 Task: Plan a visit to the Franklin Institute in Philadelphia.
Action: Mouse moved to (323, 167)
Screenshot: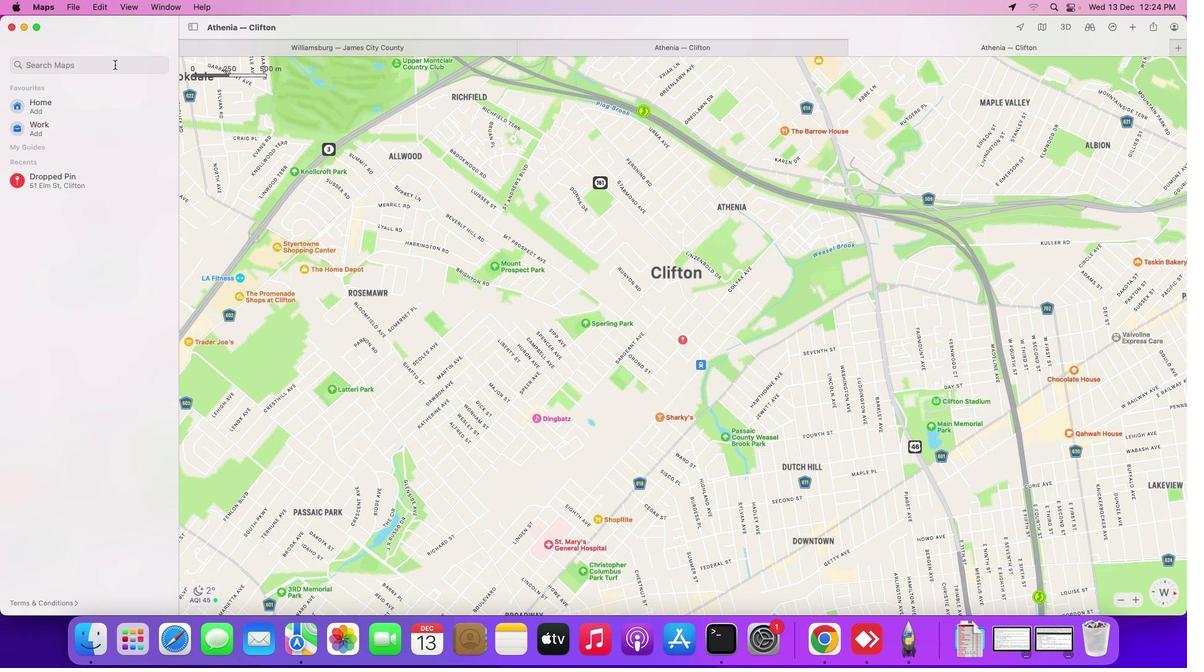 
Action: Mouse pressed left at (323, 167)
Screenshot: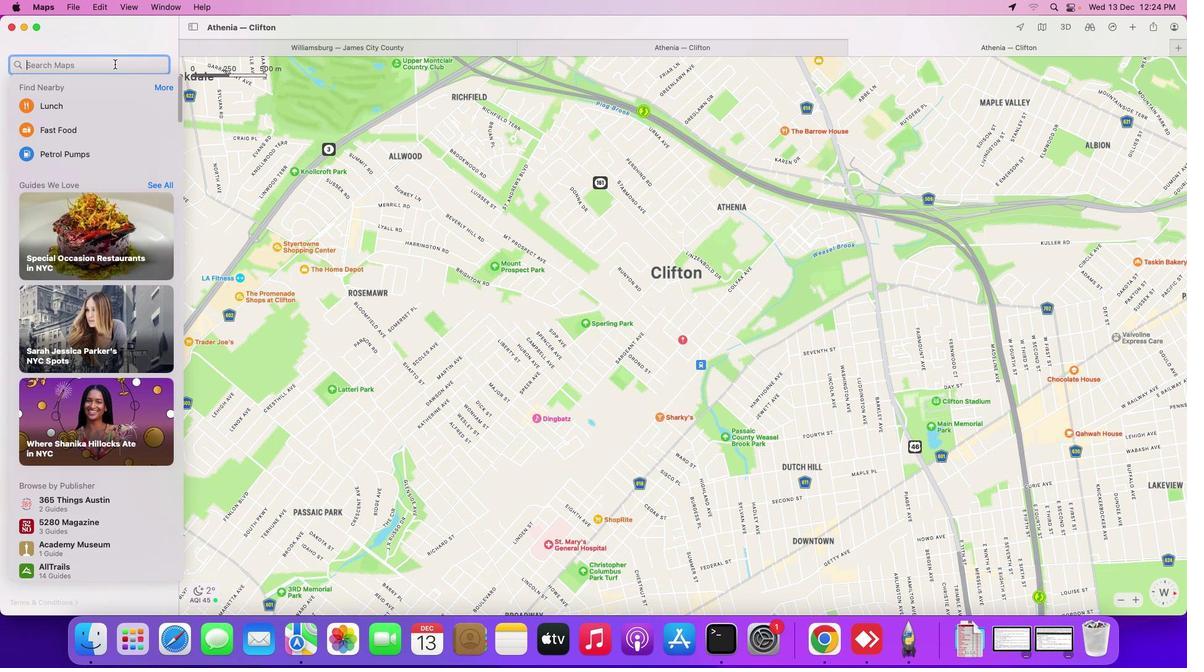 
Action: Mouse moved to (322, 167)
Screenshot: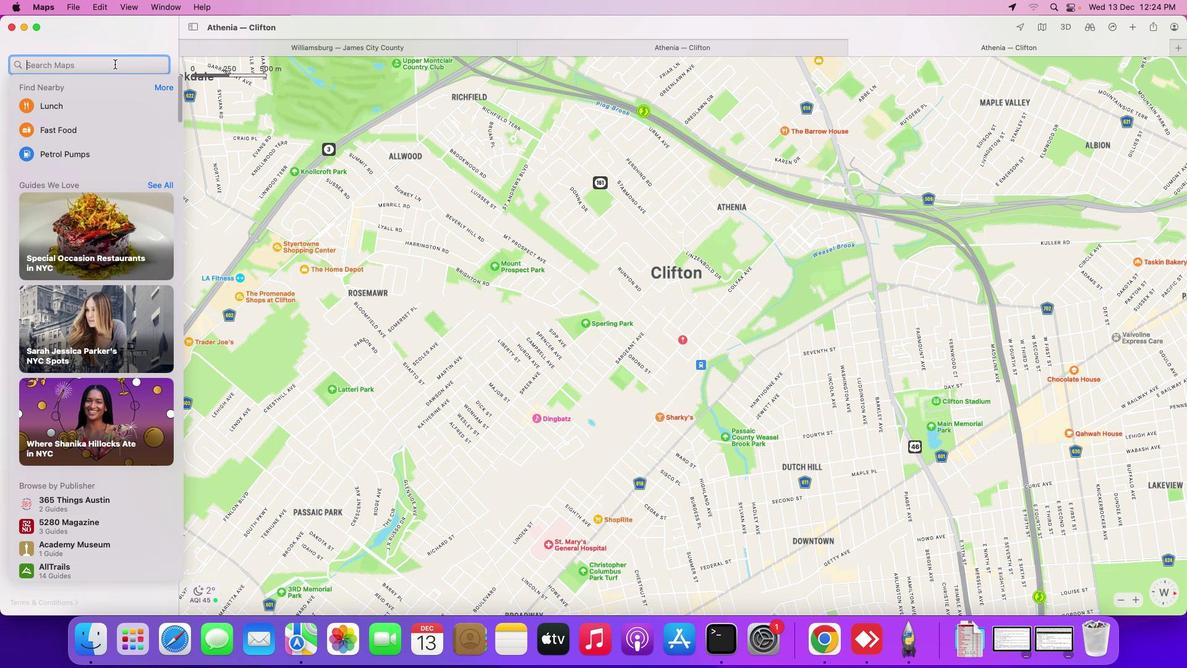 
Action: Key pressed Key.shift_r'F''r''a''n''k''l''i''n'Key.spaceKey.shift_r'I''n''s''t''i''t''u''t''e'Key.space'i''n'Key.spaceKey.shift_r'P''h''i''l''a''d''e''l''p''h''i''a'Key.enter
Screenshot: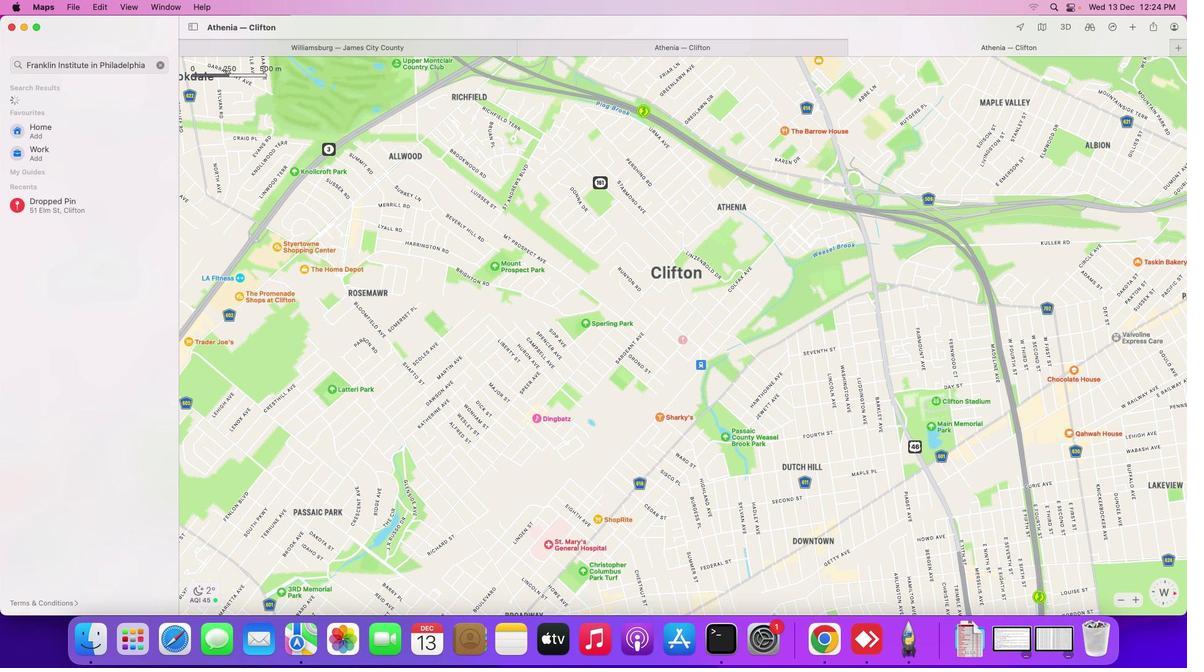 
Action: Mouse moved to (830, 388)
Screenshot: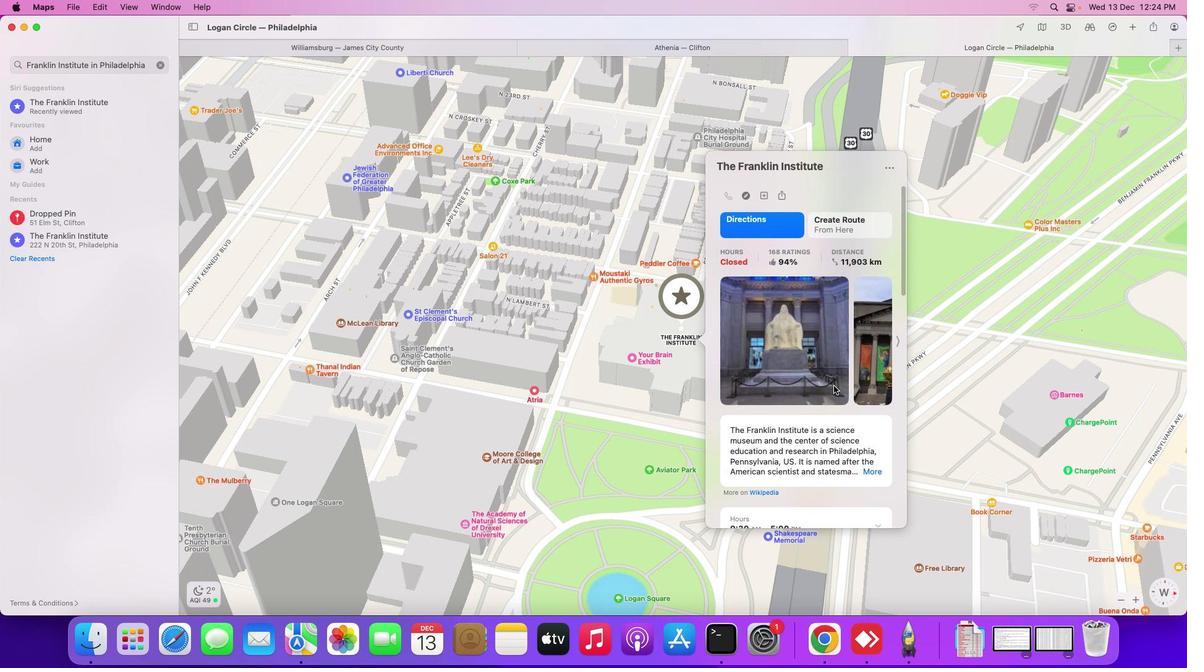 
Action: Mouse scrolled (830, 388) with delta (242, 123)
Screenshot: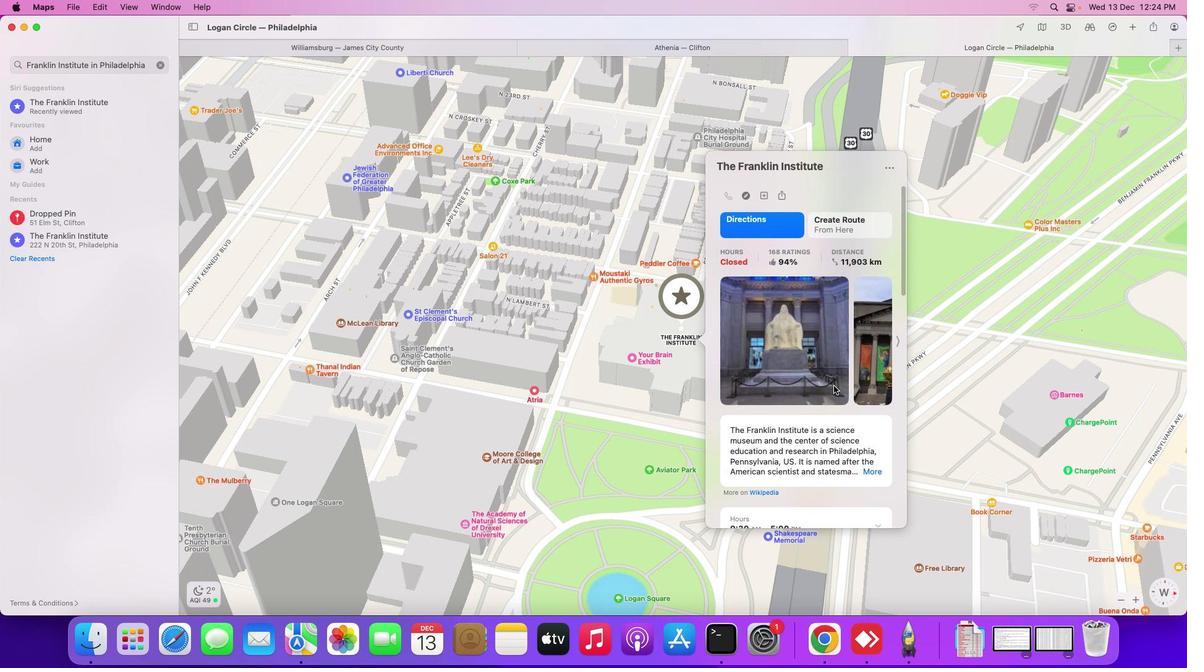 
Action: Mouse moved to (830, 387)
Screenshot: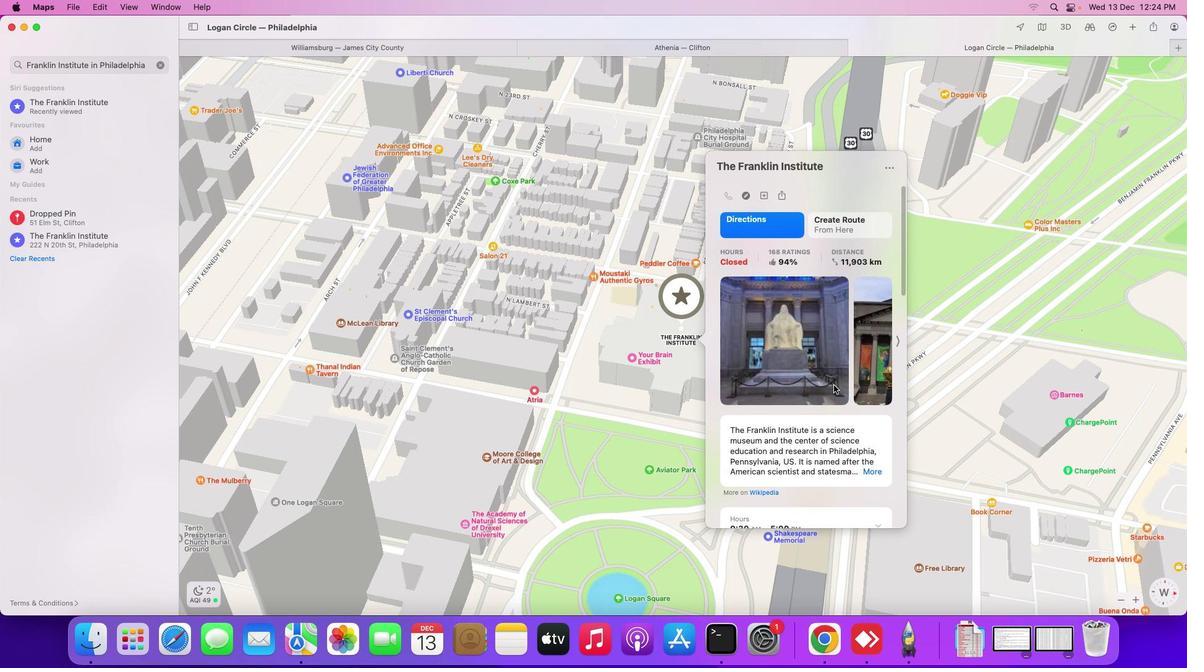 
Action: Mouse scrolled (830, 387) with delta (242, 123)
Screenshot: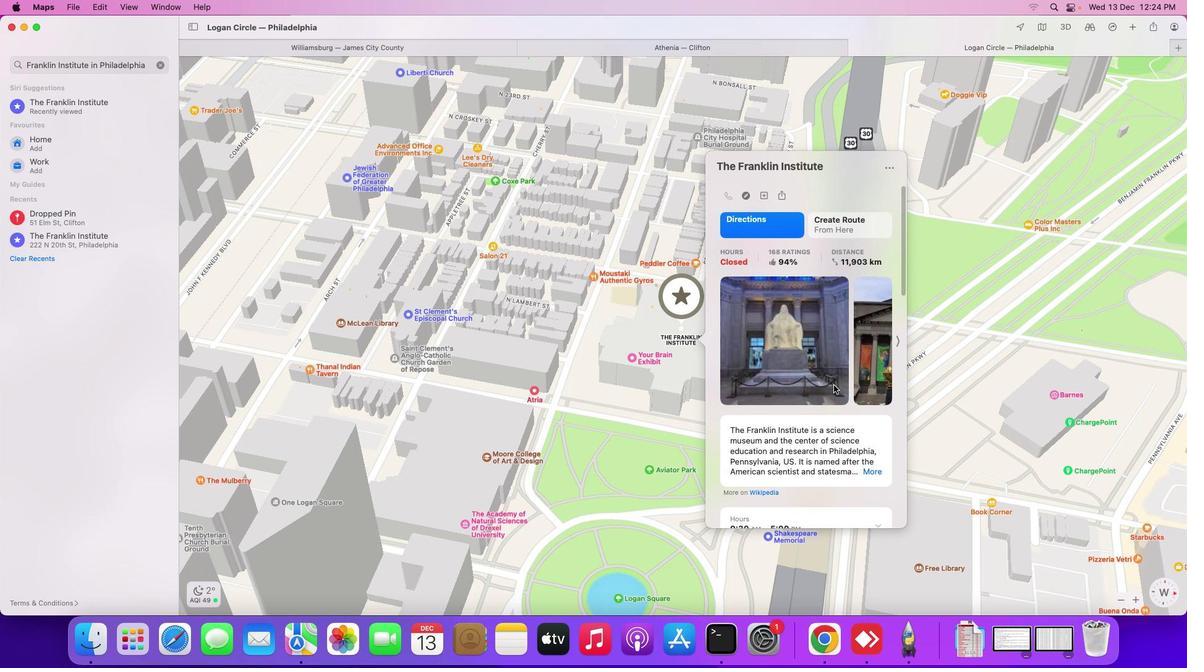 
Action: Mouse moved to (831, 387)
Screenshot: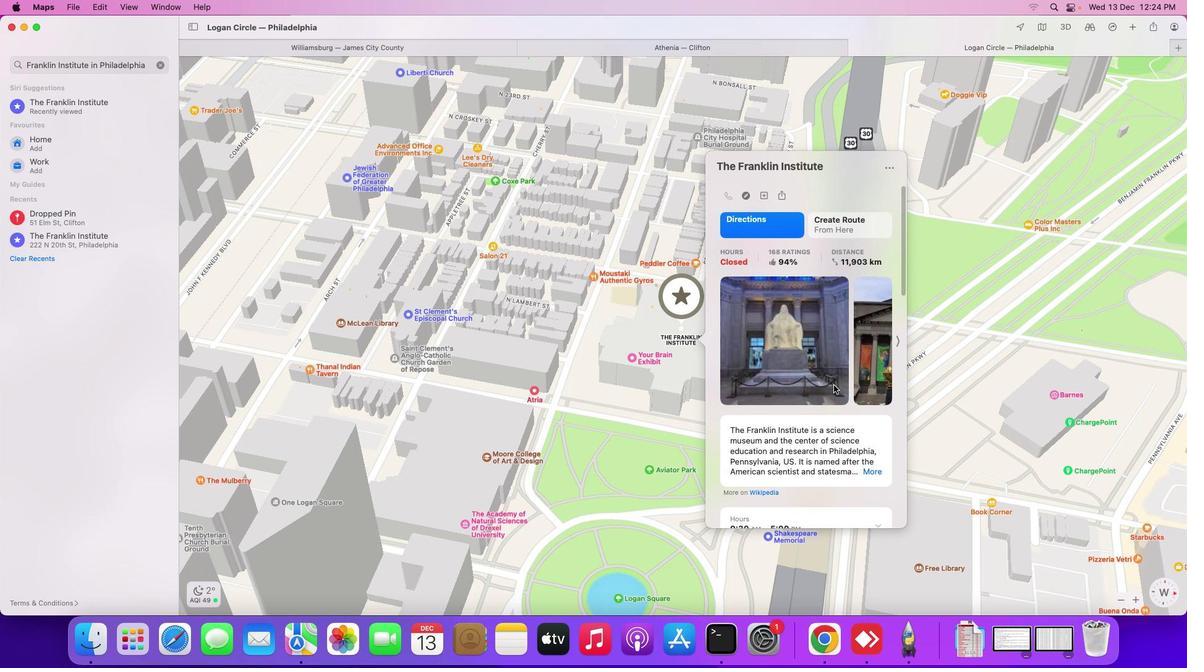 
Action: Mouse scrolled (831, 387) with delta (242, 123)
Screenshot: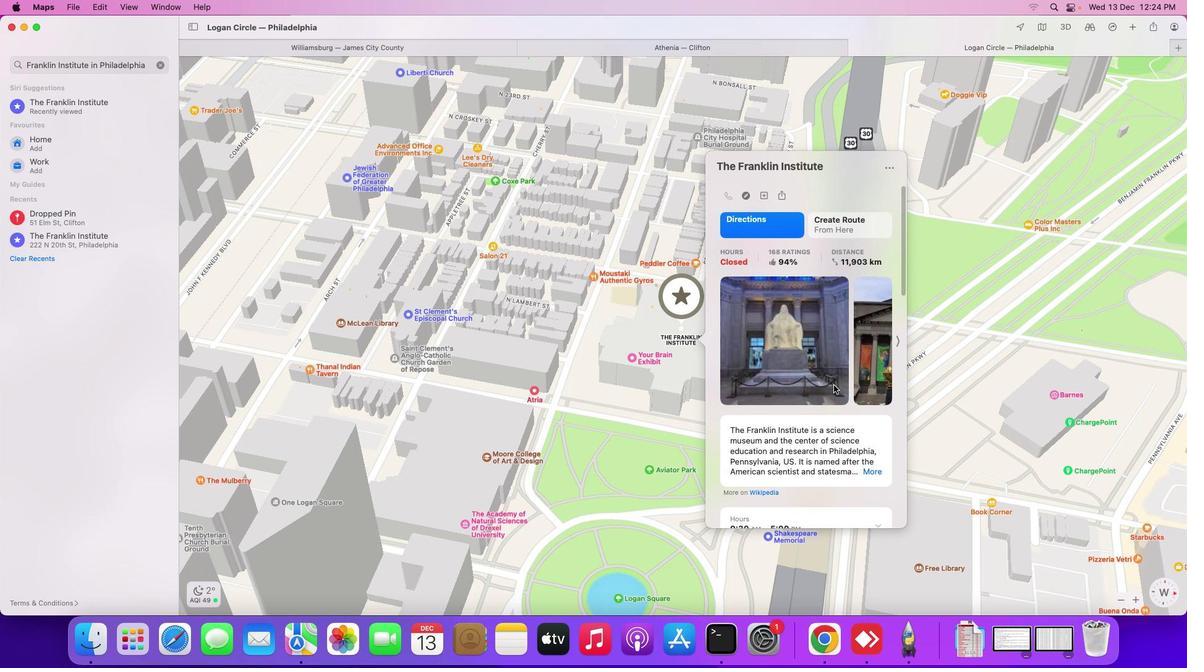 
Action: Mouse moved to (832, 386)
Screenshot: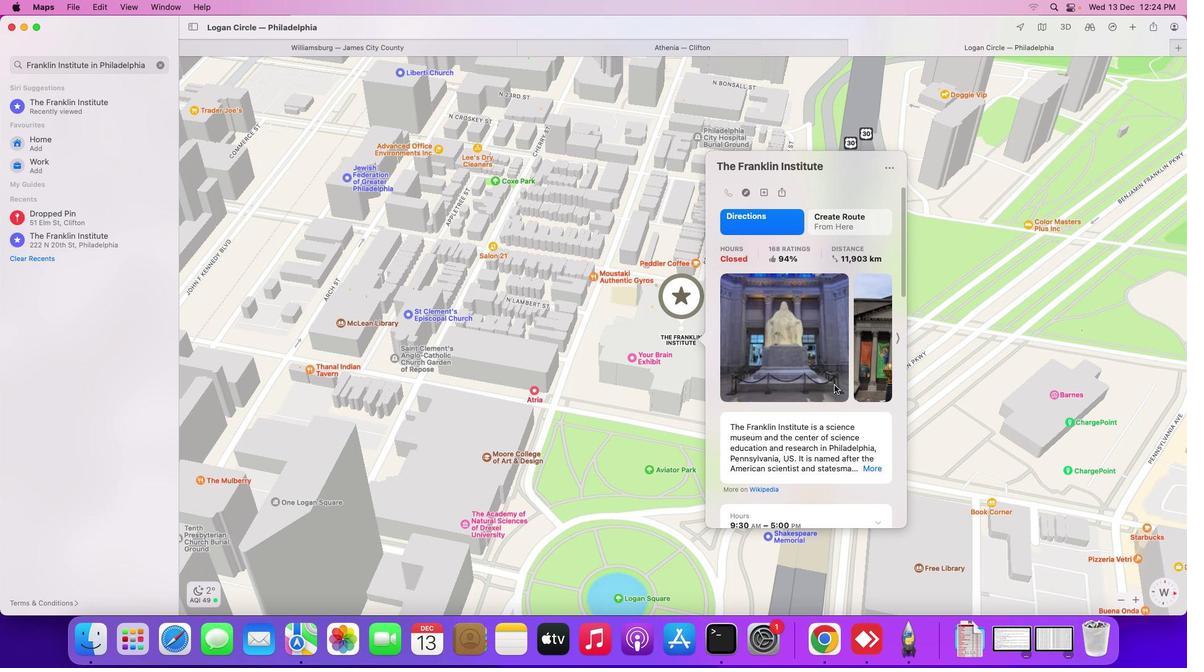
Action: Mouse scrolled (832, 386) with delta (242, 123)
Screenshot: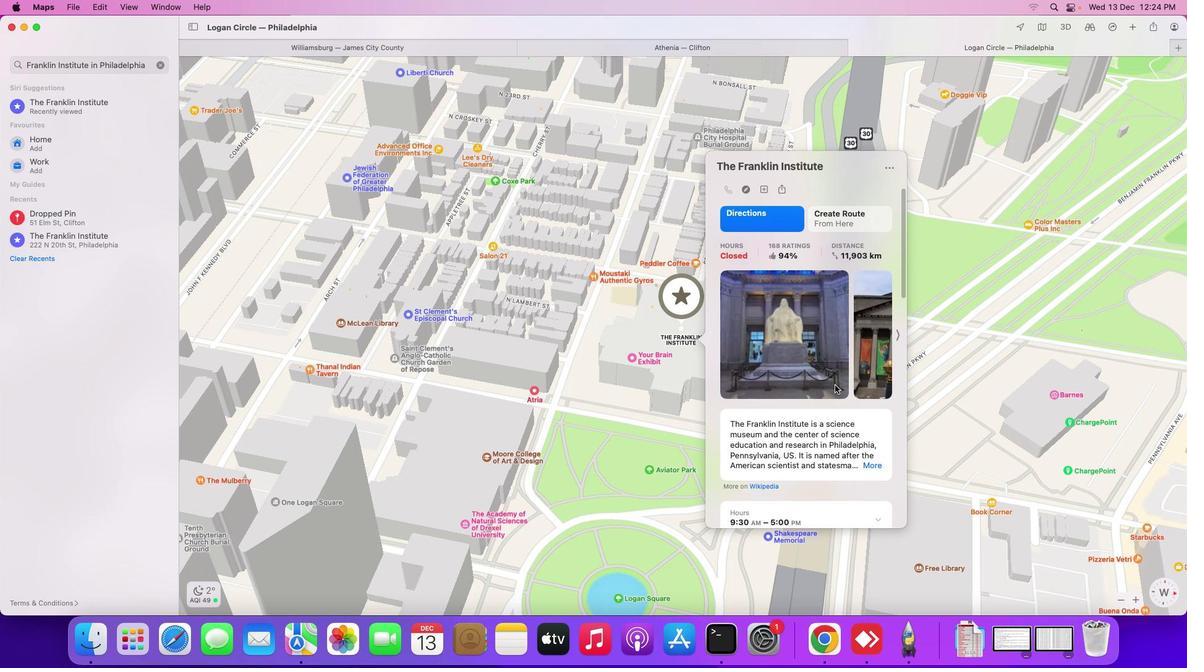
Action: Mouse scrolled (832, 386) with delta (242, 123)
Screenshot: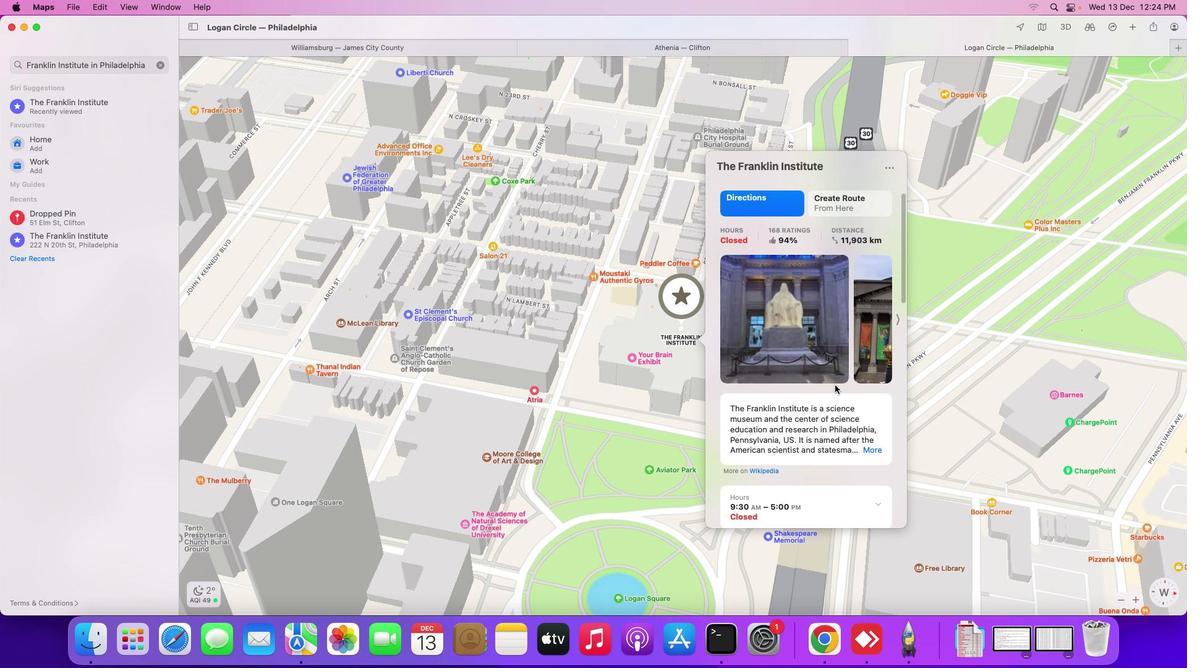 
Action: Mouse moved to (833, 386)
Screenshot: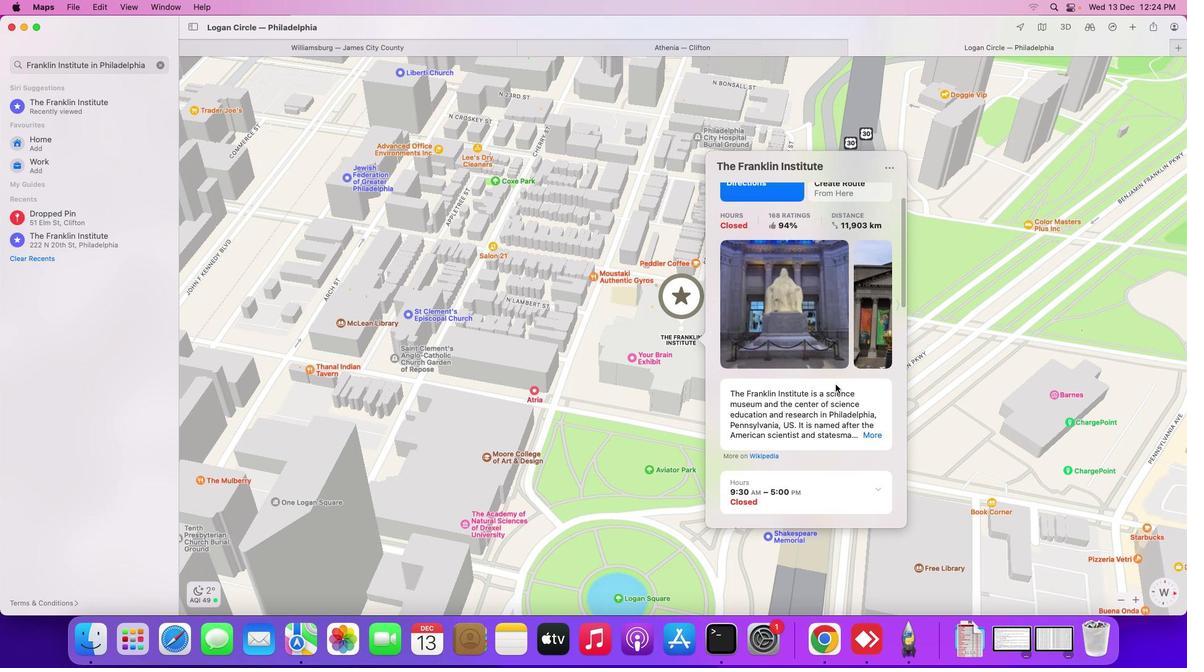 
Action: Mouse scrolled (833, 386) with delta (242, 123)
Screenshot: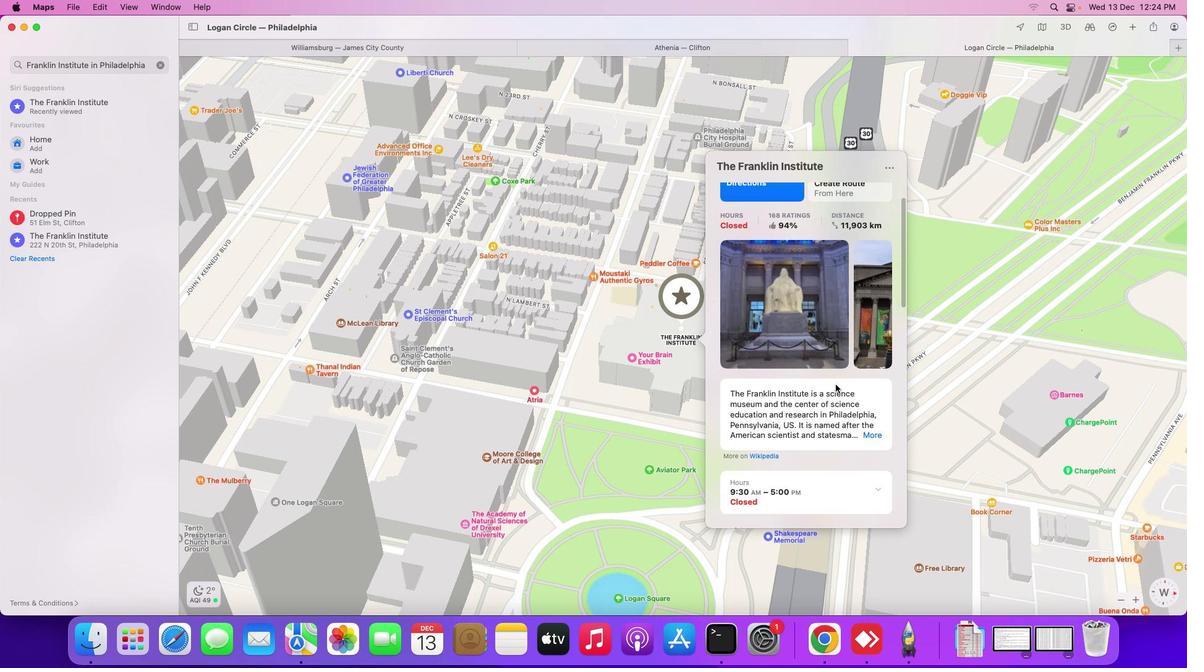 
Action: Mouse moved to (833, 386)
Screenshot: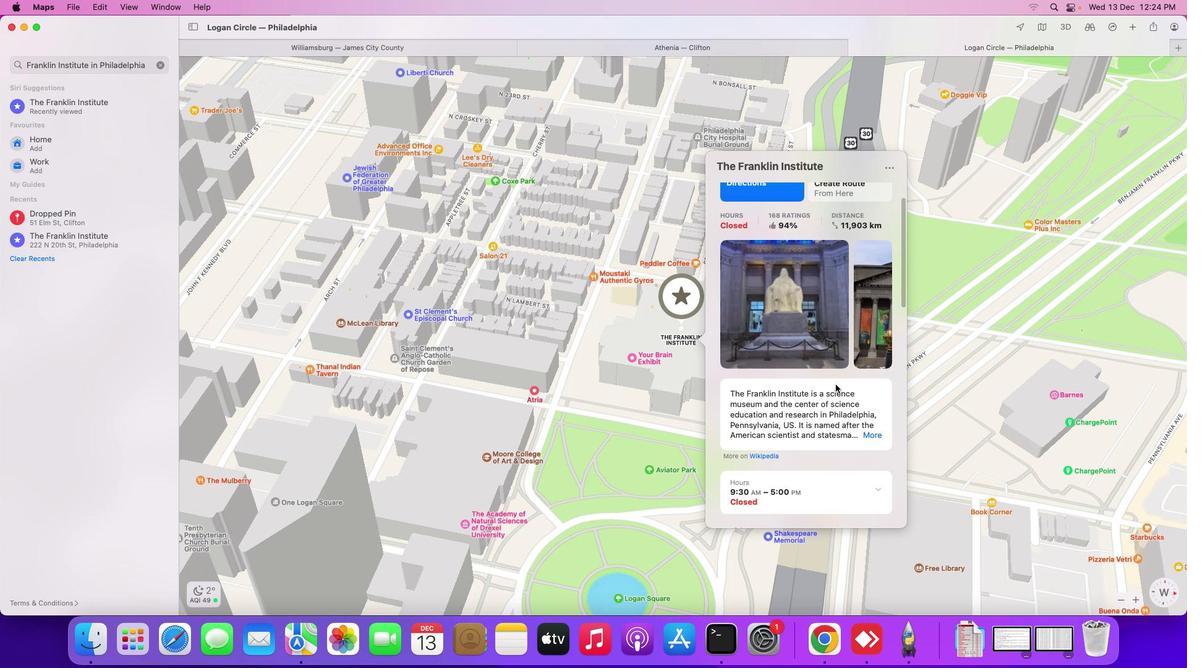 
Action: Mouse scrolled (833, 386) with delta (242, 123)
Screenshot: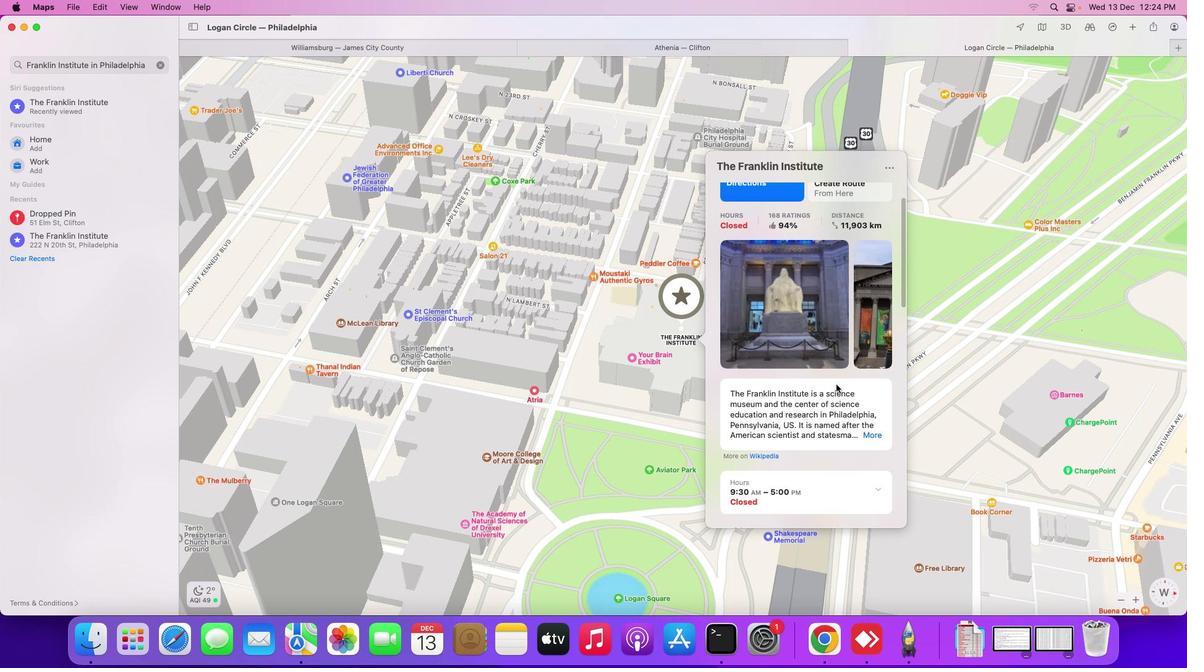 
Action: Mouse scrolled (833, 386) with delta (242, 123)
Screenshot: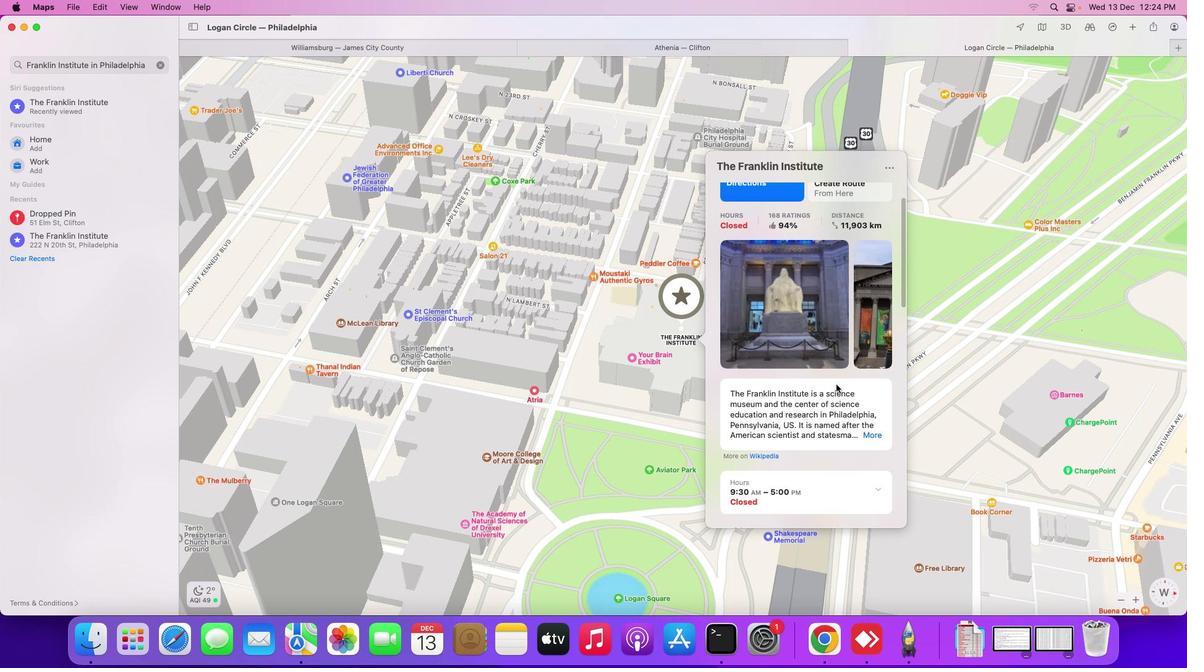 
Action: Mouse scrolled (833, 386) with delta (242, 122)
Screenshot: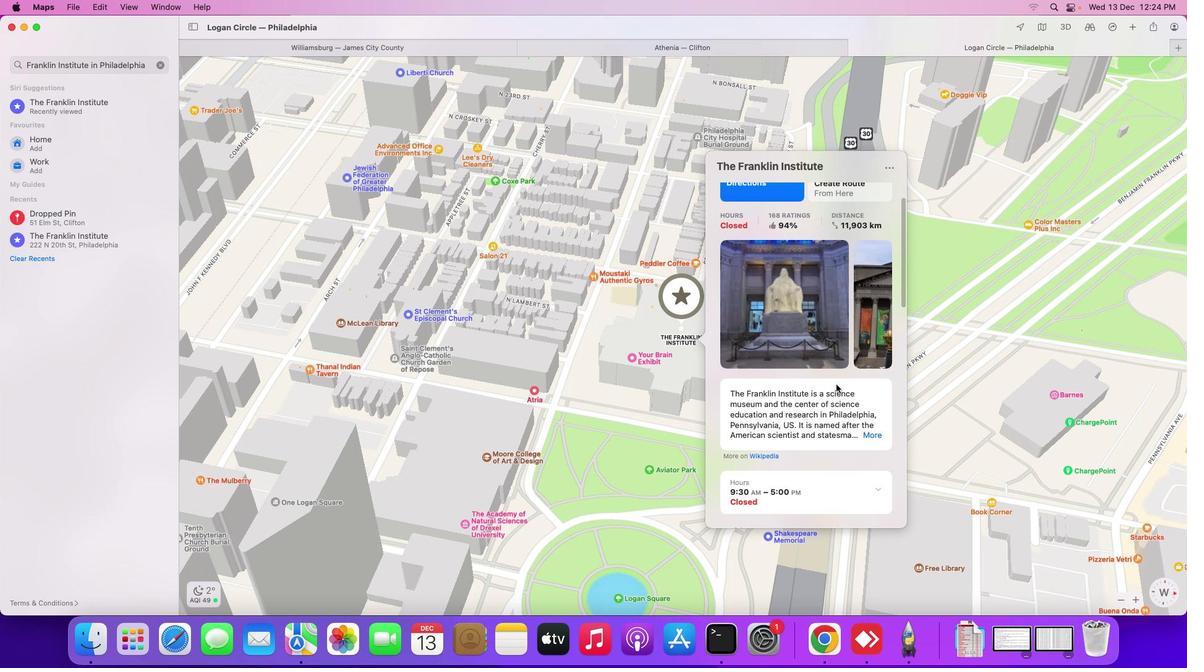 
Action: Mouse moved to (835, 385)
Screenshot: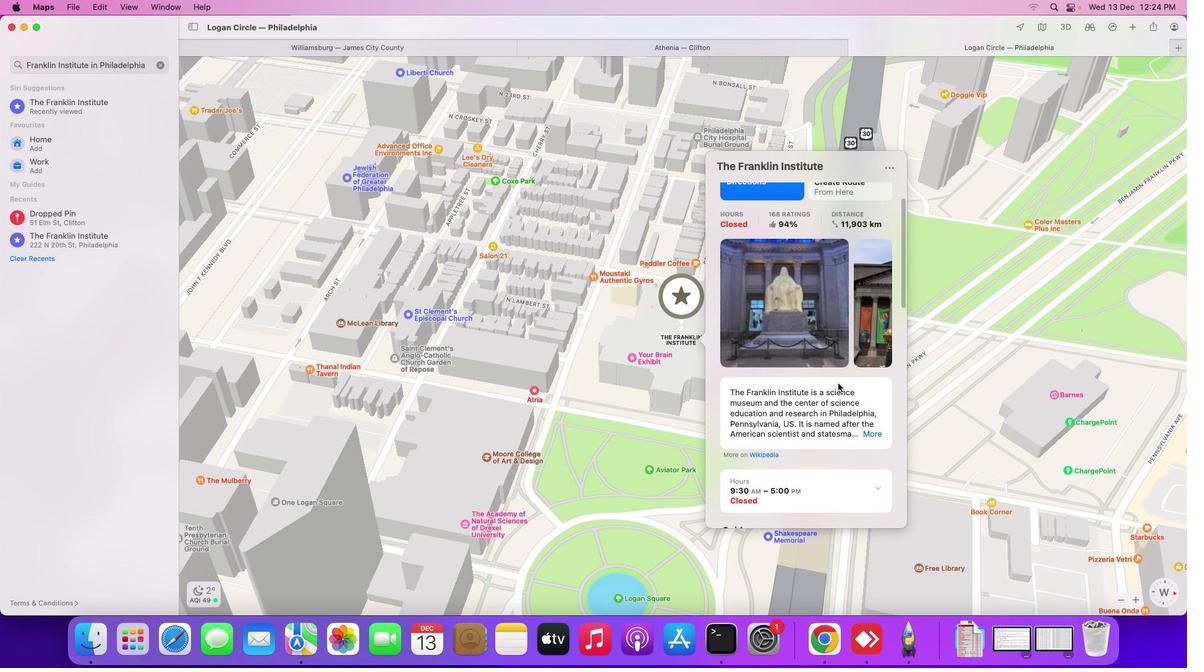 
Action: Mouse scrolled (835, 385) with delta (242, 123)
Screenshot: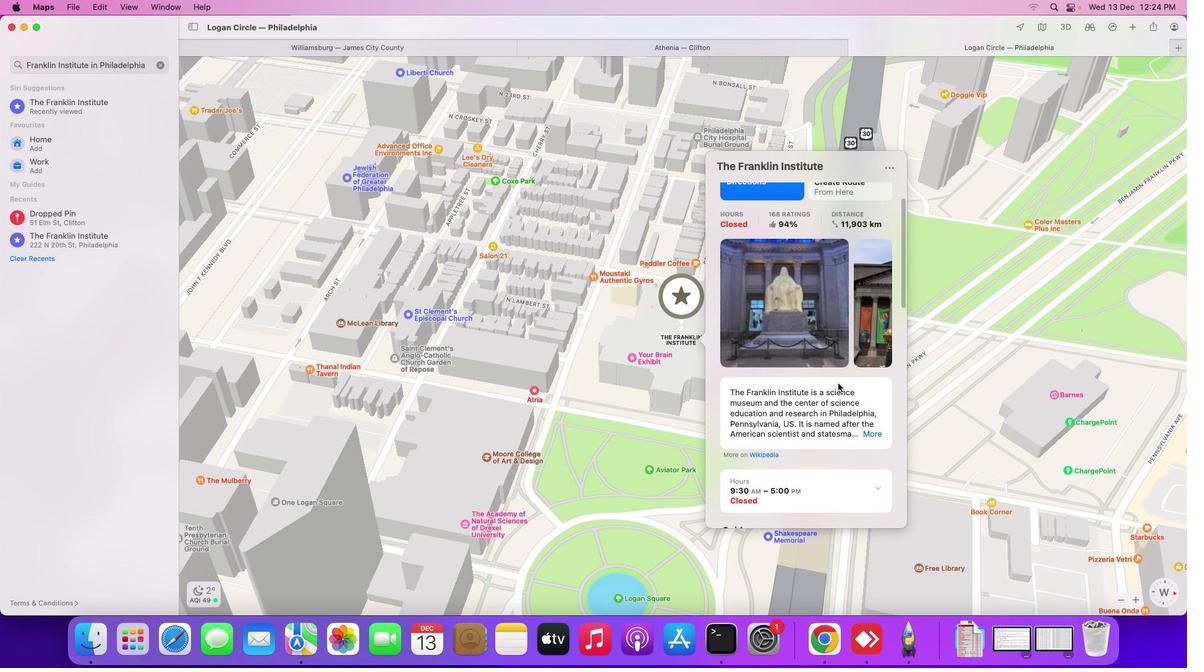 
Action: Mouse moved to (835, 384)
Screenshot: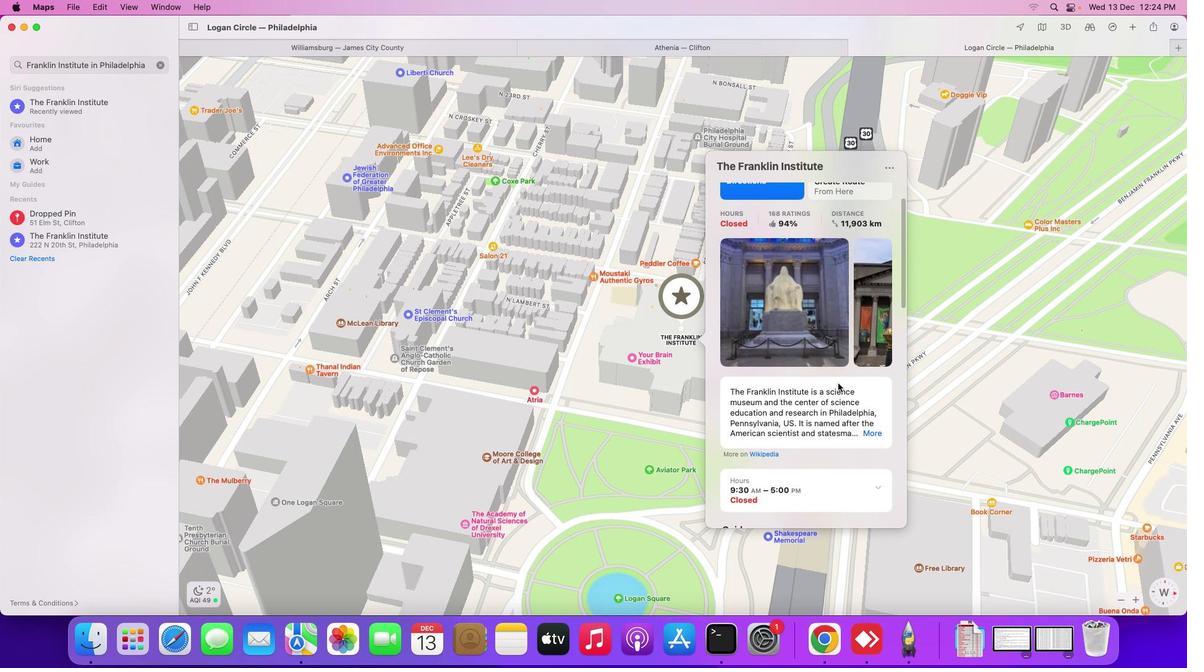 
Action: Mouse scrolled (835, 384) with delta (242, 123)
Screenshot: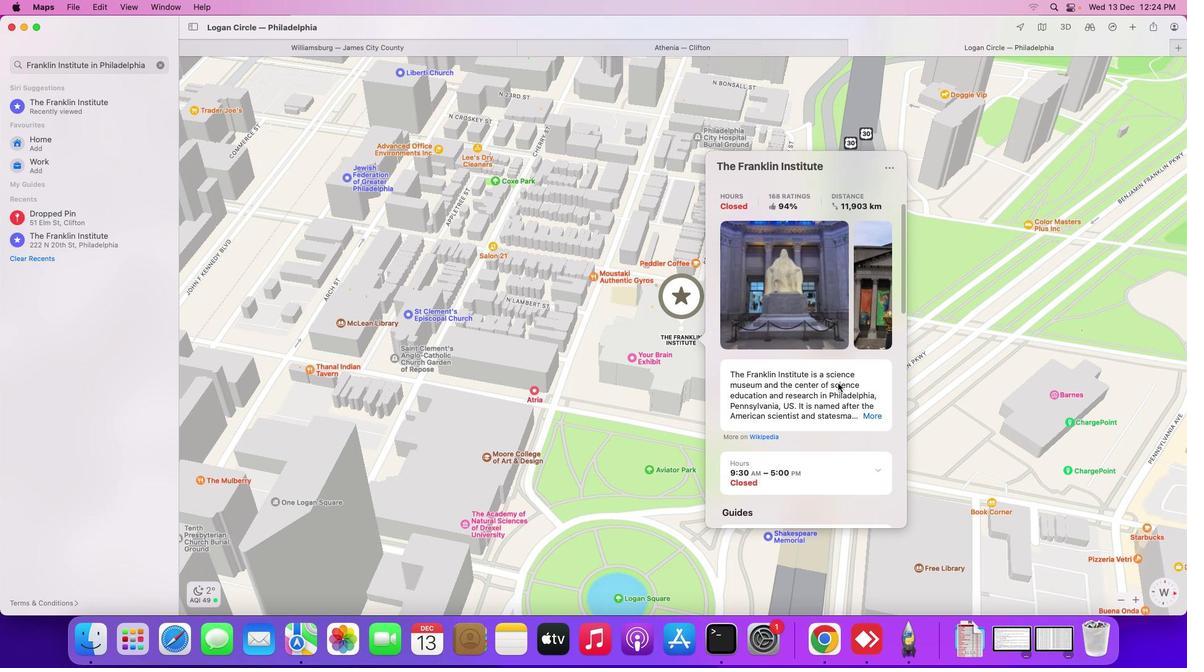 
Action: Mouse moved to (835, 385)
Screenshot: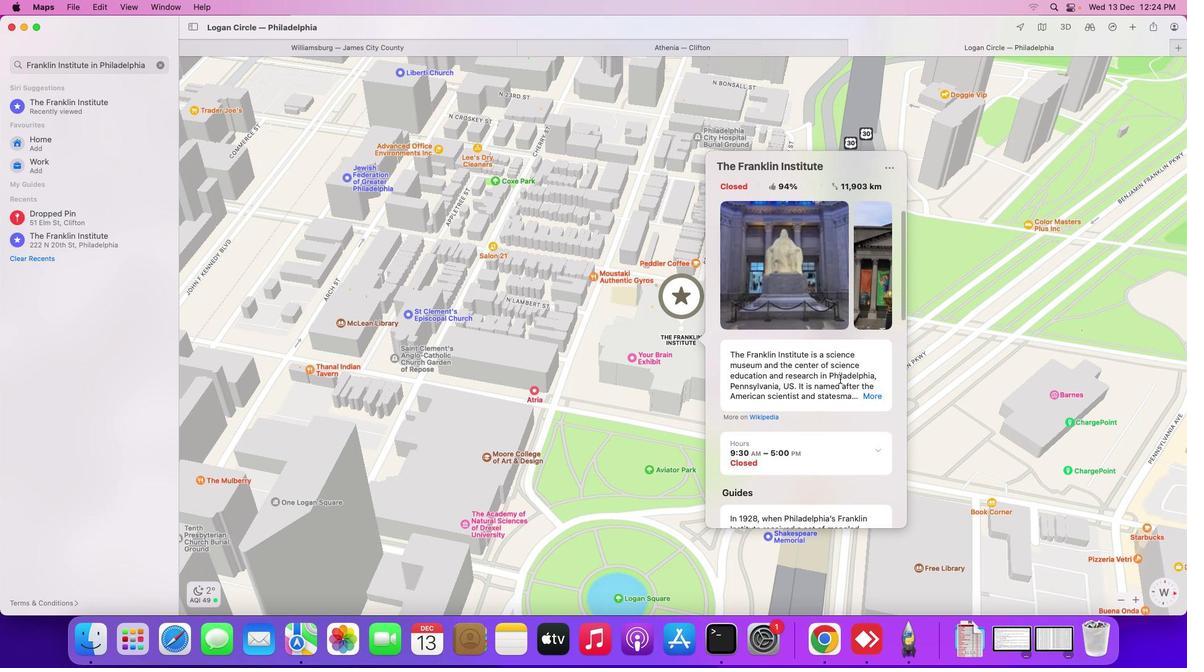 
Action: Mouse scrolled (835, 385) with delta (242, 123)
Screenshot: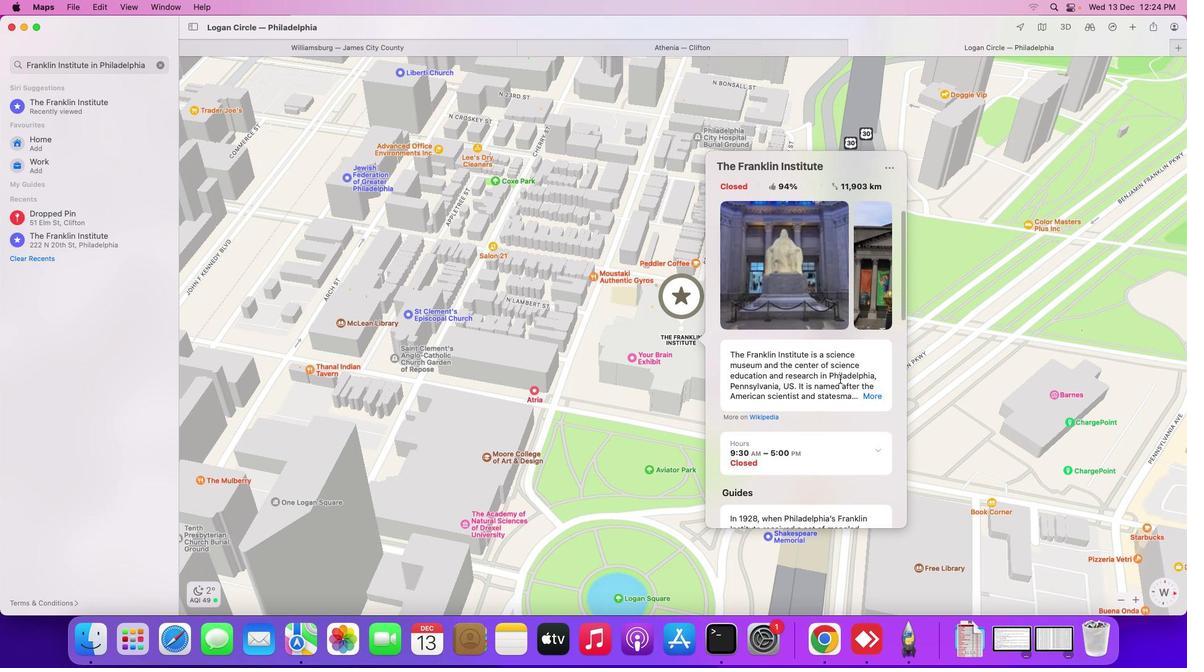 
Action: Mouse scrolled (835, 385) with delta (242, 123)
Screenshot: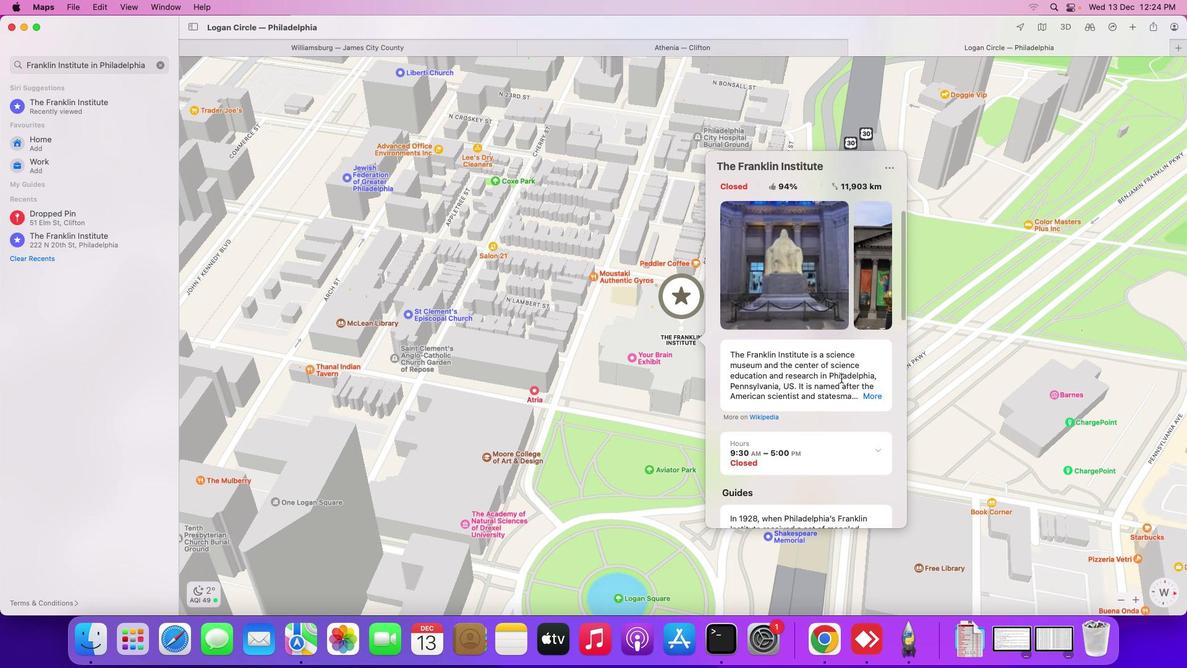 
Action: Mouse scrolled (835, 385) with delta (242, 122)
Screenshot: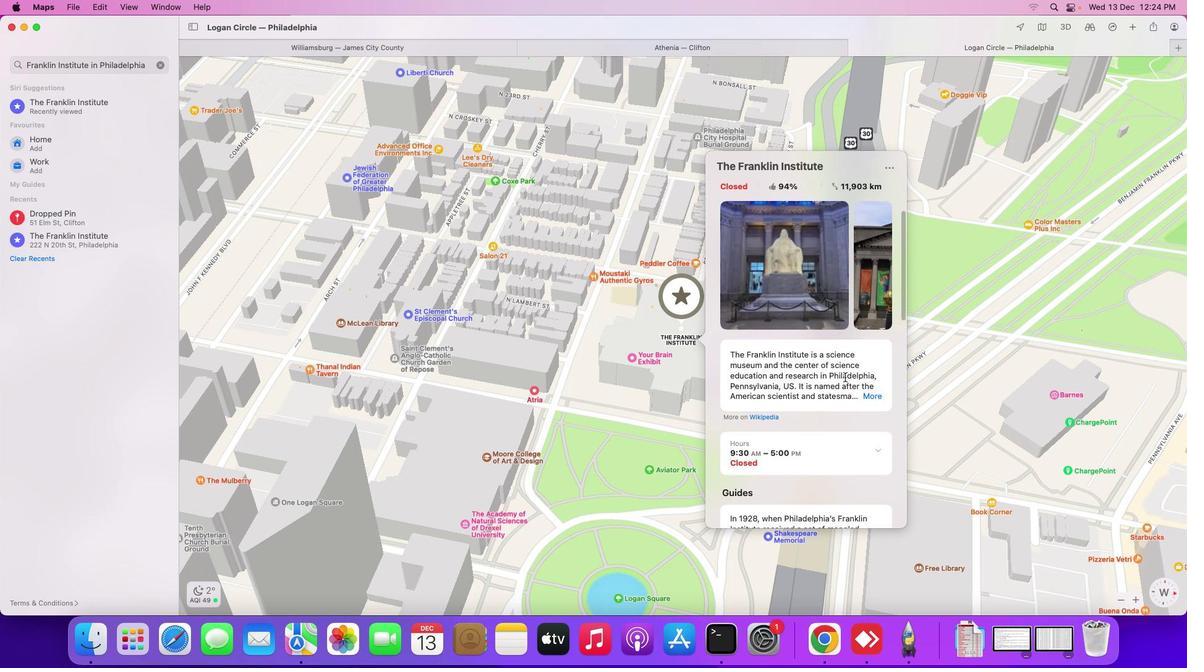 
Action: Mouse scrolled (835, 385) with delta (242, 122)
Screenshot: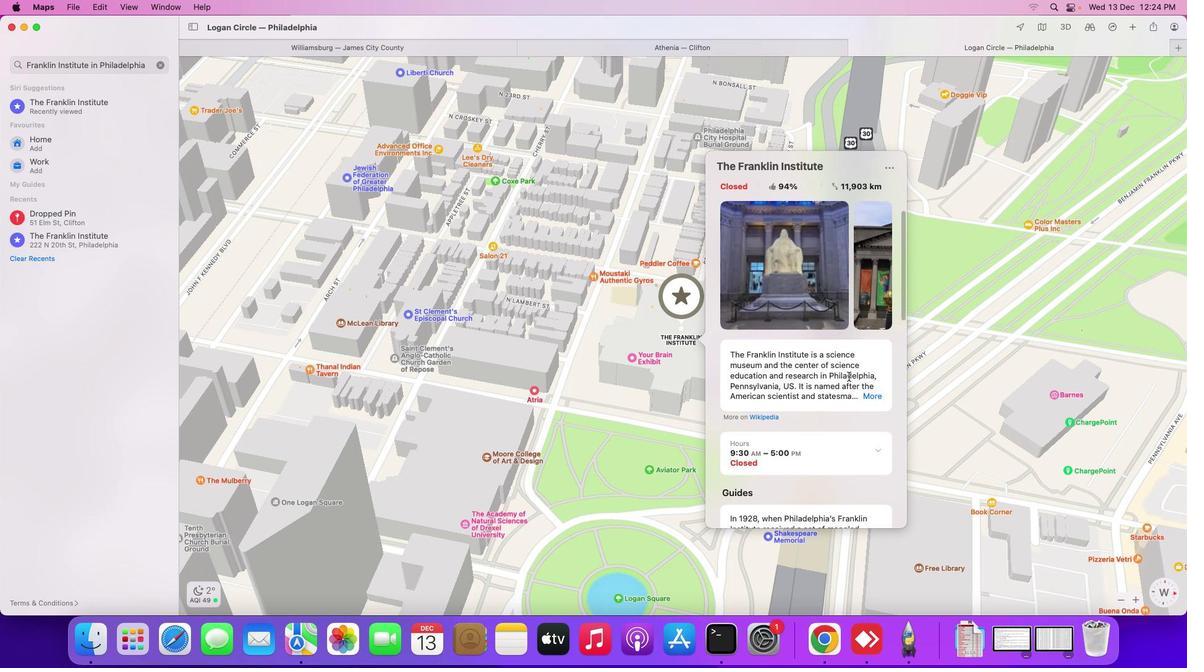 
Action: Mouse moved to (856, 394)
Screenshot: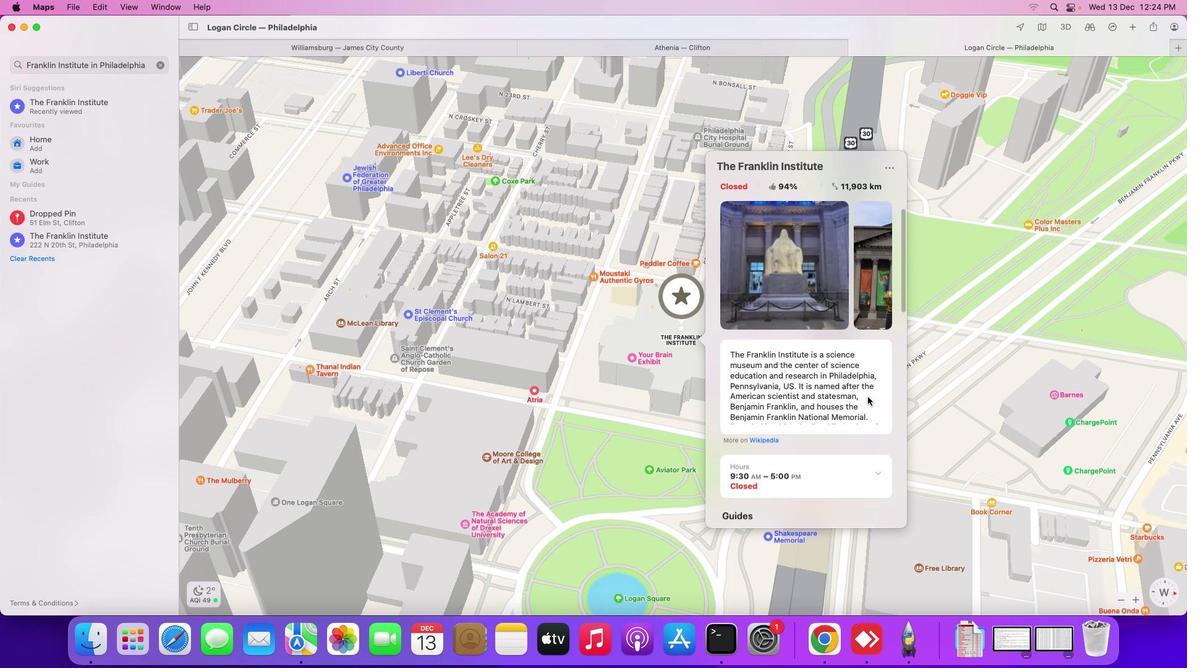 
Action: Mouse pressed left at (856, 394)
Screenshot: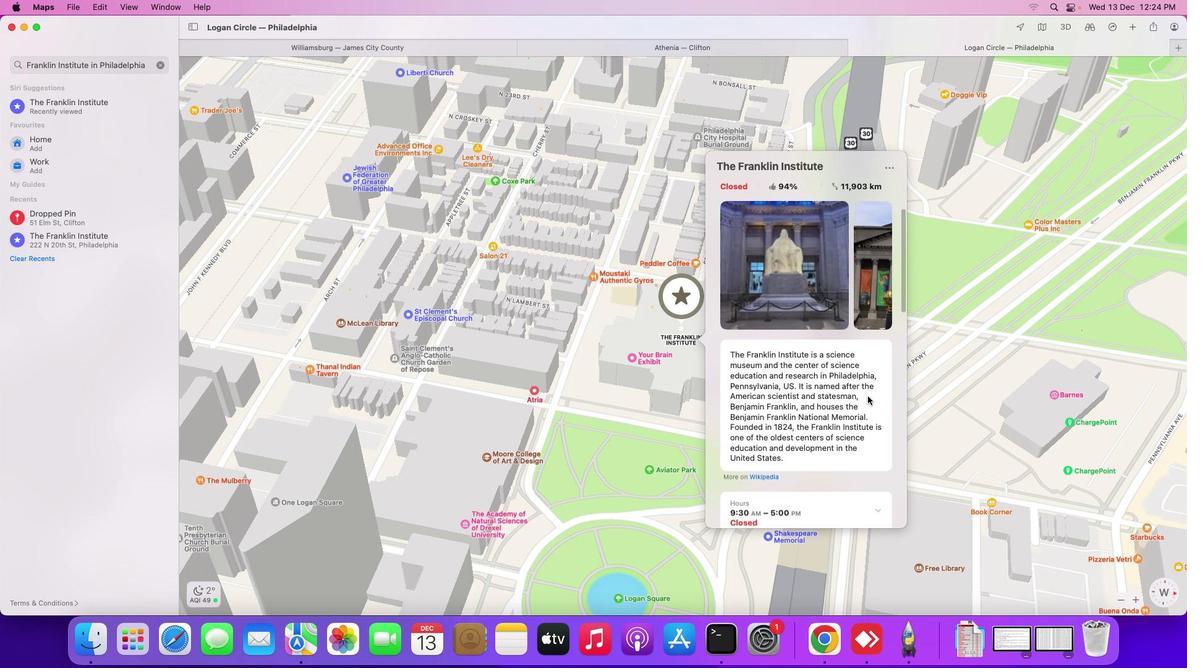 
Action: Mouse moved to (794, 374)
Screenshot: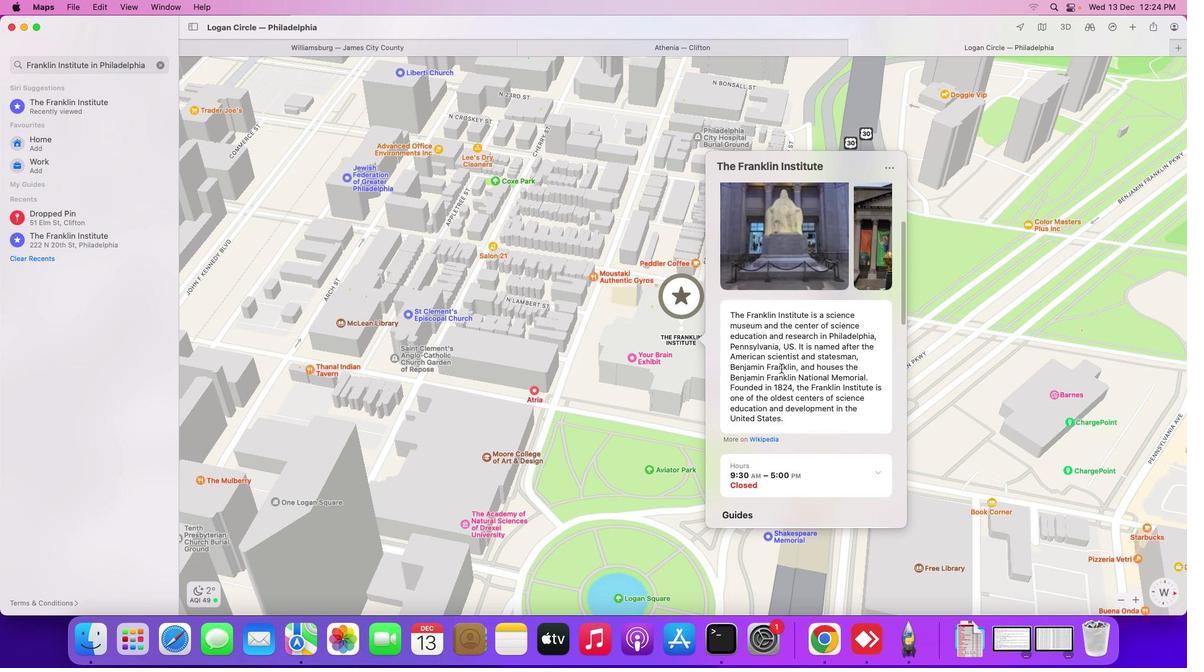 
Action: Mouse scrolled (794, 374) with delta (242, 123)
Screenshot: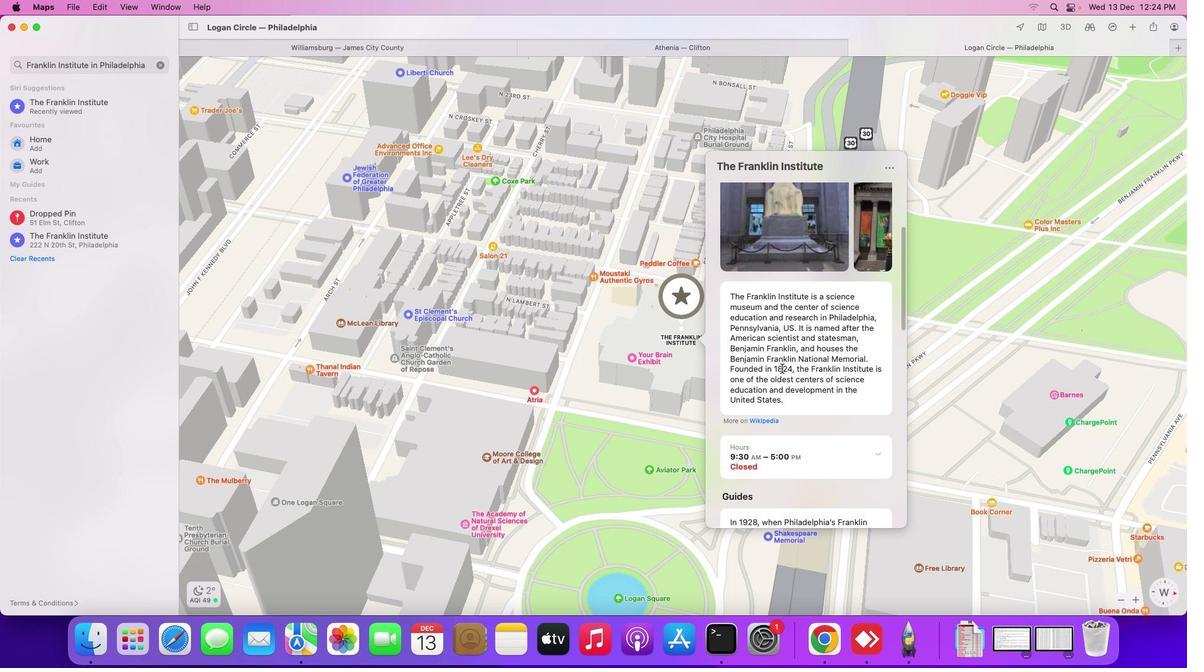 
Action: Mouse scrolled (794, 374) with delta (242, 123)
Screenshot: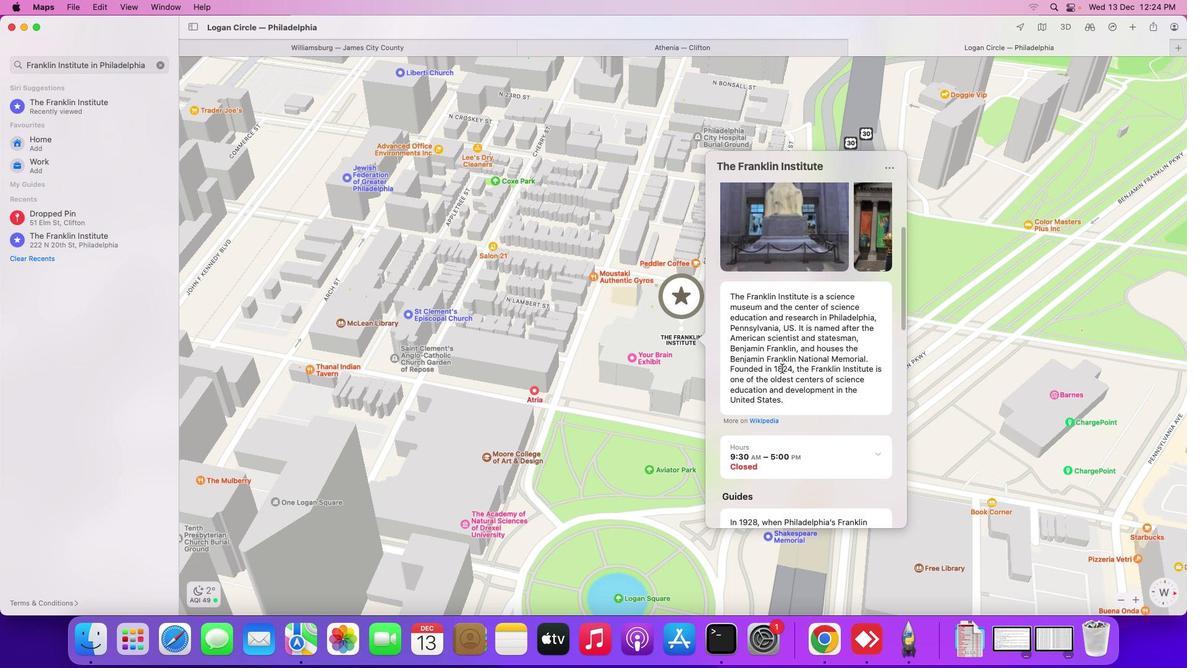 
Action: Mouse moved to (795, 375)
Screenshot: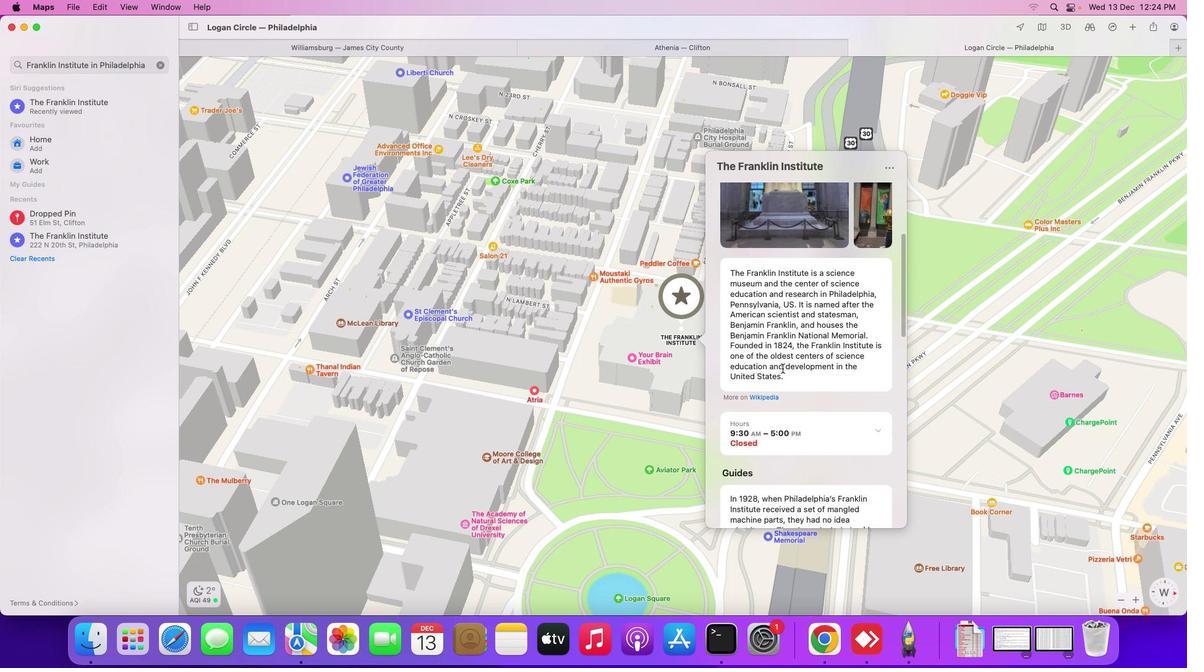 
Action: Mouse scrolled (795, 375) with delta (242, 122)
Screenshot: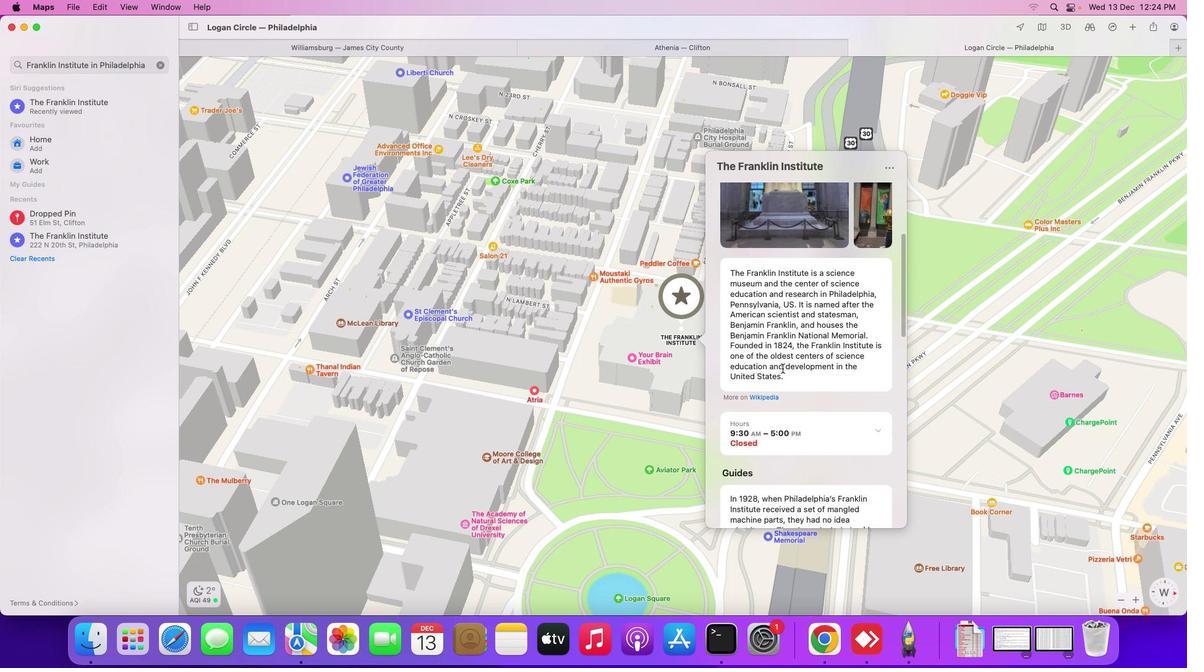 
Action: Mouse moved to (795, 374)
Screenshot: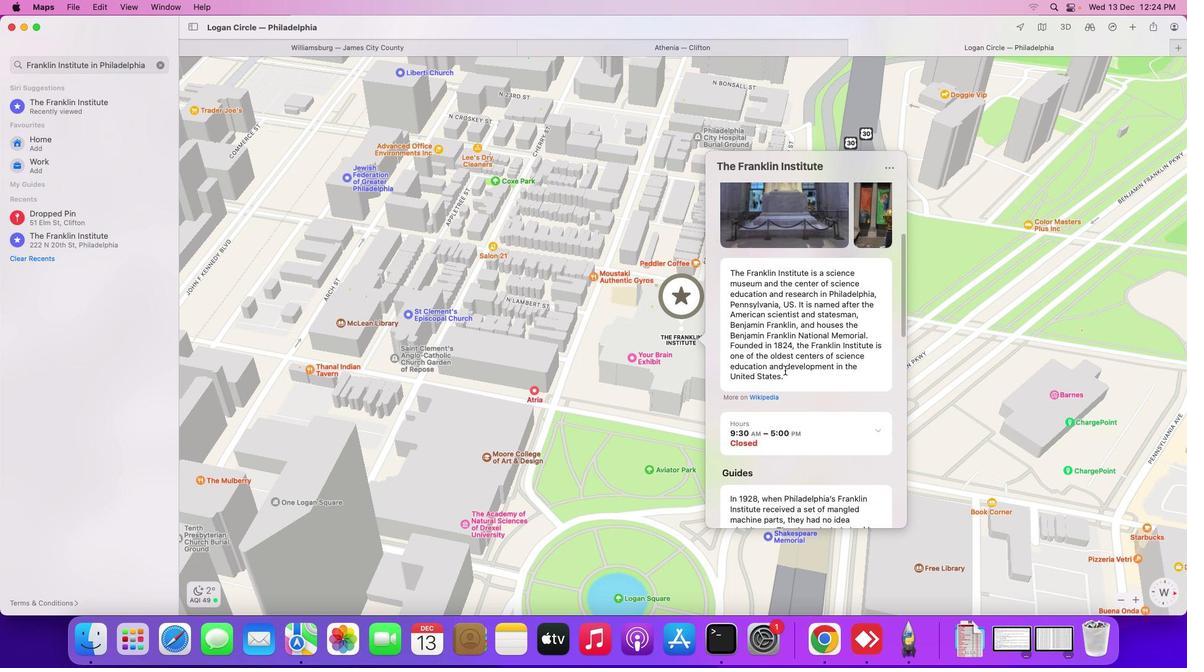 
Action: Mouse scrolled (795, 374) with delta (242, 122)
Screenshot: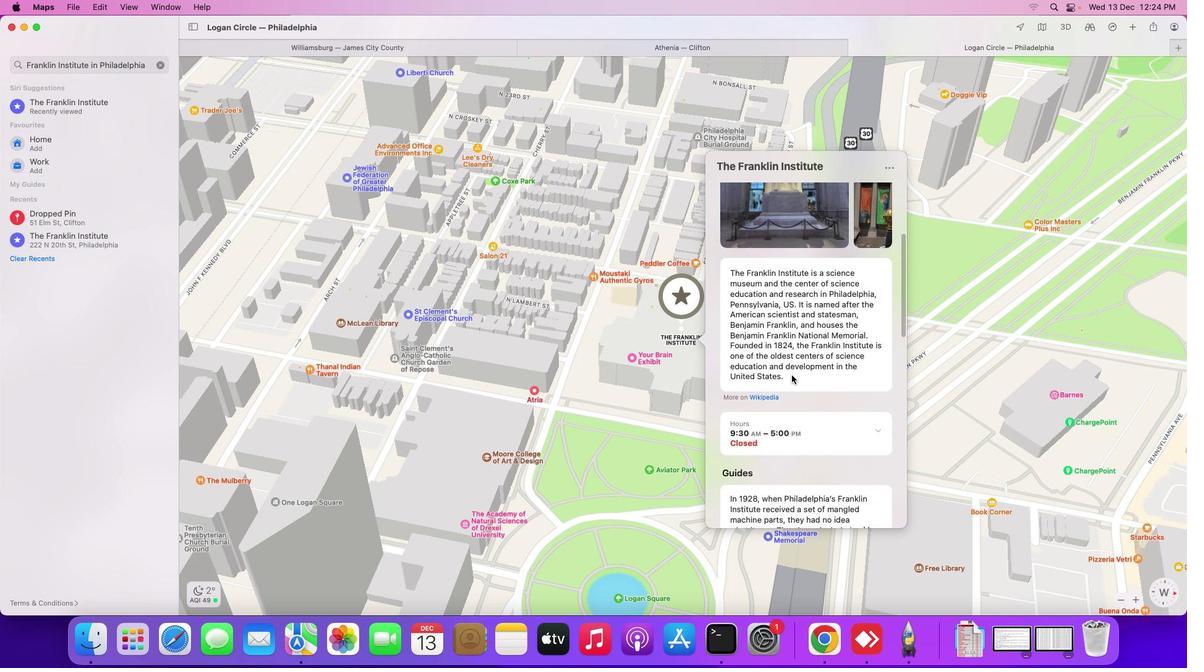 
Action: Mouse scrolled (795, 374) with delta (242, 122)
Screenshot: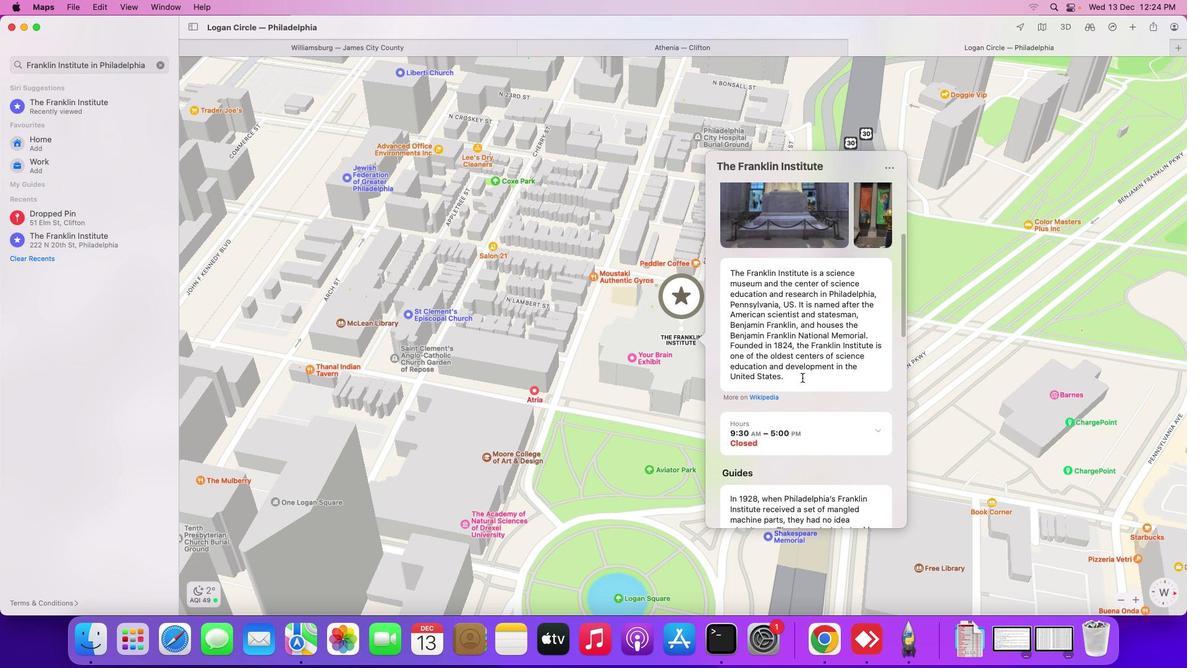 
Action: Mouse moved to (795, 374)
Screenshot: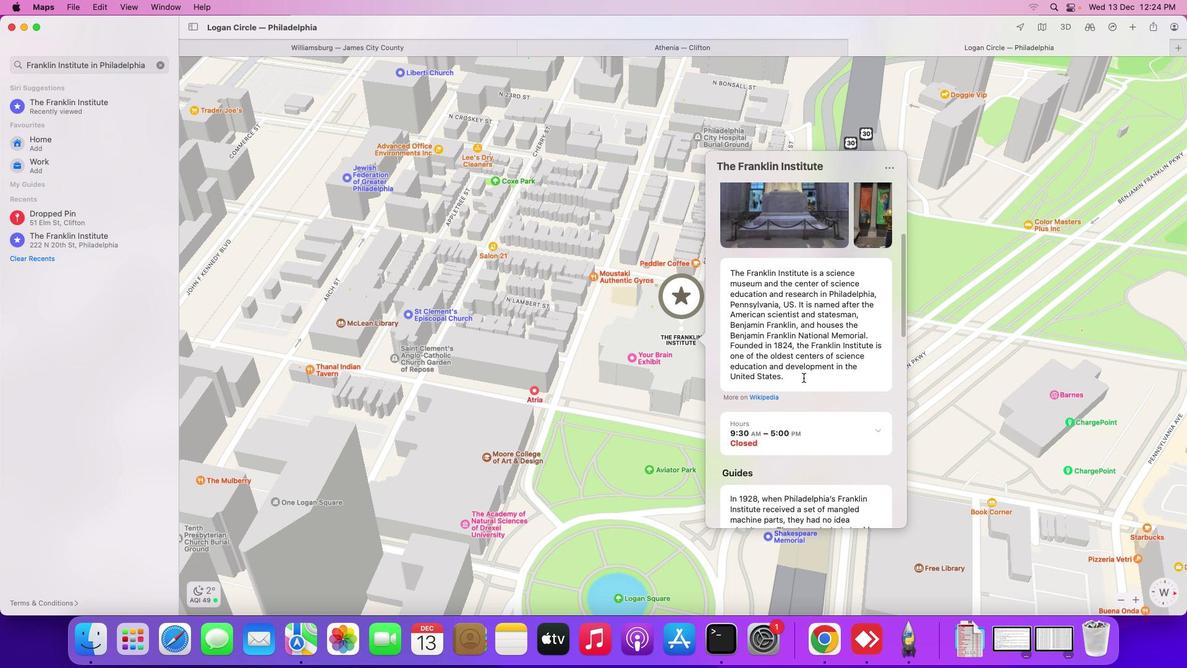 
Action: Mouse scrolled (795, 374) with delta (242, 122)
Screenshot: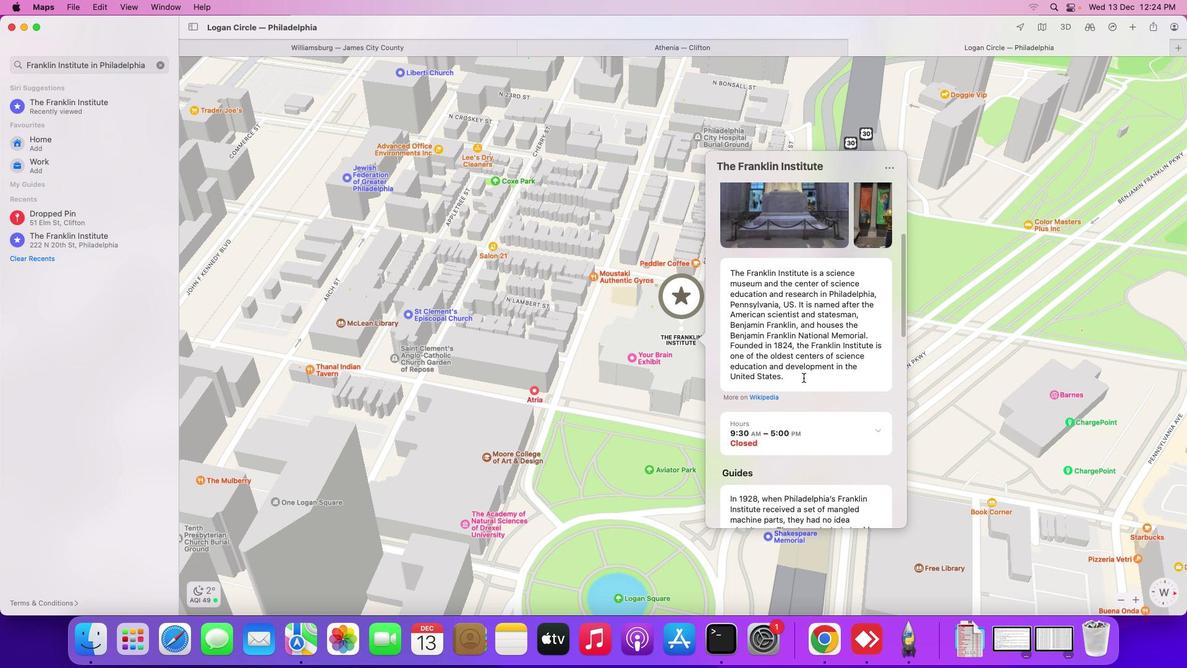 
Action: Mouse moved to (813, 381)
Screenshot: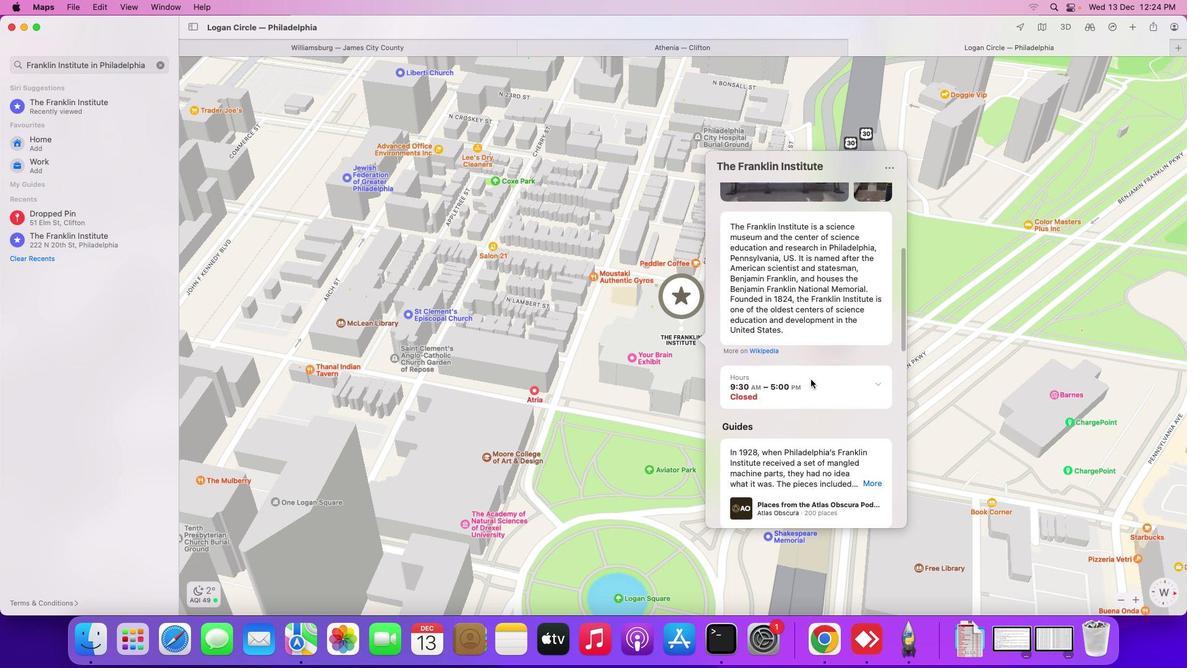 
Action: Mouse scrolled (813, 381) with delta (242, 123)
Screenshot: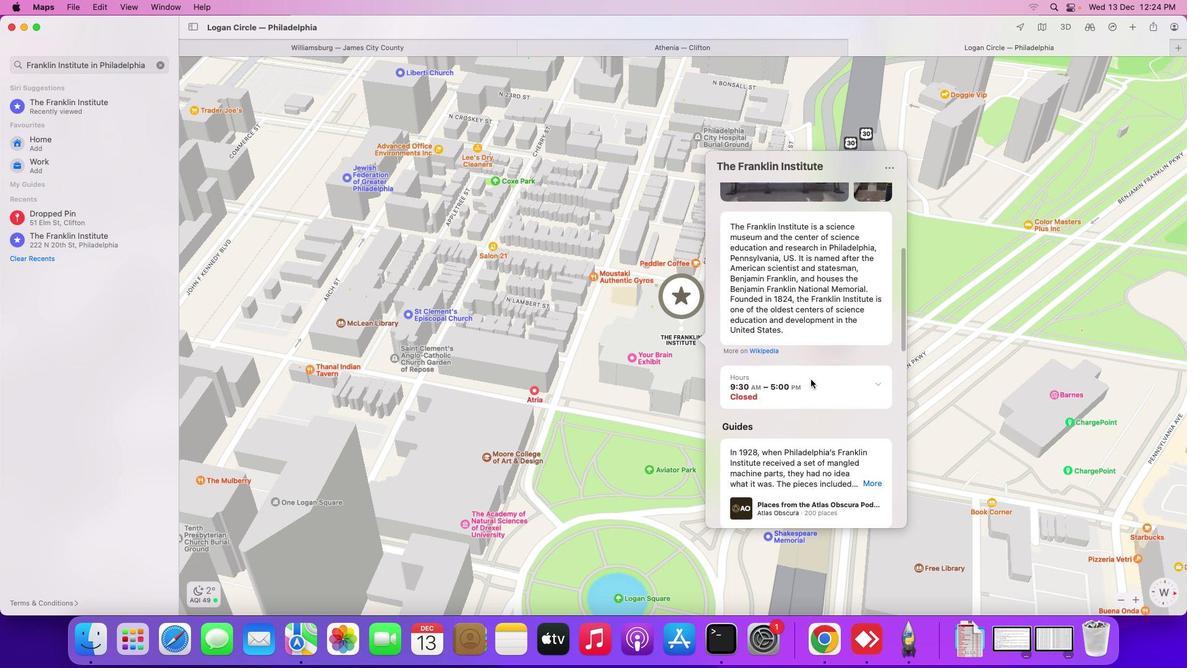 
Action: Mouse moved to (815, 381)
Screenshot: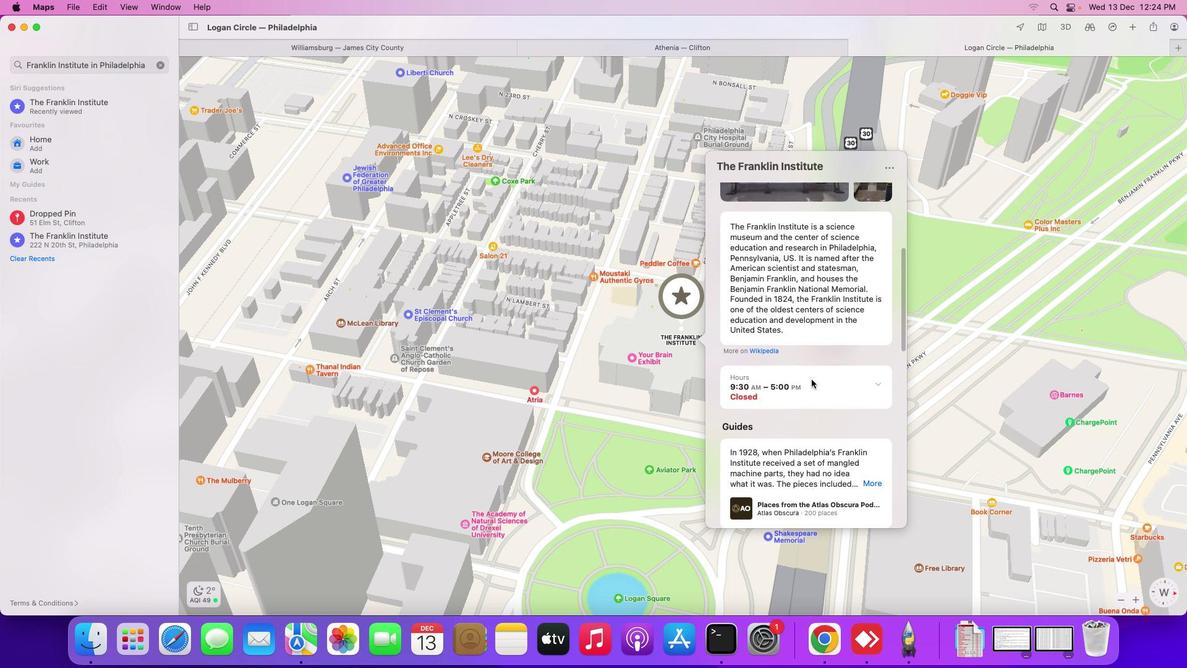 
Action: Mouse scrolled (815, 381) with delta (242, 123)
Screenshot: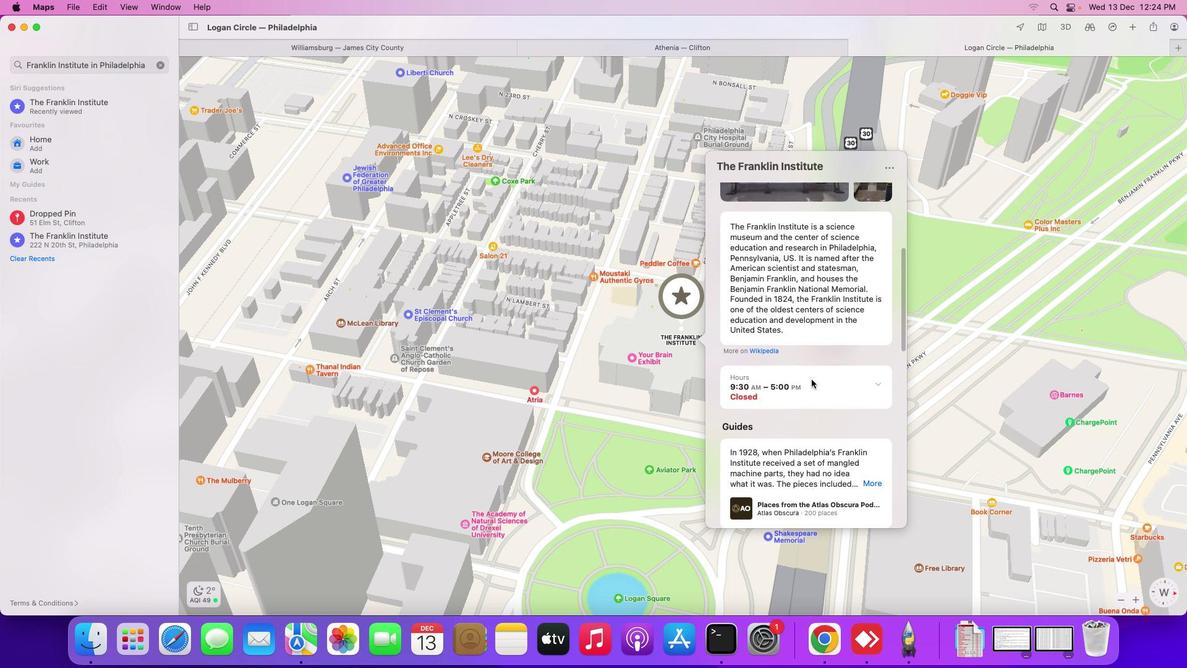 
Action: Mouse moved to (816, 382)
Screenshot: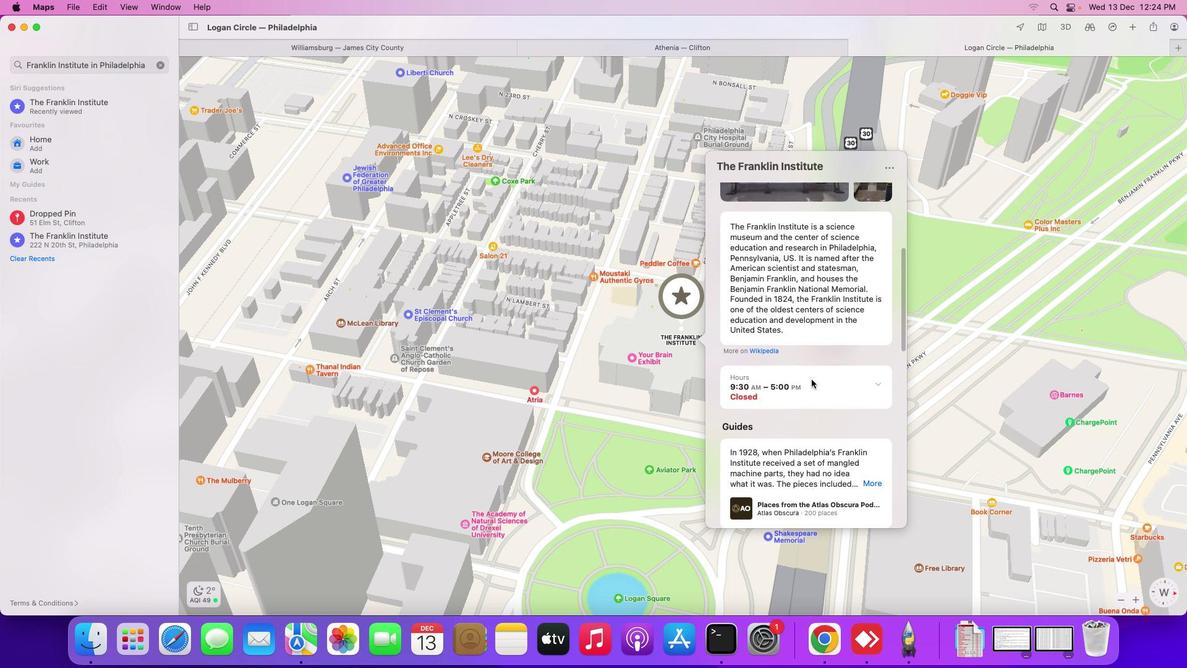 
Action: Mouse scrolled (816, 382) with delta (242, 122)
Screenshot: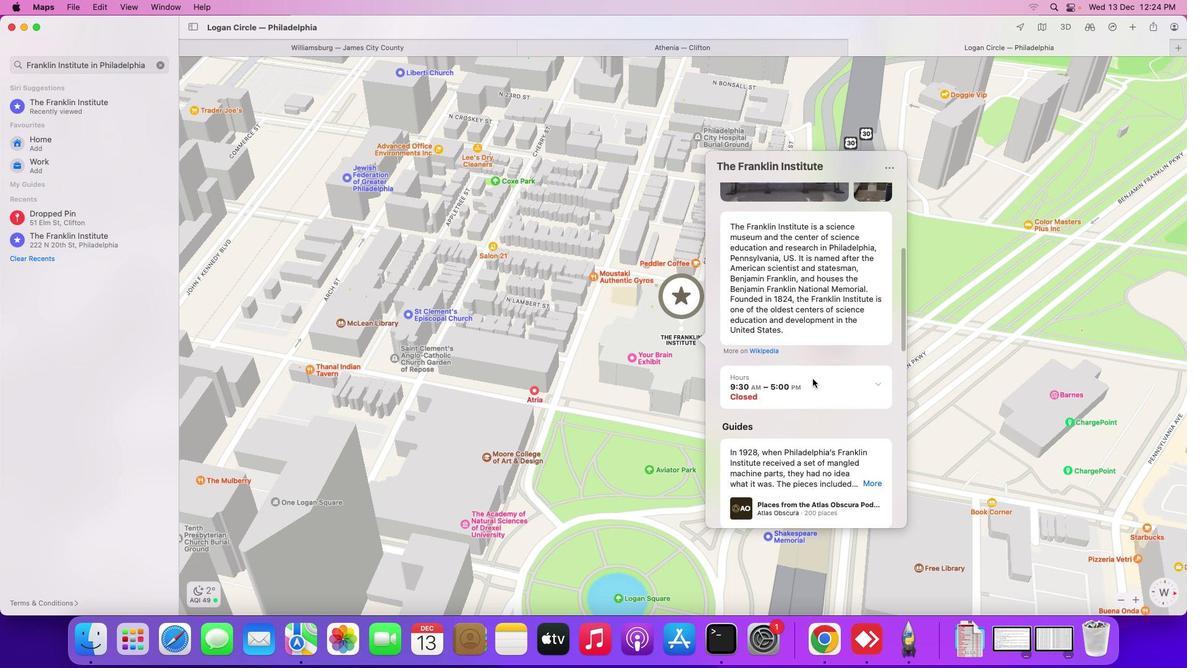 
Action: Mouse scrolled (816, 382) with delta (242, 122)
Screenshot: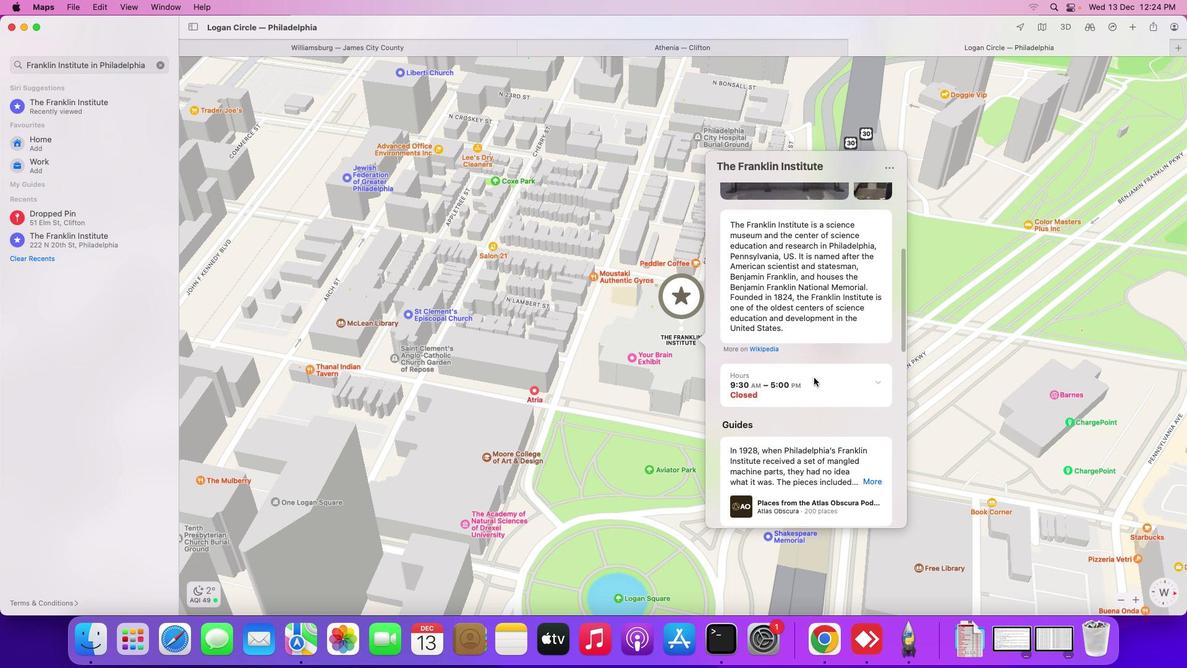 
Action: Mouse moved to (816, 382)
Screenshot: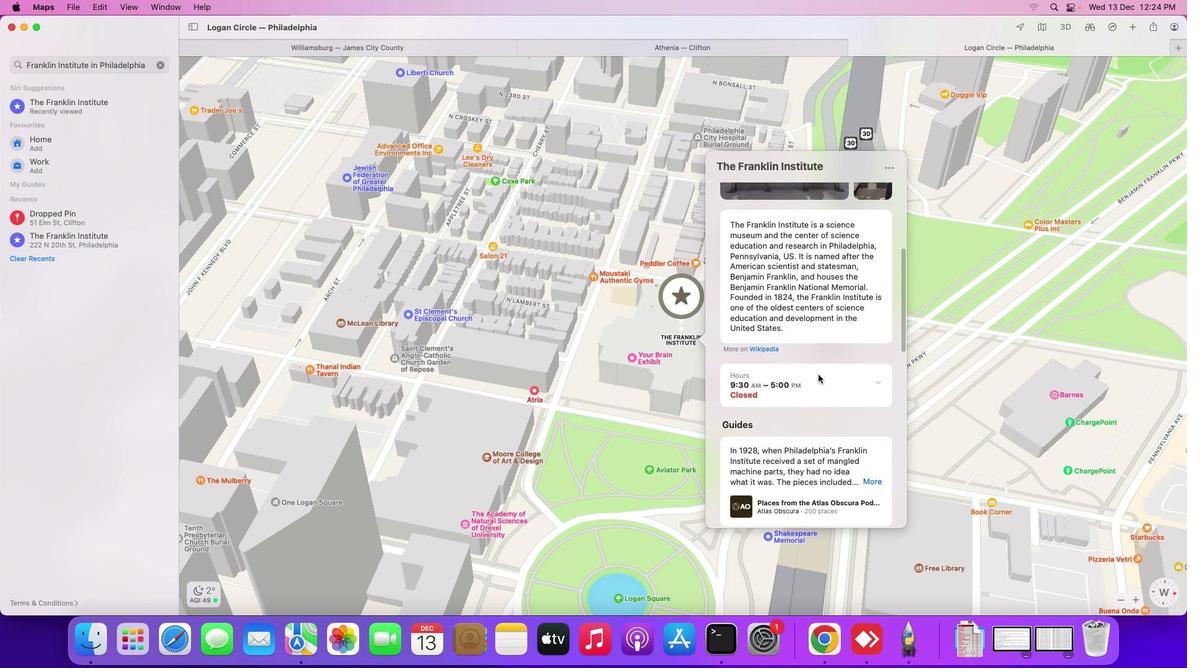
Action: Mouse scrolled (816, 382) with delta (242, 123)
Screenshot: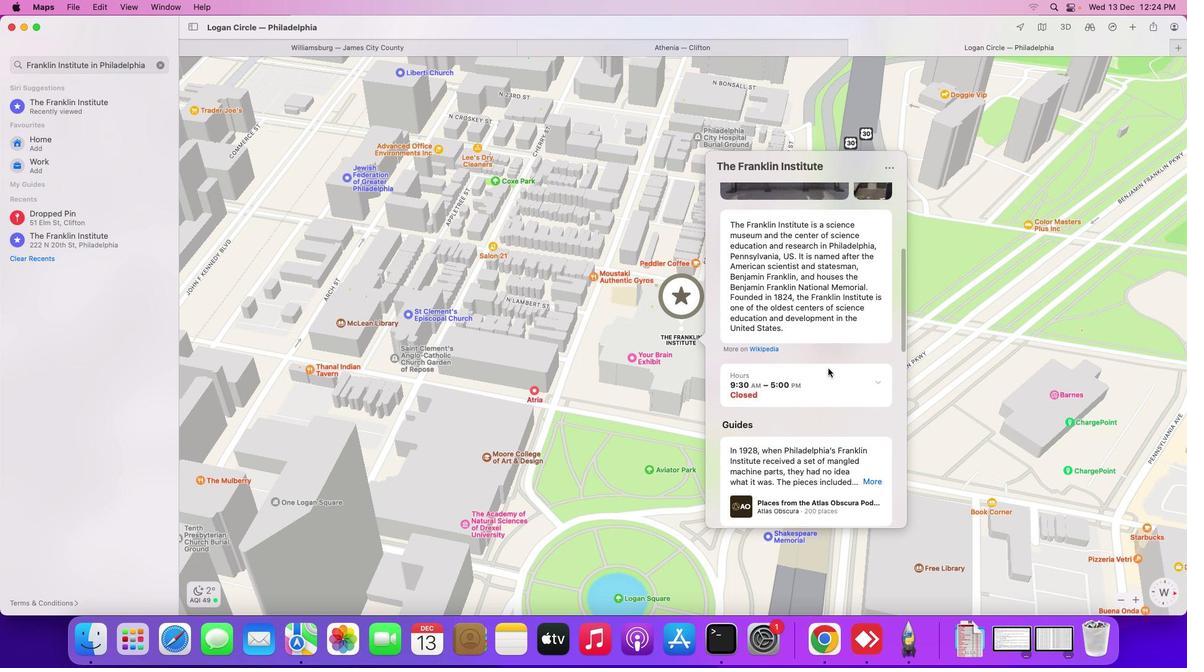 
Action: Mouse moved to (817, 382)
Screenshot: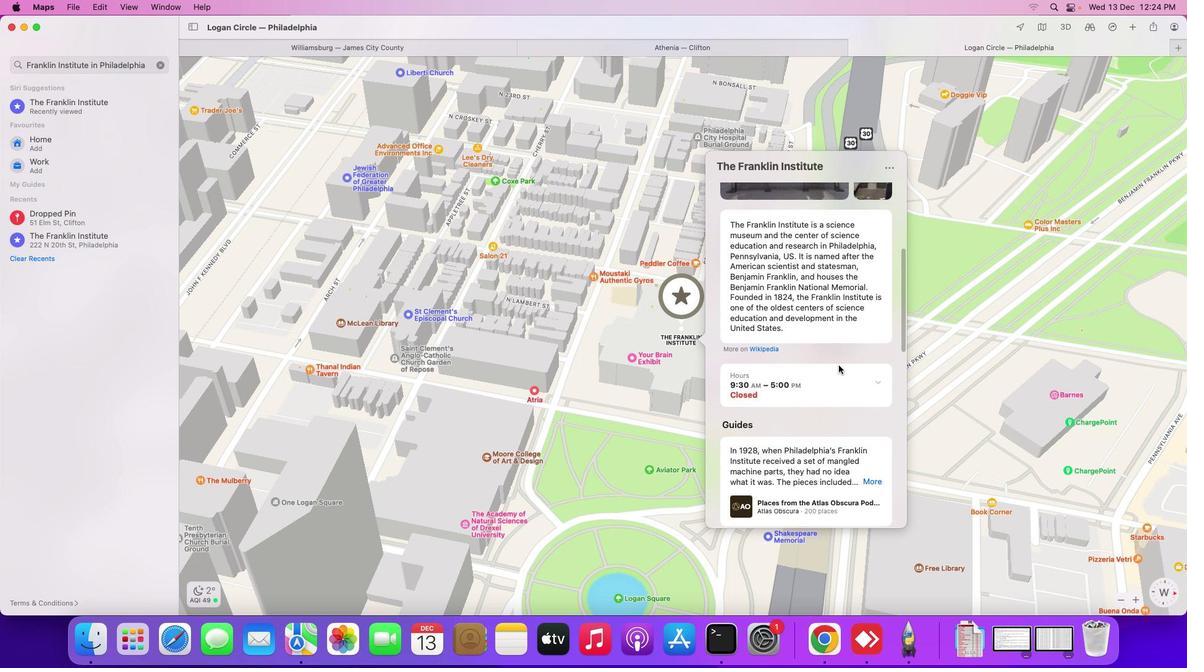 
Action: Mouse scrolled (817, 382) with delta (242, 123)
Screenshot: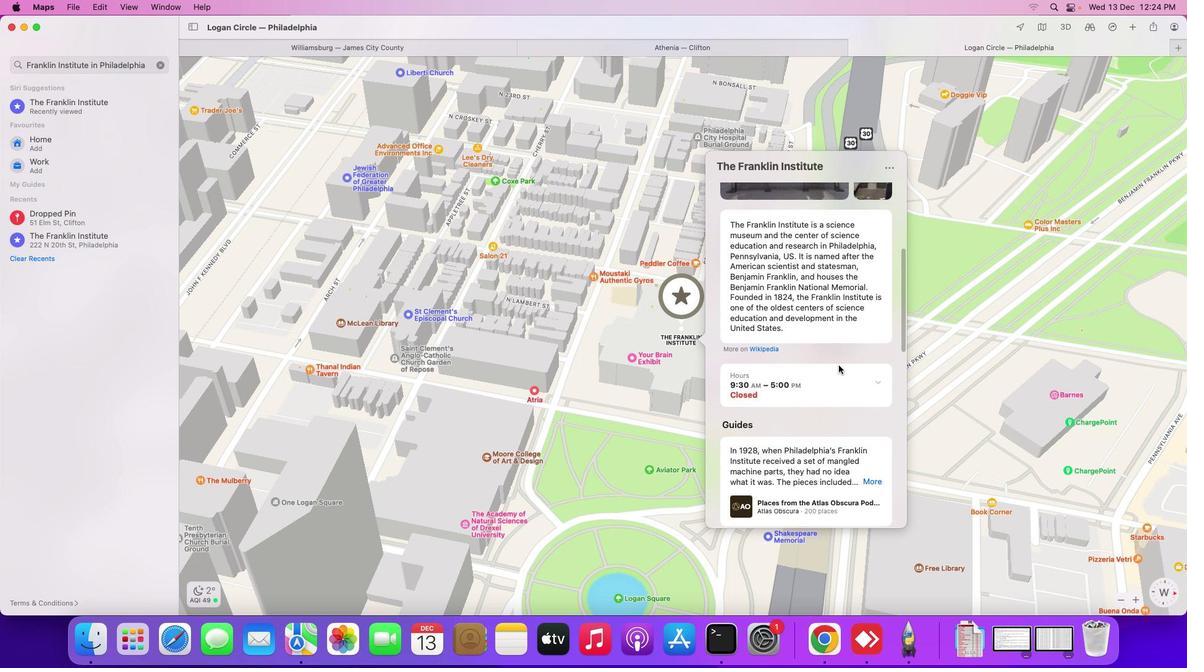
Action: Mouse moved to (864, 384)
Screenshot: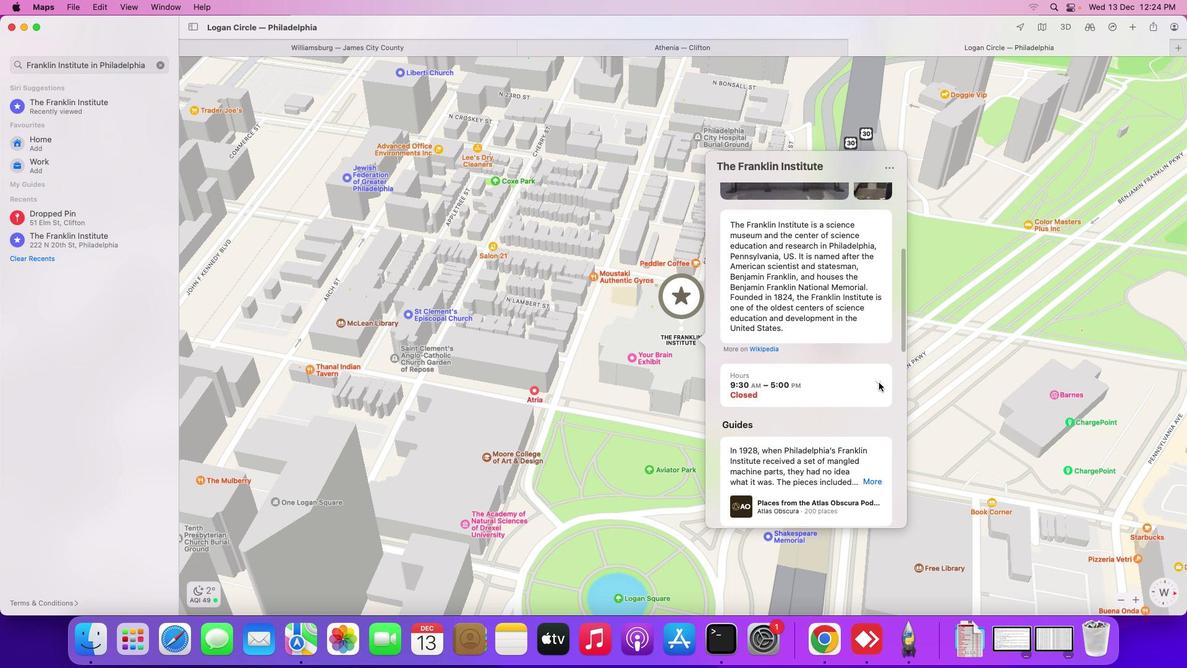 
Action: Mouse pressed left at (864, 384)
Screenshot: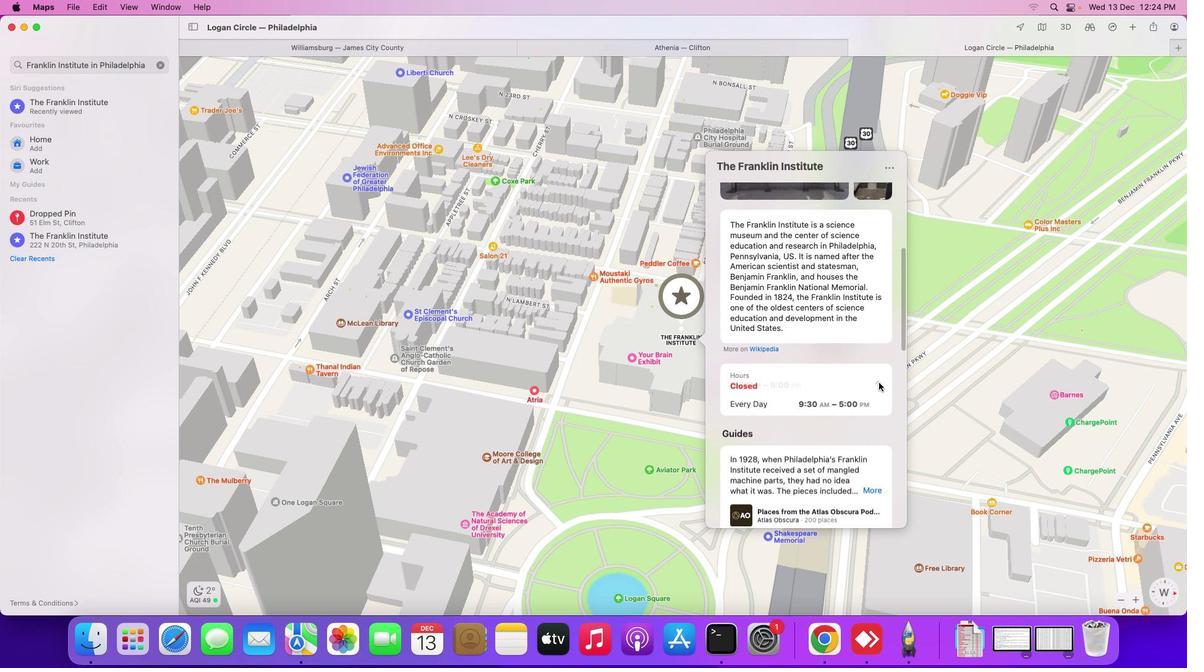 
Action: Mouse moved to (845, 386)
Screenshot: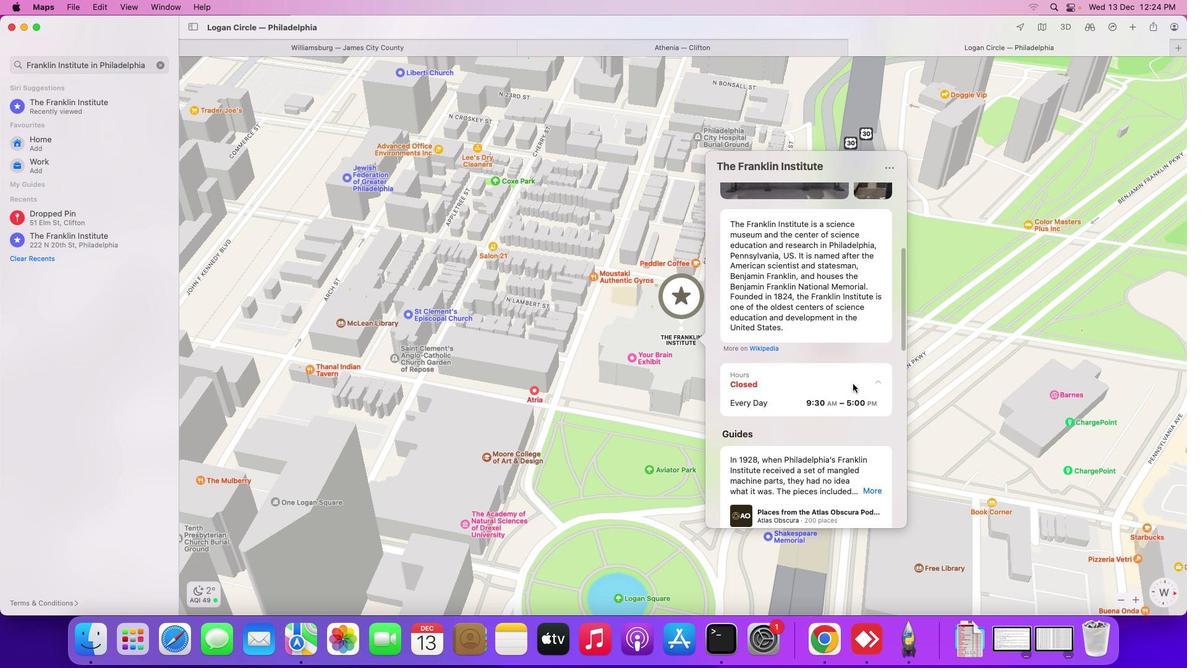 
Action: Mouse scrolled (845, 386) with delta (242, 123)
Screenshot: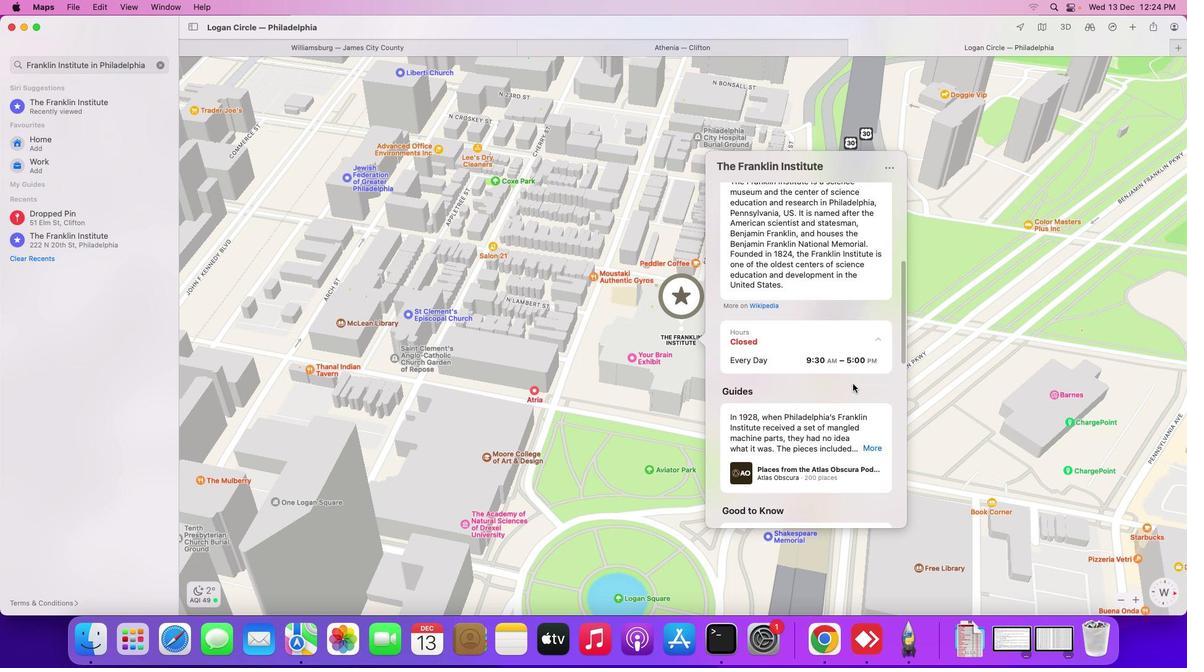 
Action: Mouse scrolled (845, 386) with delta (242, 123)
Screenshot: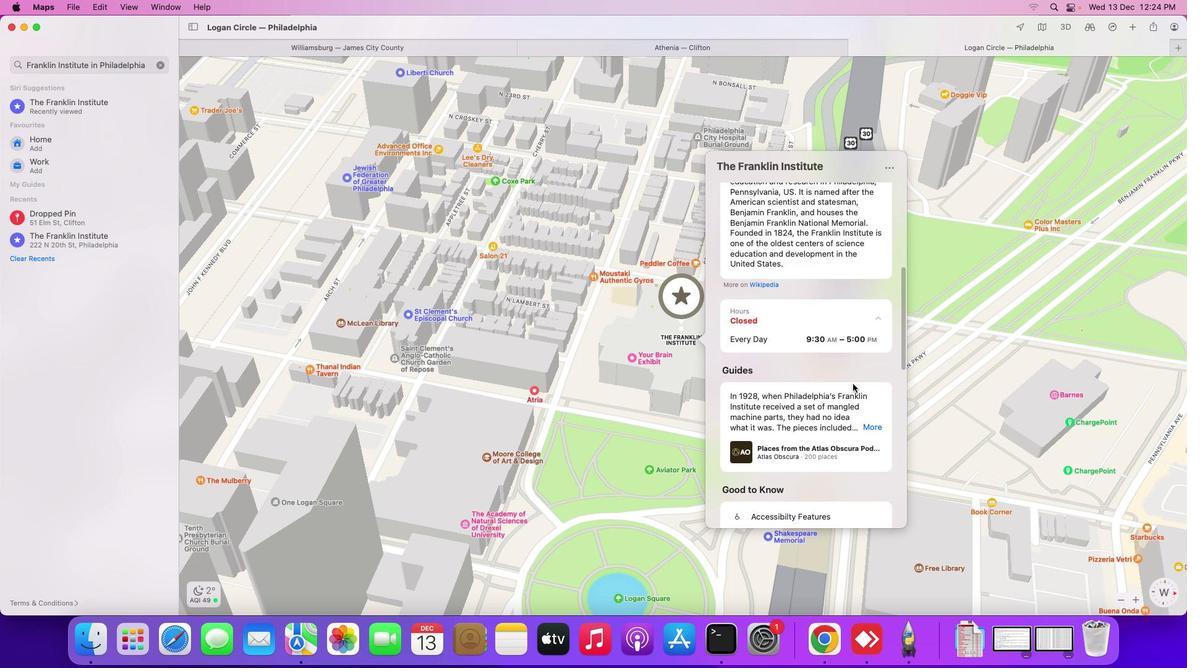 
Action: Mouse scrolled (845, 386) with delta (242, 123)
Screenshot: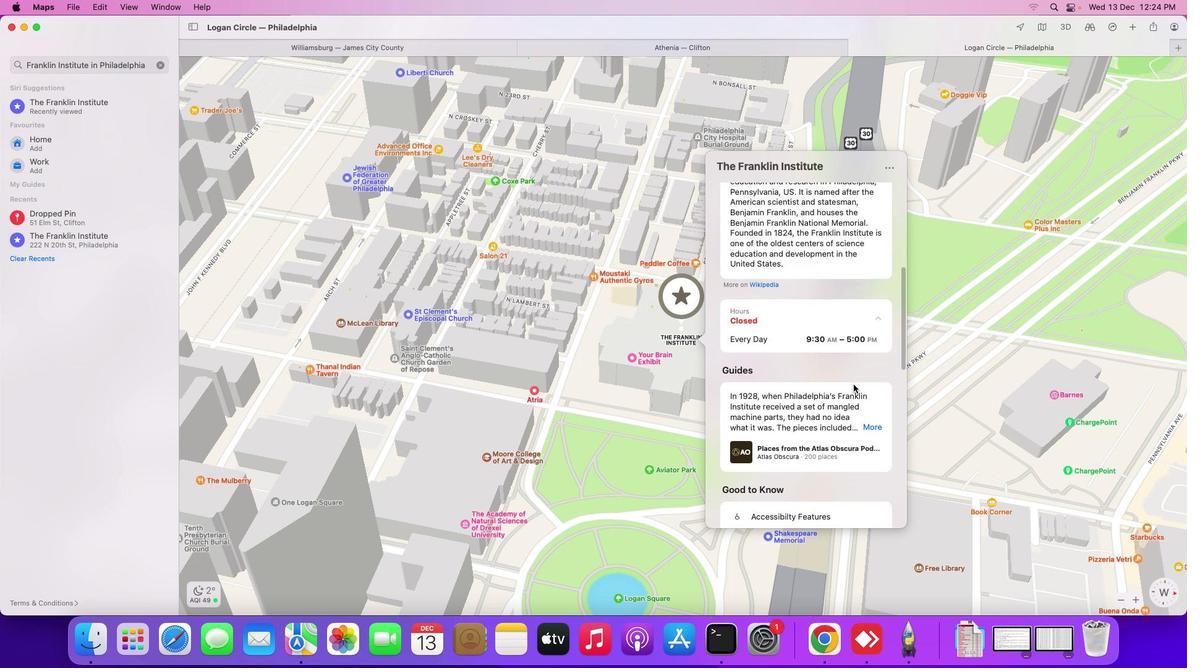 
Action: Mouse scrolled (845, 386) with delta (242, 122)
Screenshot: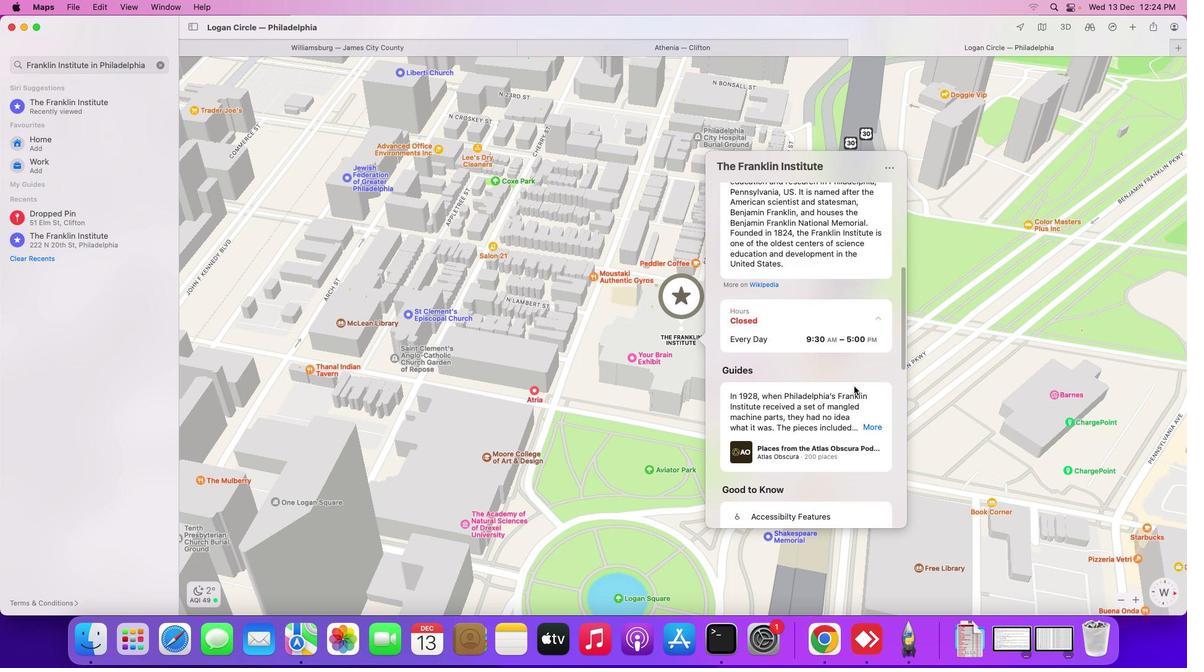 
Action: Mouse scrolled (845, 386) with delta (242, 122)
Screenshot: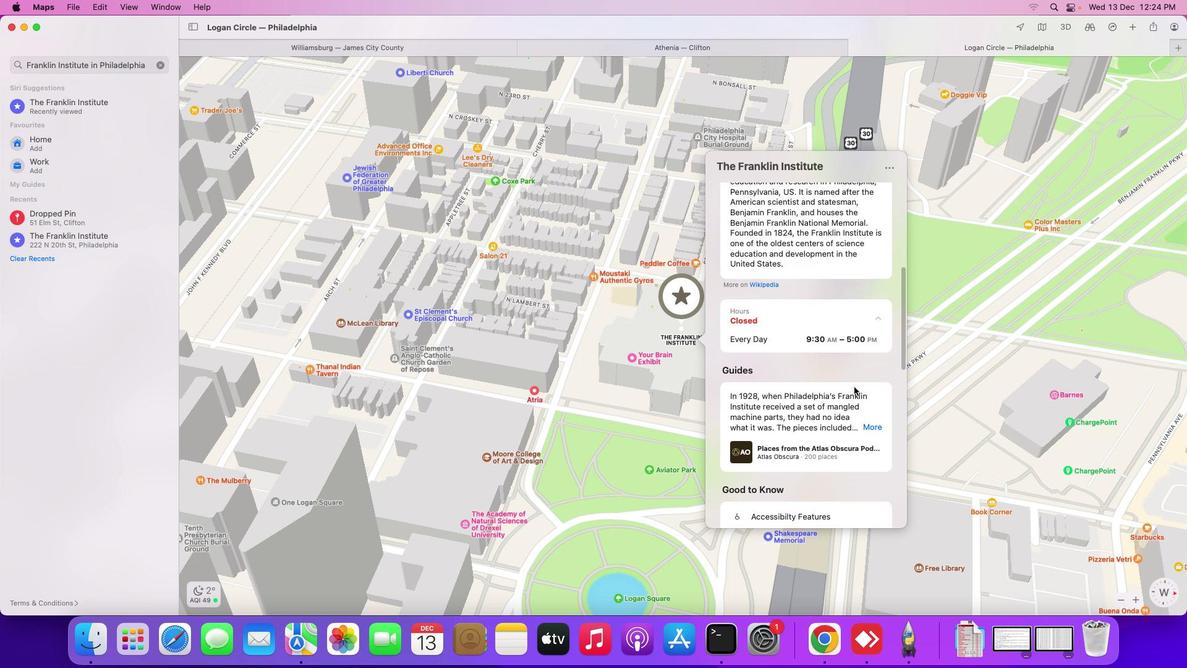 
Action: Mouse moved to (845, 385)
Screenshot: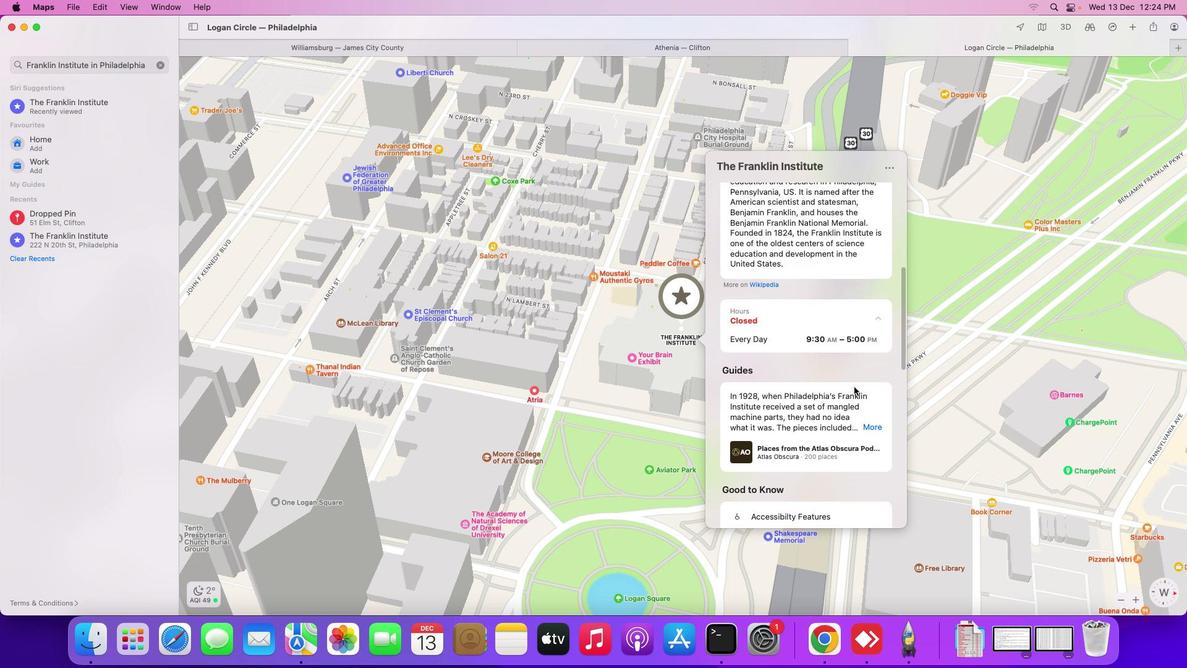
Action: Mouse scrolled (845, 385) with delta (242, 122)
Screenshot: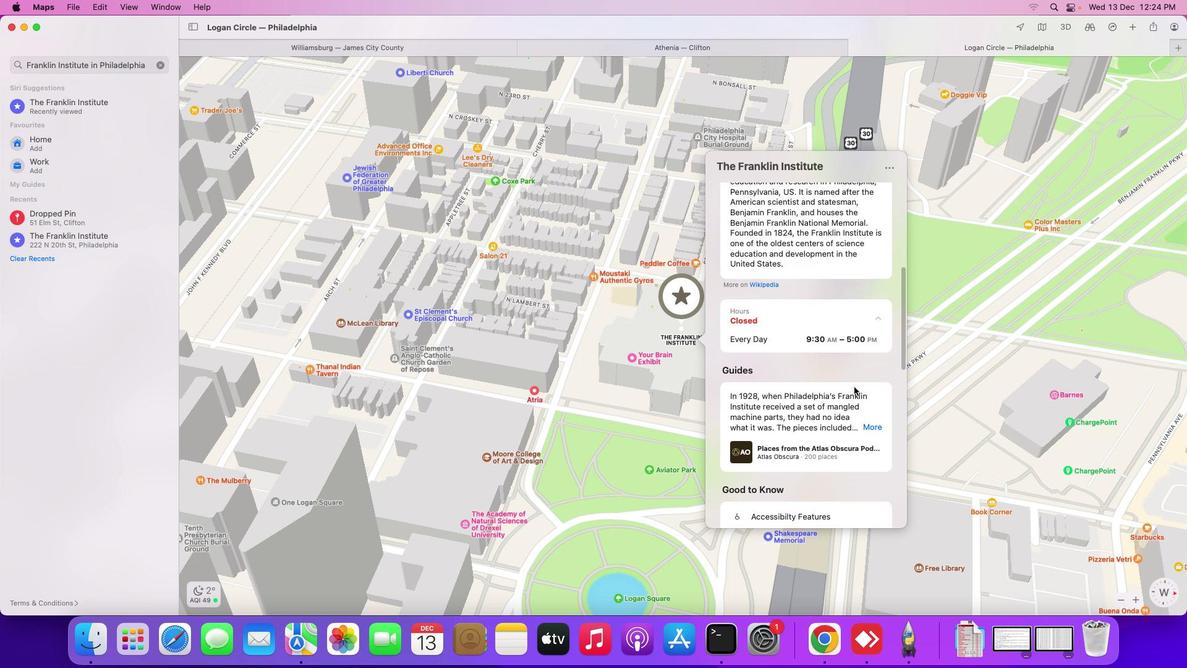 
Action: Mouse moved to (847, 387)
Screenshot: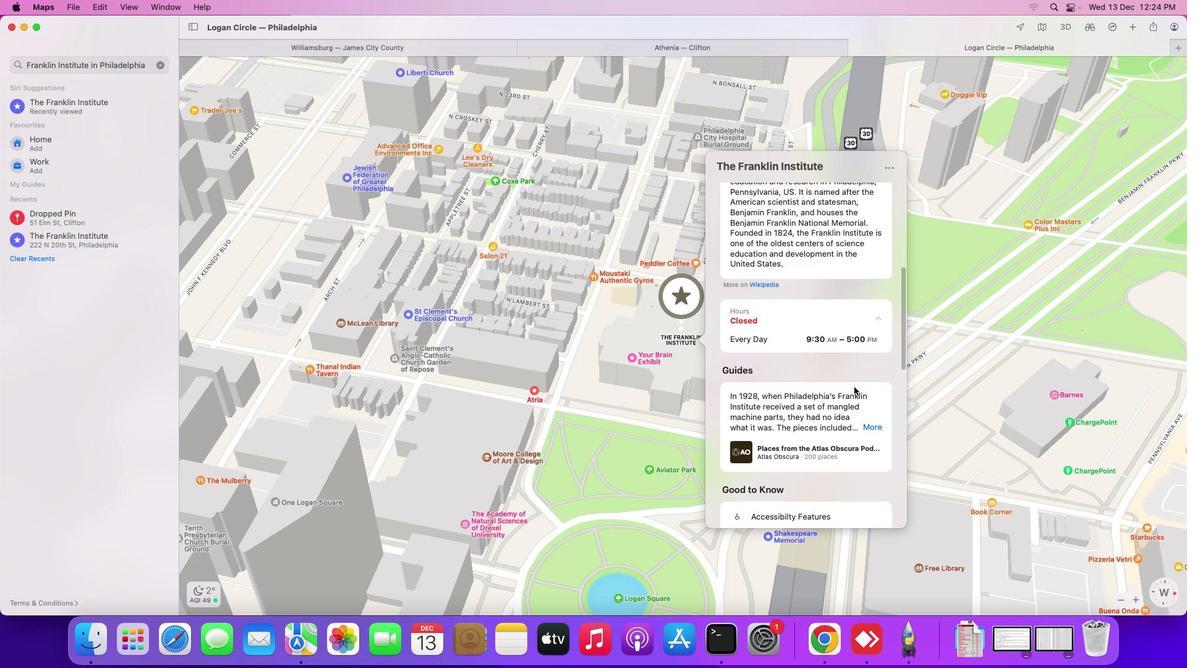 
Action: Mouse scrolled (847, 387) with delta (242, 123)
Screenshot: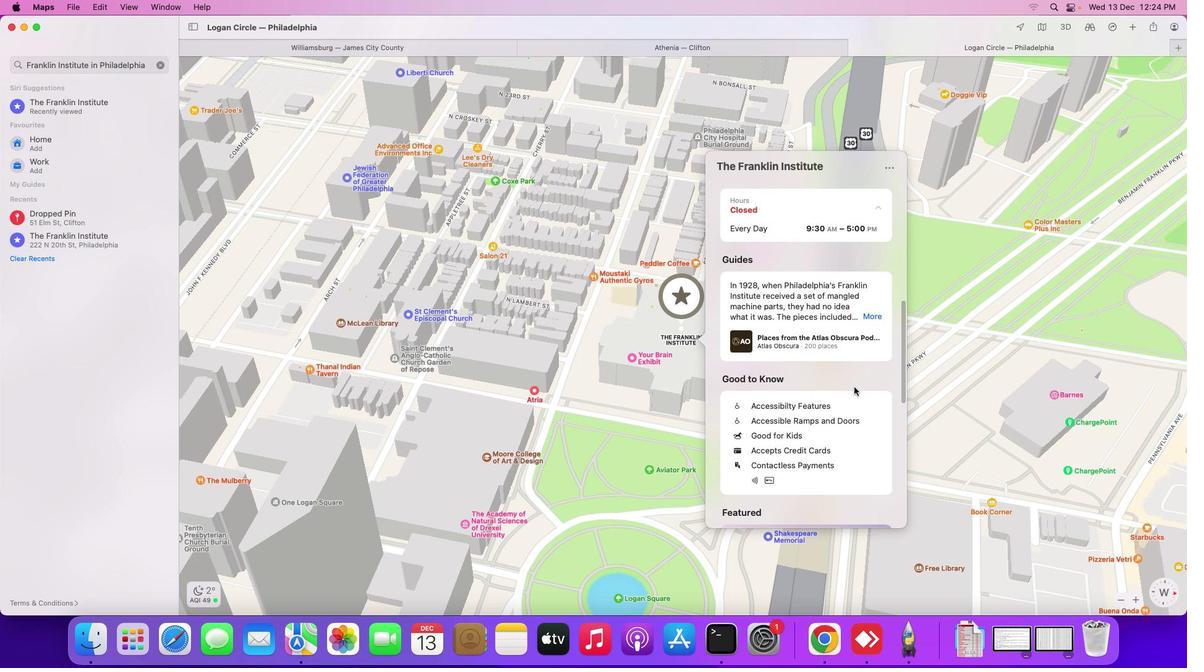 
Action: Mouse scrolled (847, 387) with delta (242, 123)
Screenshot: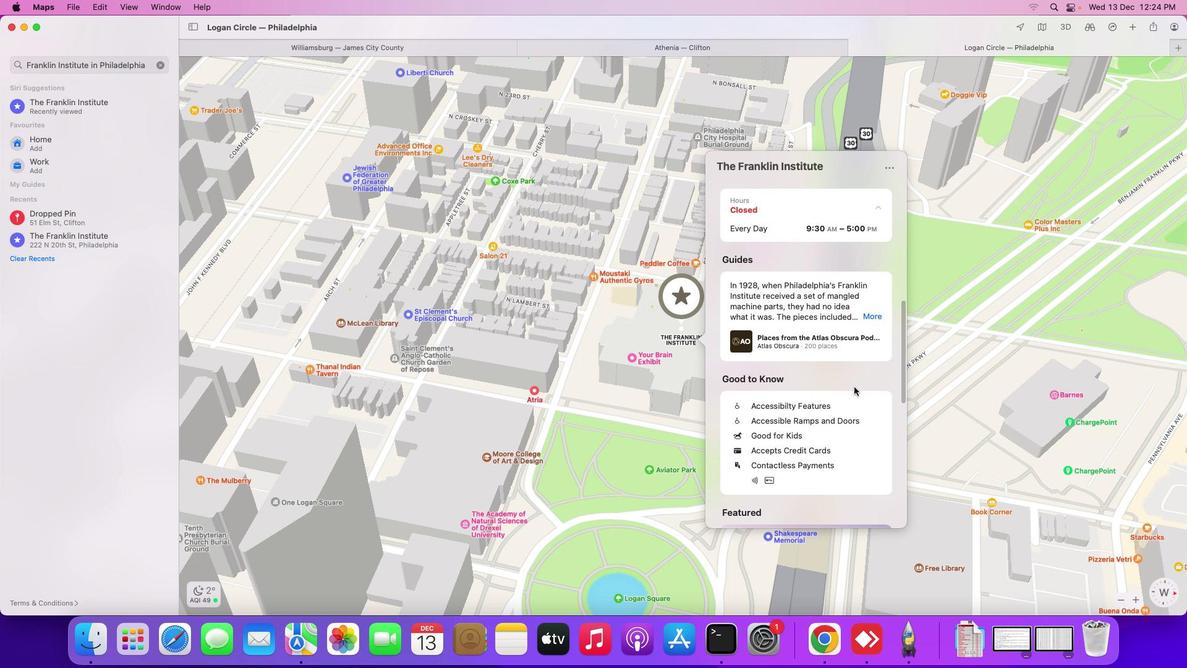 
Action: Mouse scrolled (847, 387) with delta (242, 122)
Screenshot: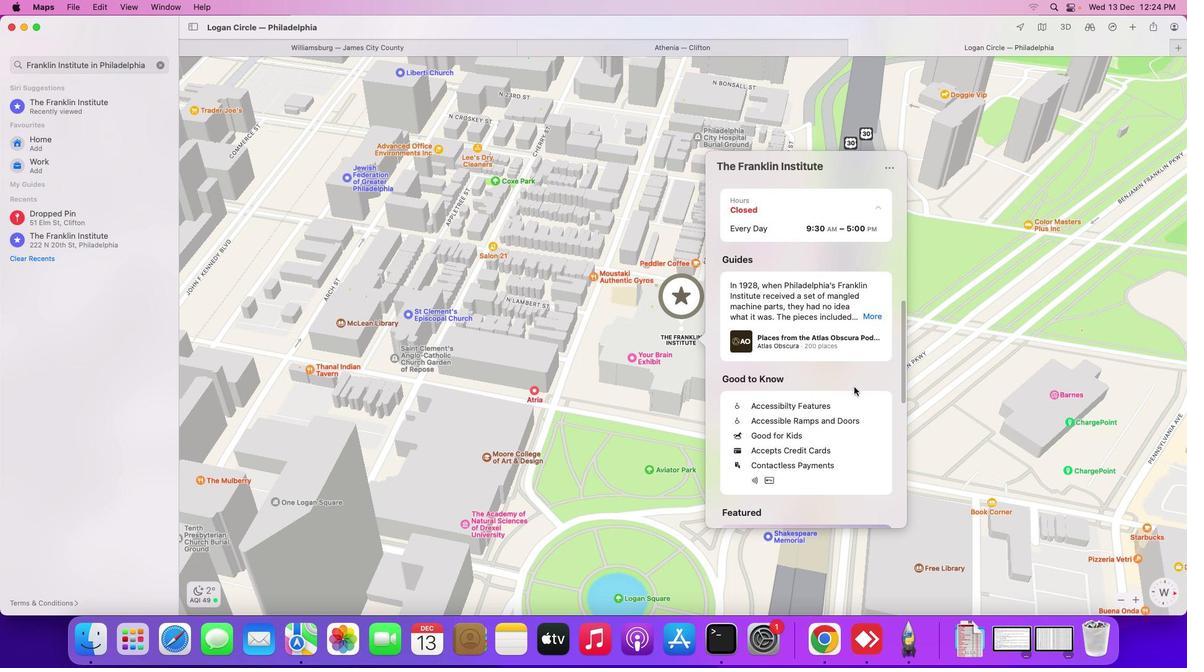 
Action: Mouse scrolled (847, 387) with delta (242, 121)
Screenshot: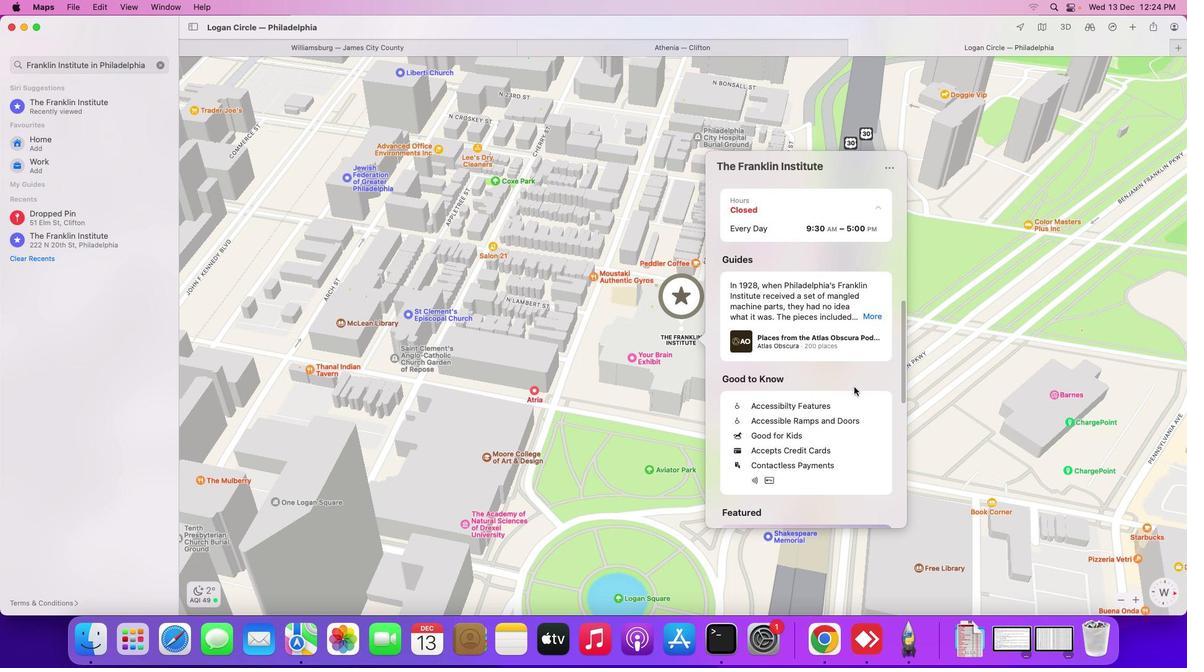 
Action: Mouse scrolled (847, 387) with delta (242, 121)
Screenshot: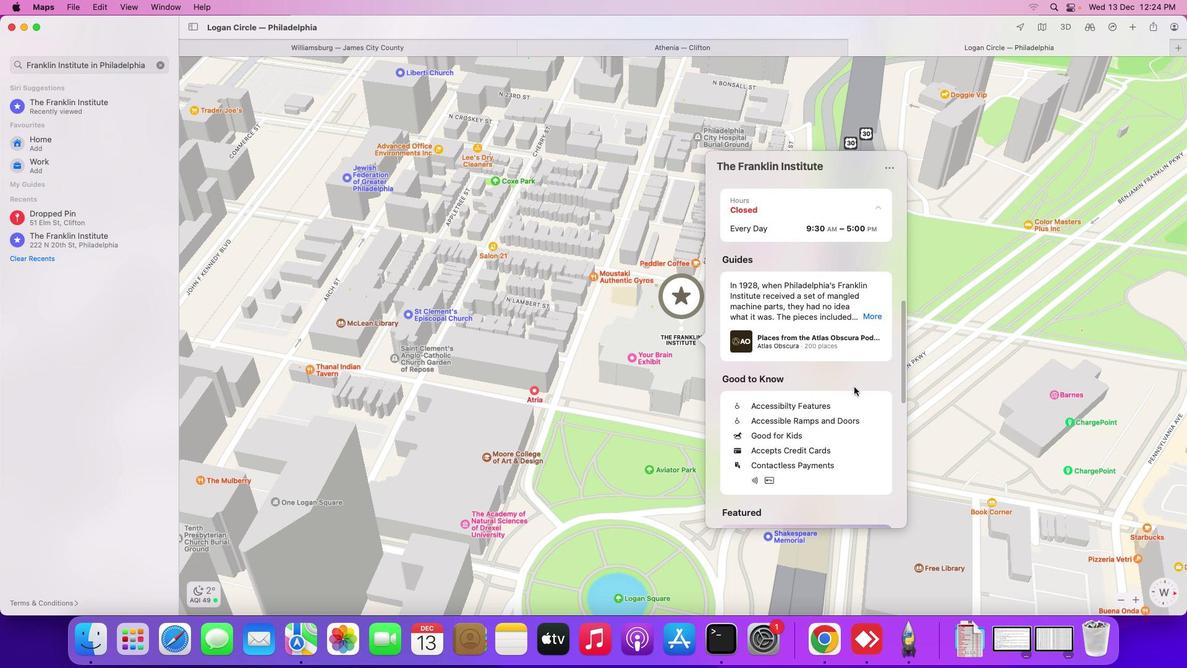 
Action: Mouse scrolled (847, 387) with delta (242, 121)
Screenshot: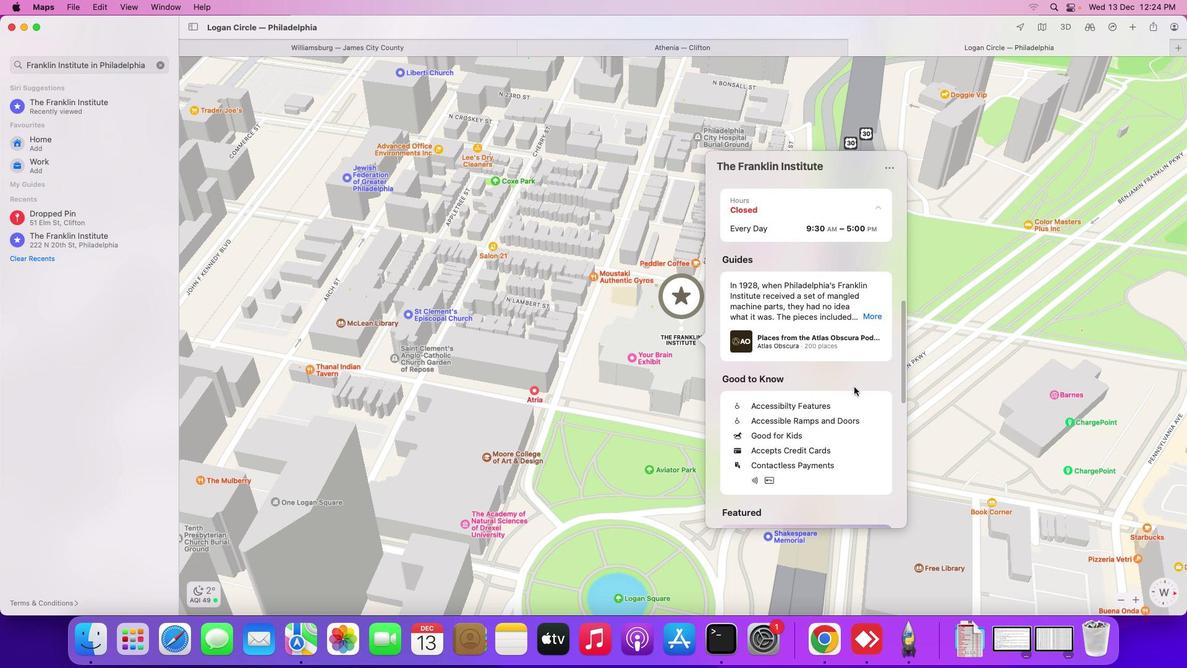 
Action: Mouse moved to (848, 389)
Screenshot: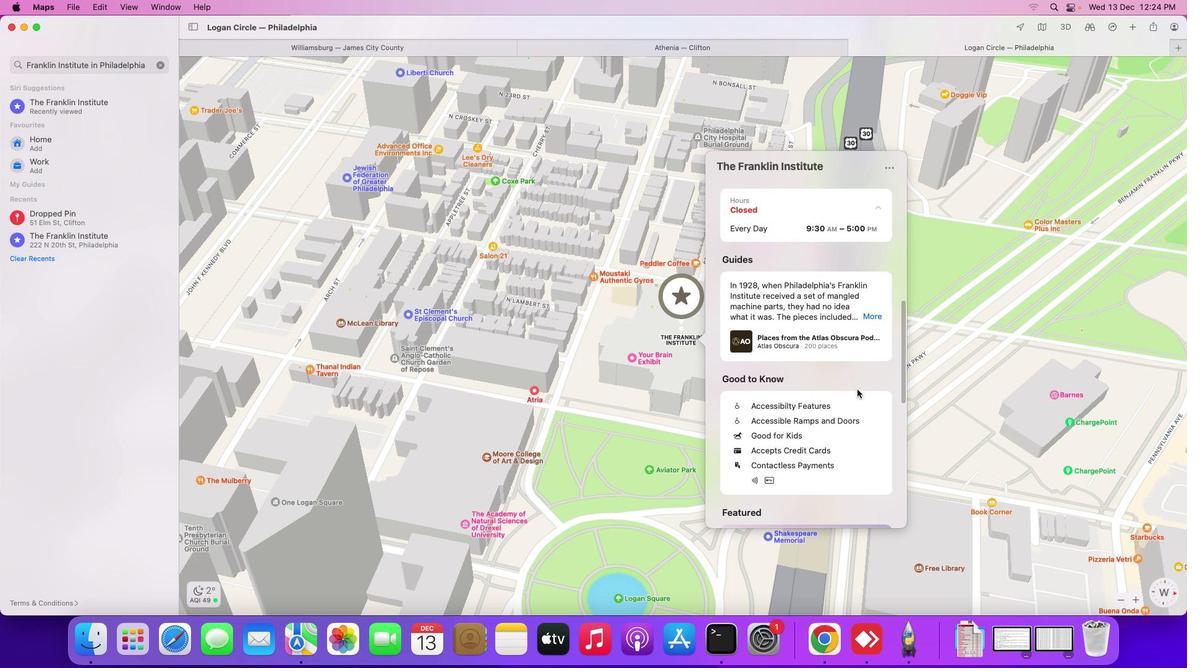 
Action: Mouse scrolled (848, 389) with delta (242, 123)
Screenshot: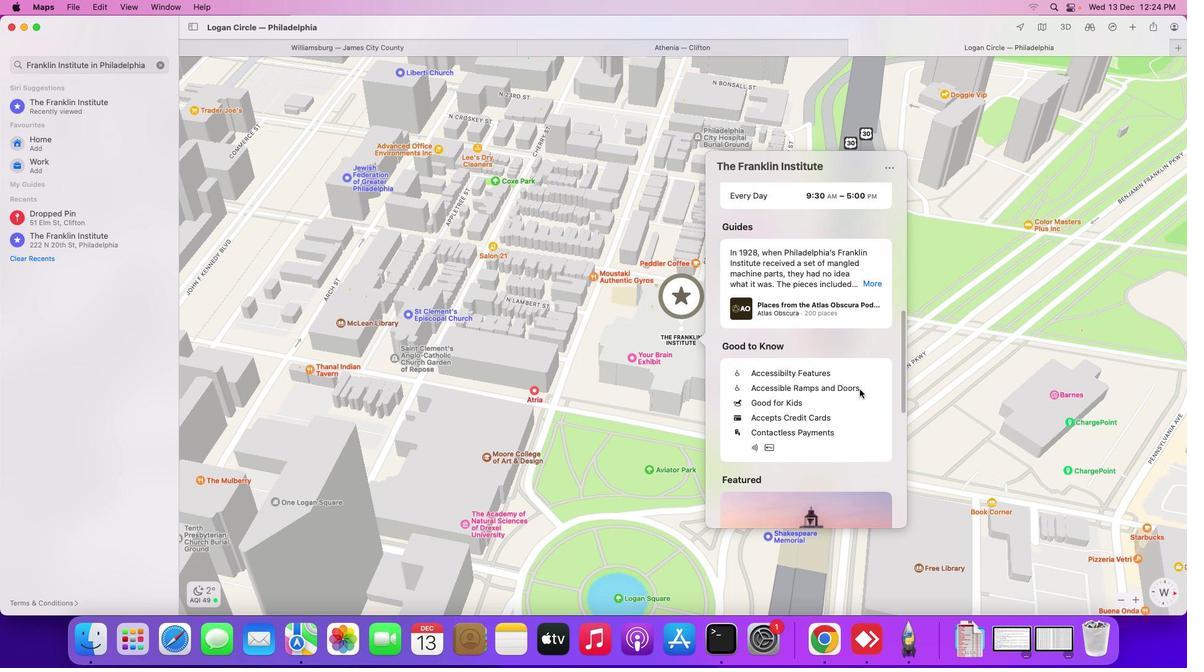 
Action: Mouse scrolled (848, 389) with delta (242, 123)
Screenshot: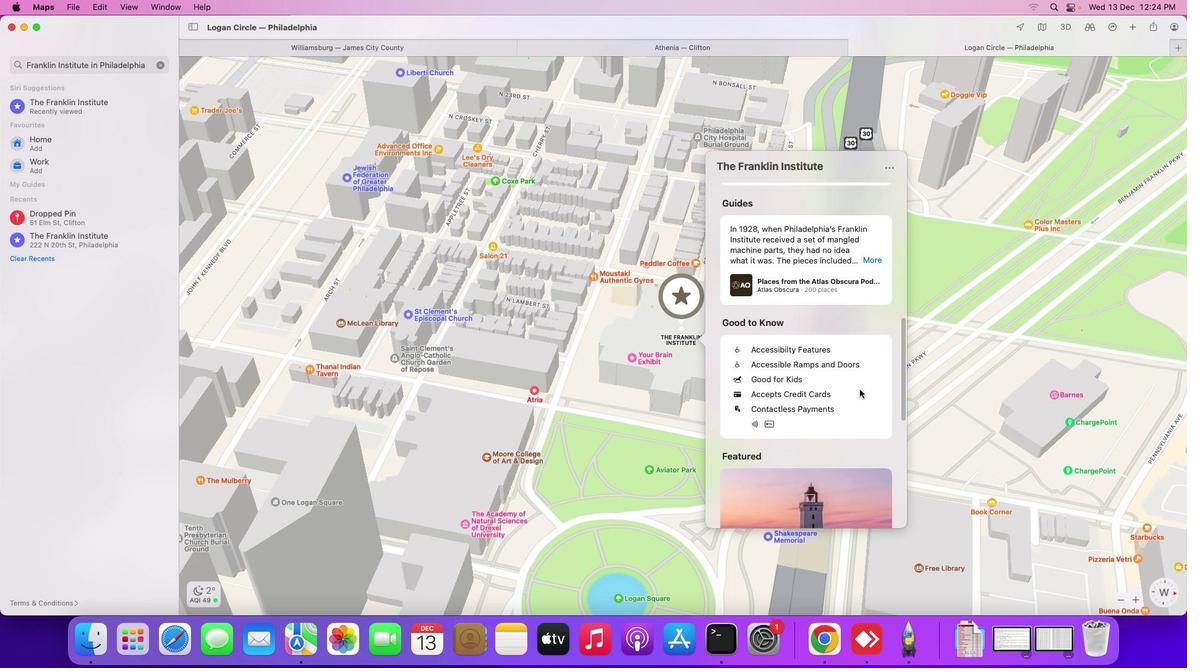
Action: Mouse scrolled (848, 389) with delta (242, 123)
Screenshot: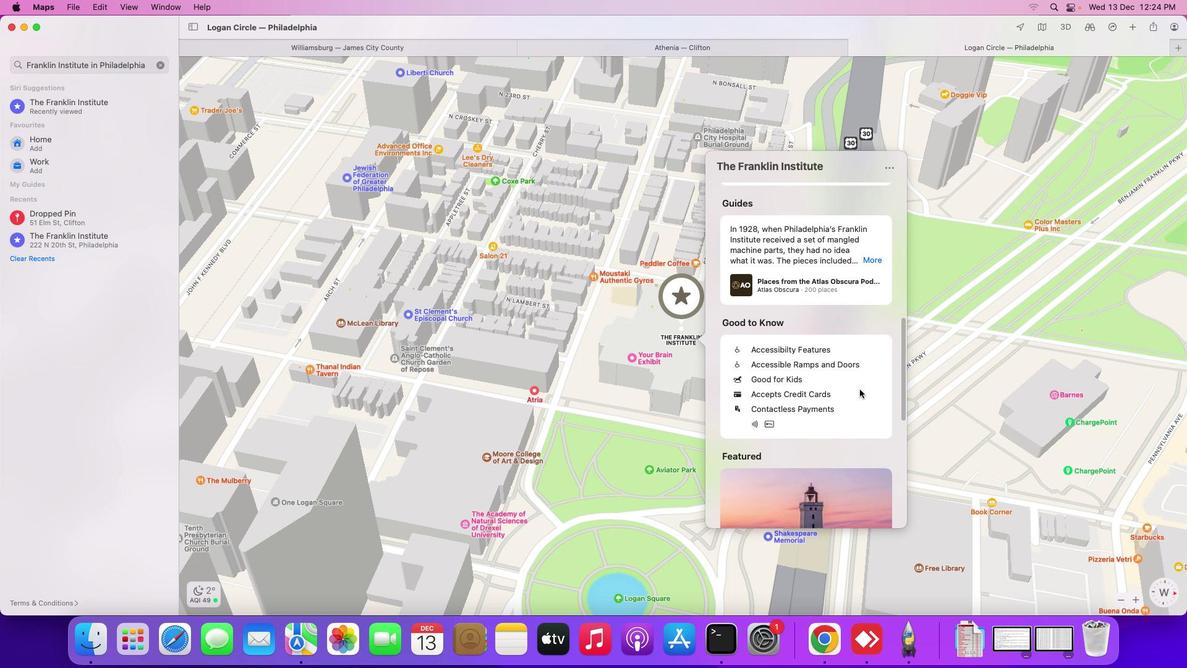 
Action: Mouse moved to (849, 389)
Screenshot: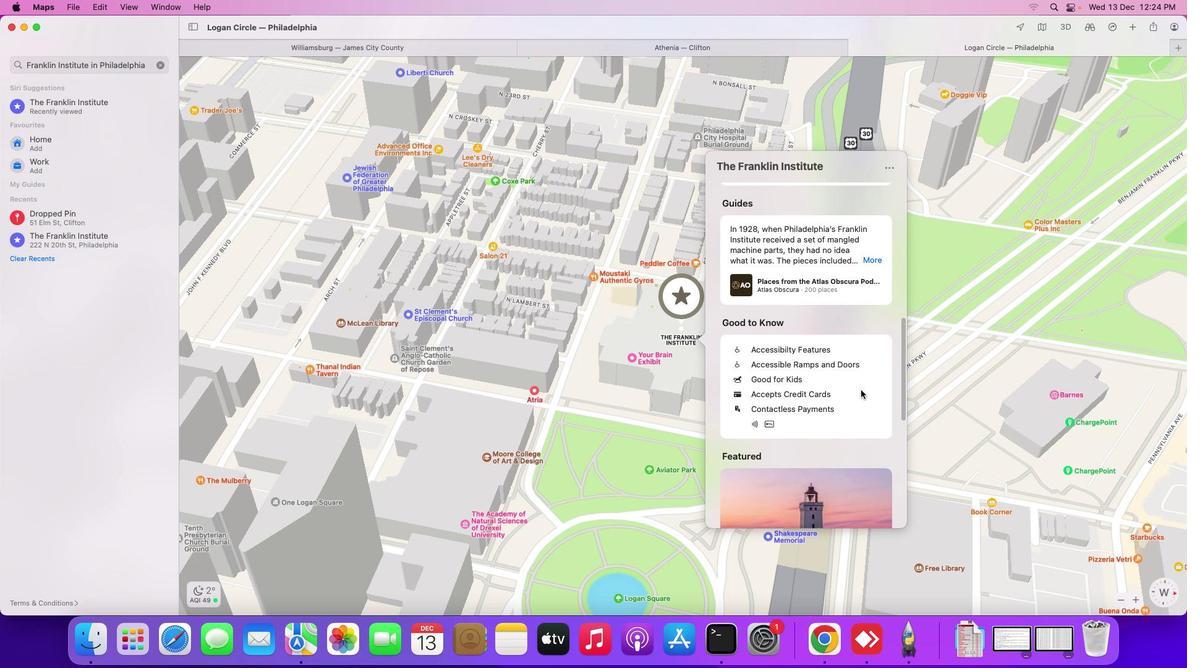
Action: Mouse scrolled (849, 389) with delta (242, 123)
Screenshot: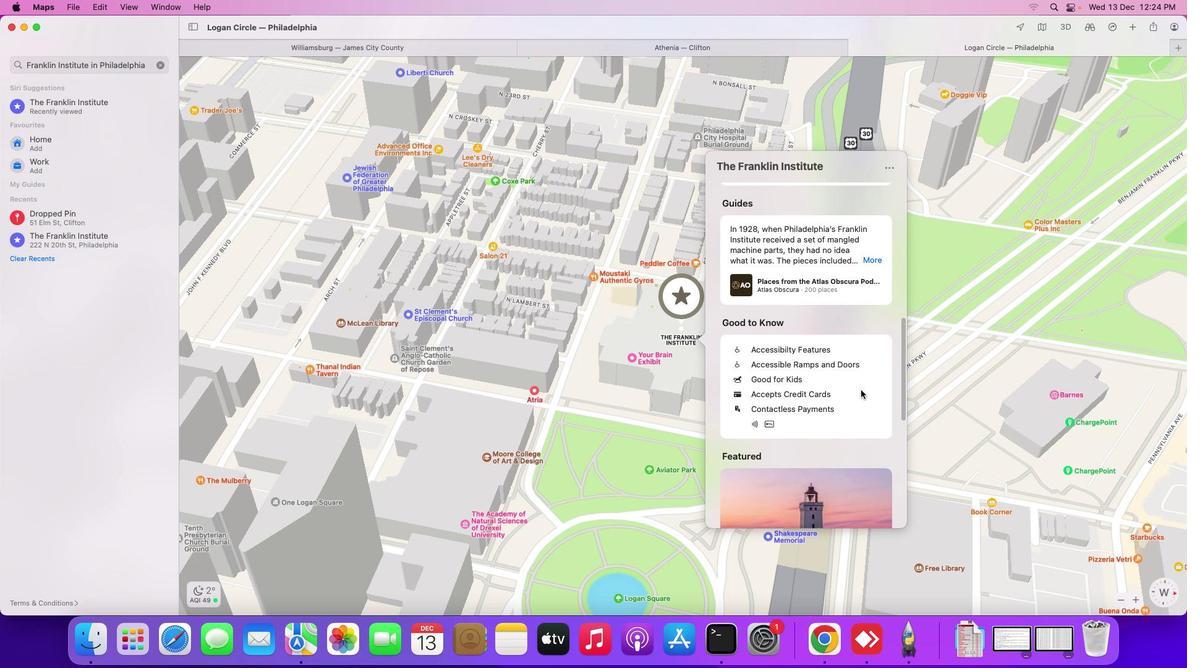 
Action: Mouse moved to (850, 389)
Screenshot: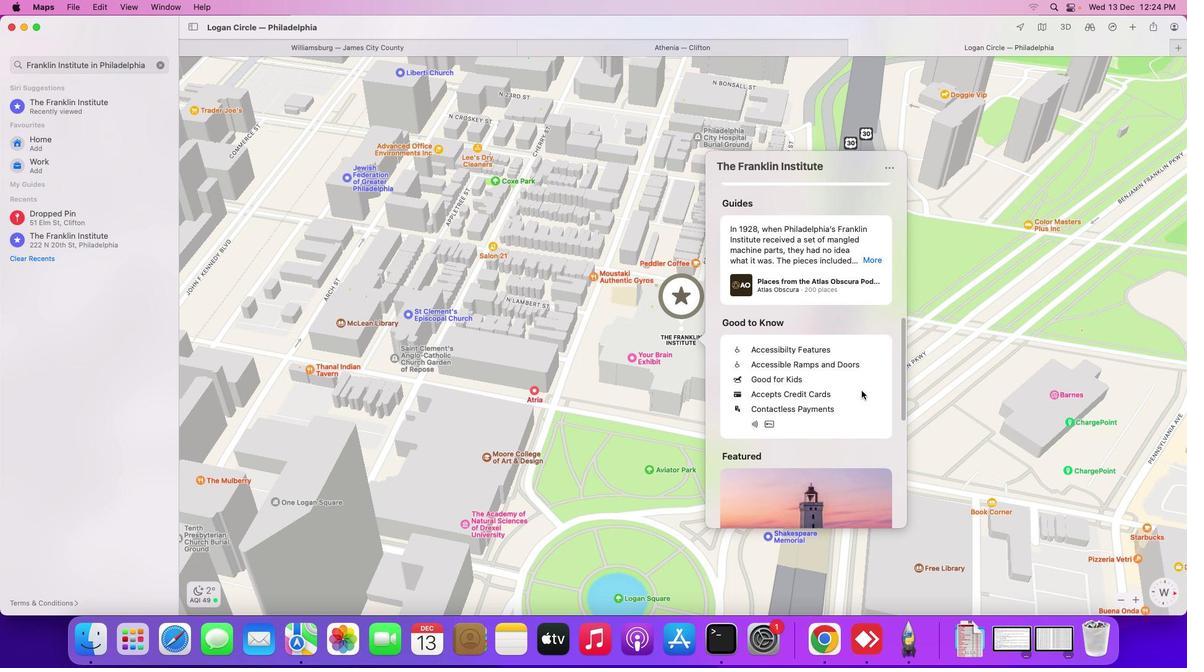 
Action: Mouse scrolled (850, 389) with delta (242, 122)
Screenshot: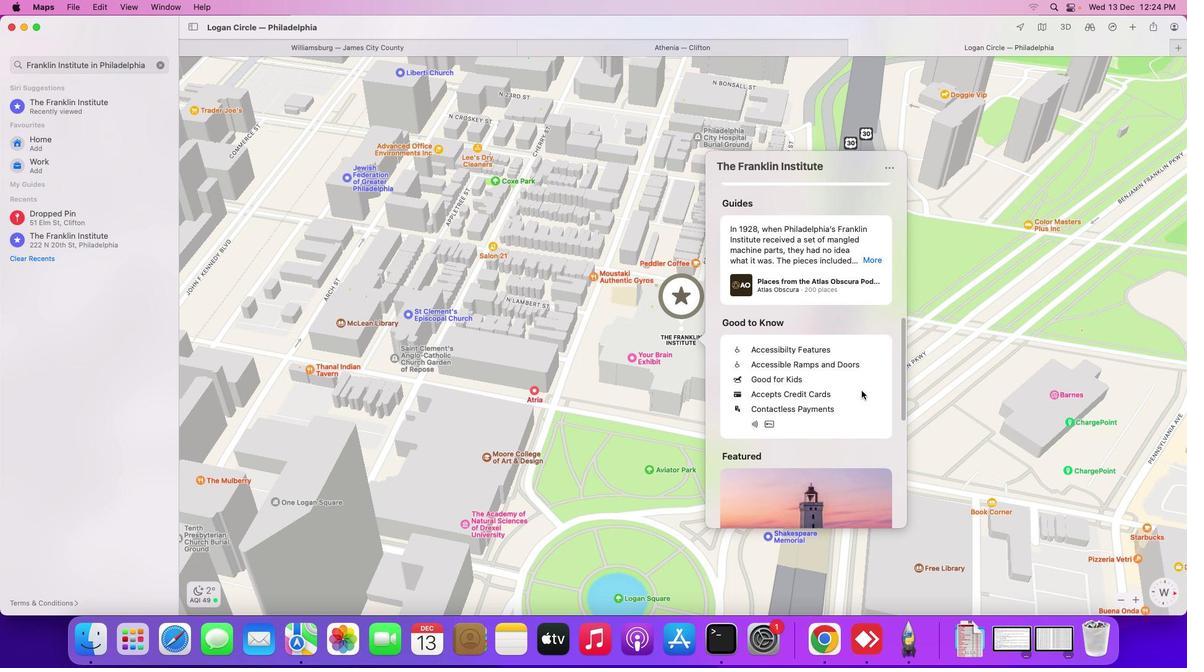 
Action: Mouse moved to (851, 389)
Screenshot: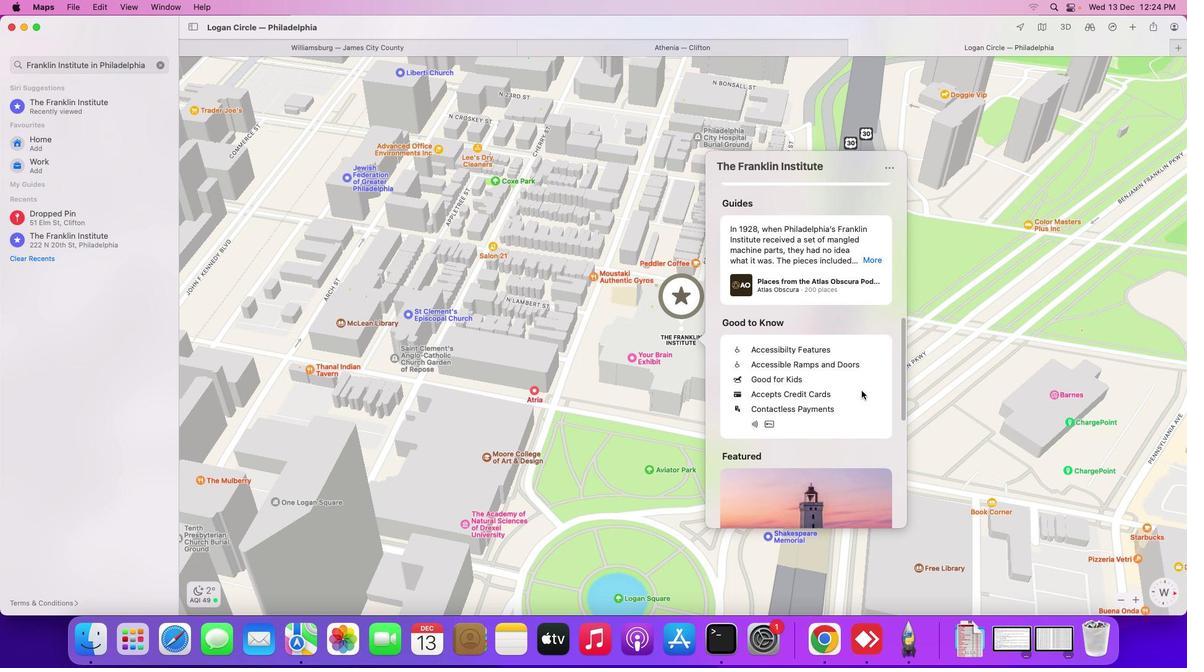 
Action: Mouse scrolled (851, 389) with delta (242, 122)
Screenshot: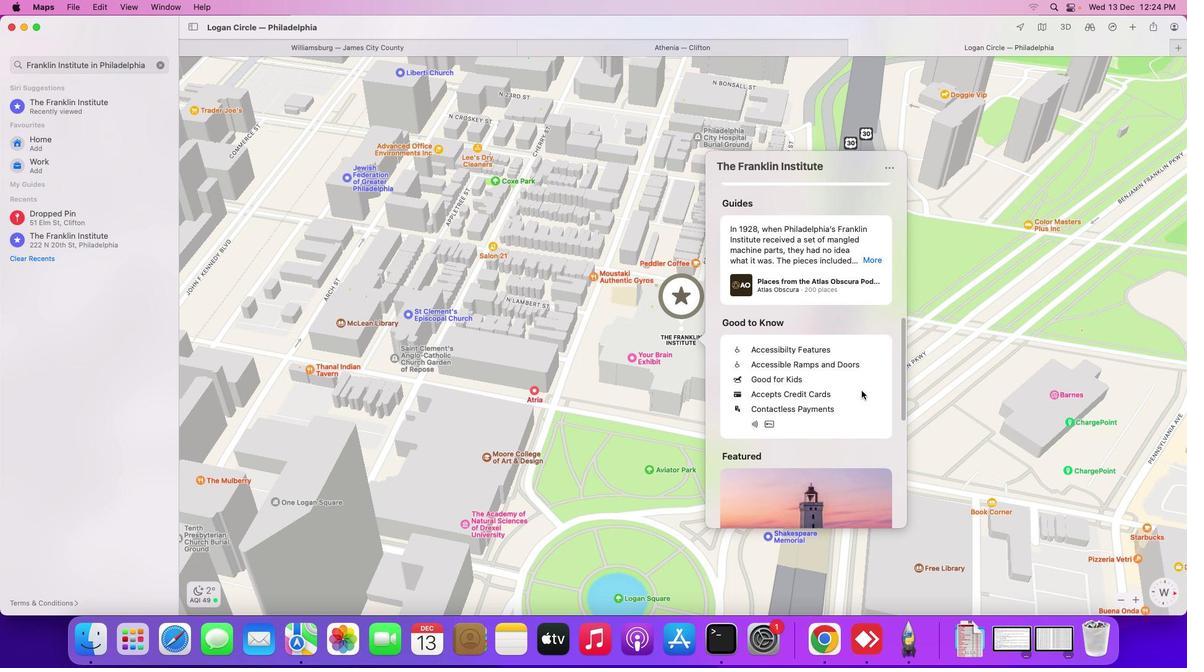 
Action: Mouse moved to (852, 391)
Screenshot: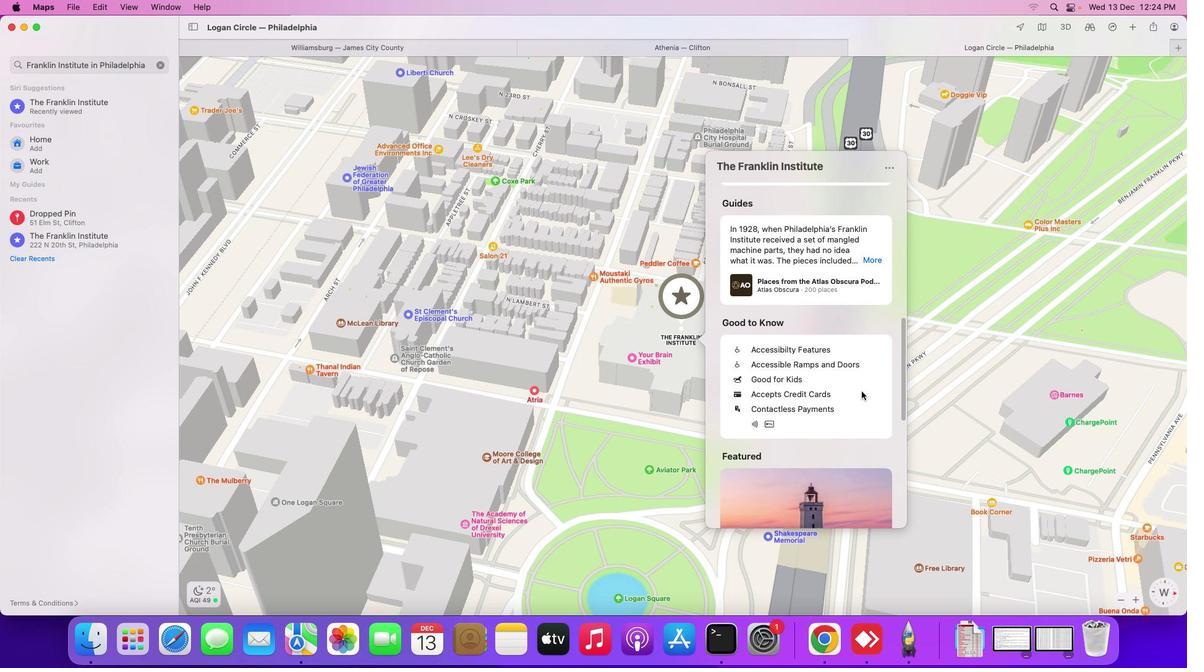 
Action: Mouse scrolled (852, 391) with delta (242, 123)
Screenshot: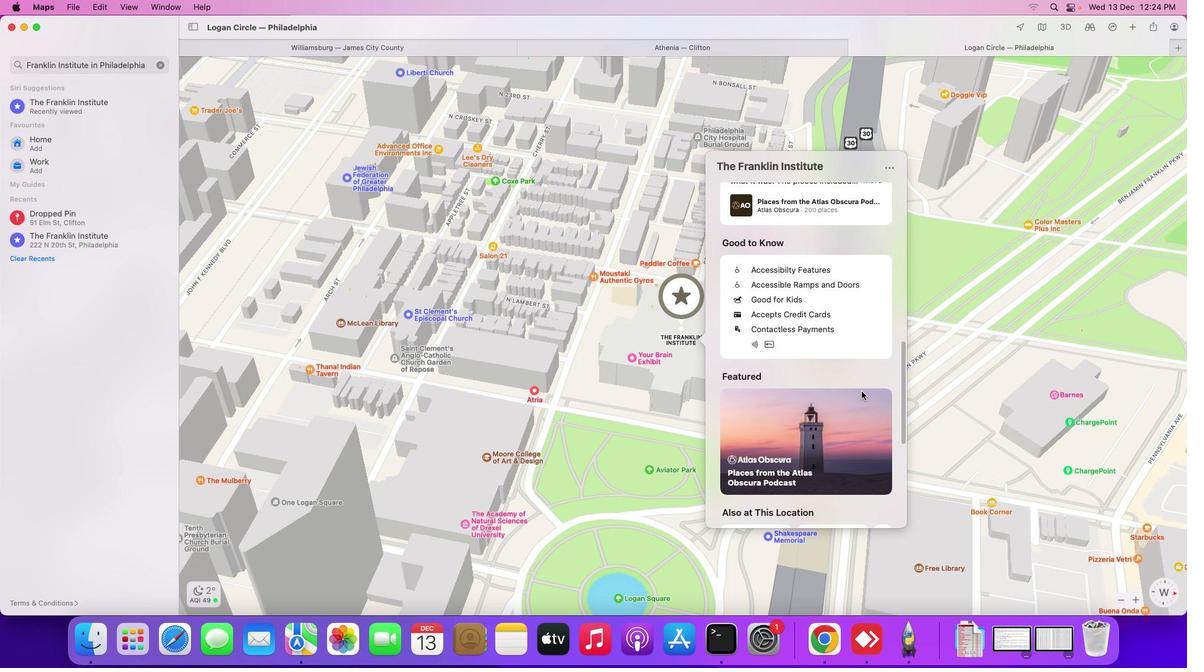 
Action: Mouse scrolled (852, 391) with delta (242, 123)
Screenshot: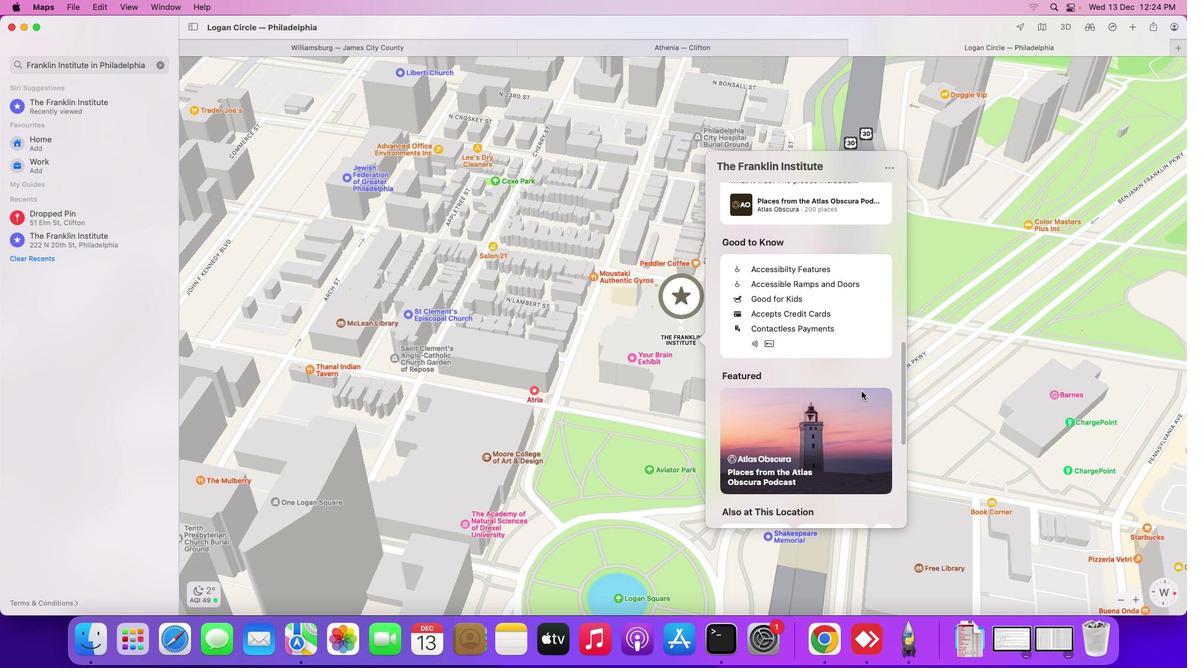 
Action: Mouse scrolled (852, 391) with delta (242, 122)
Screenshot: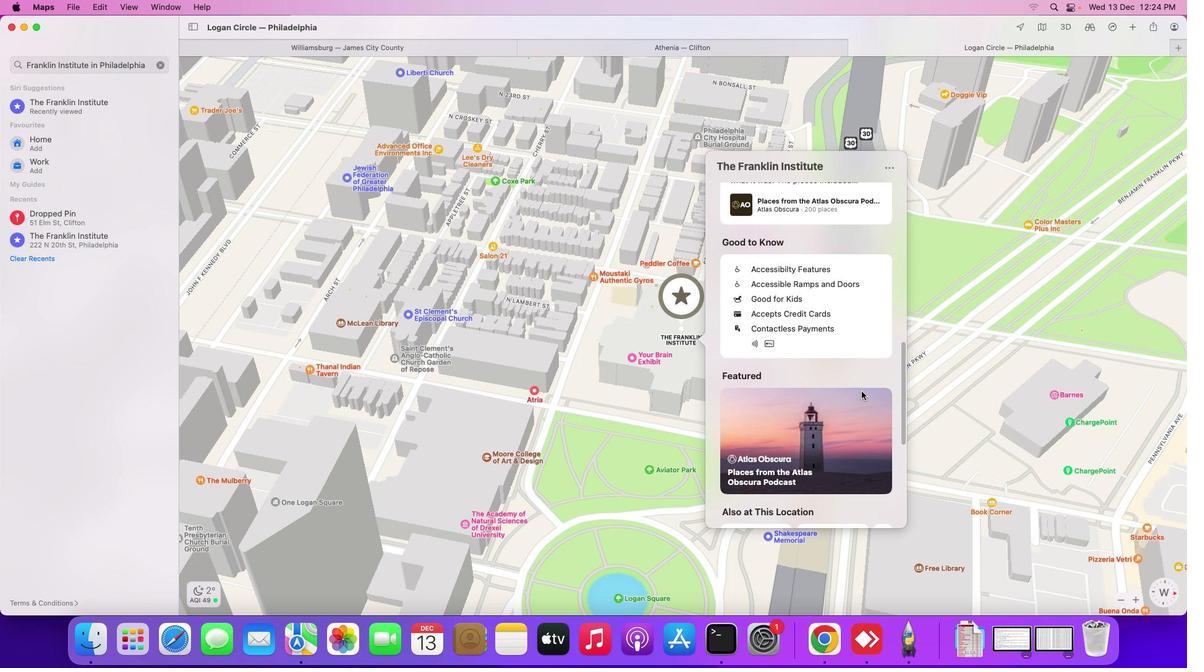 
Action: Mouse scrolled (852, 391) with delta (242, 121)
Screenshot: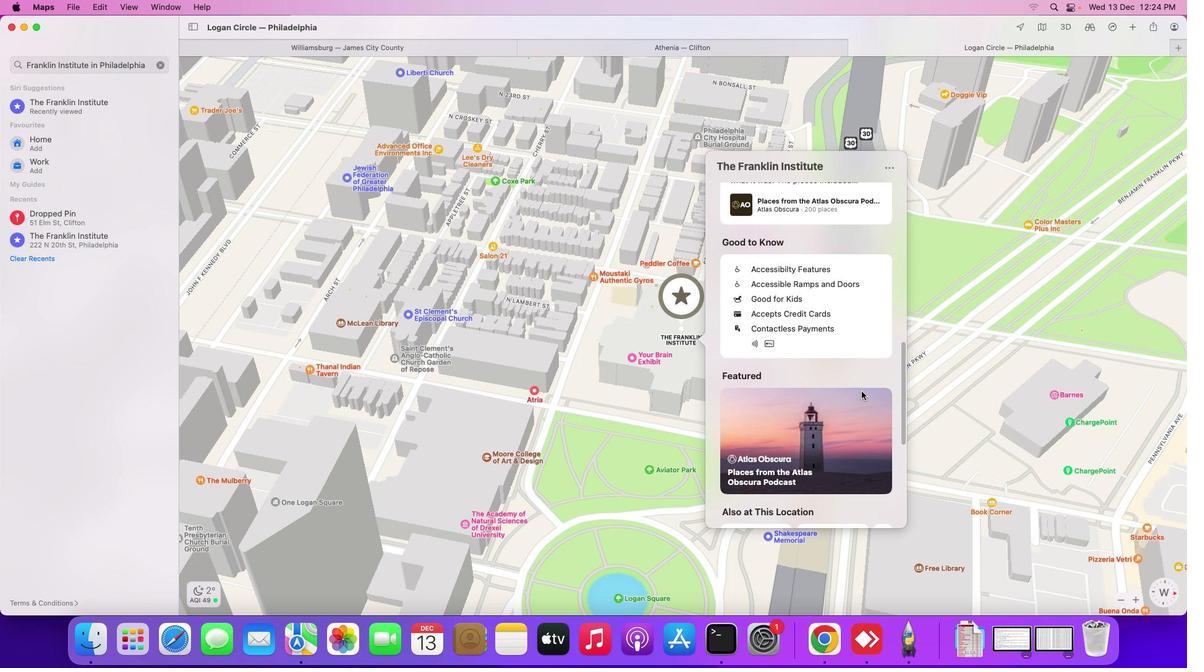 
Action: Mouse scrolled (852, 391) with delta (242, 121)
Screenshot: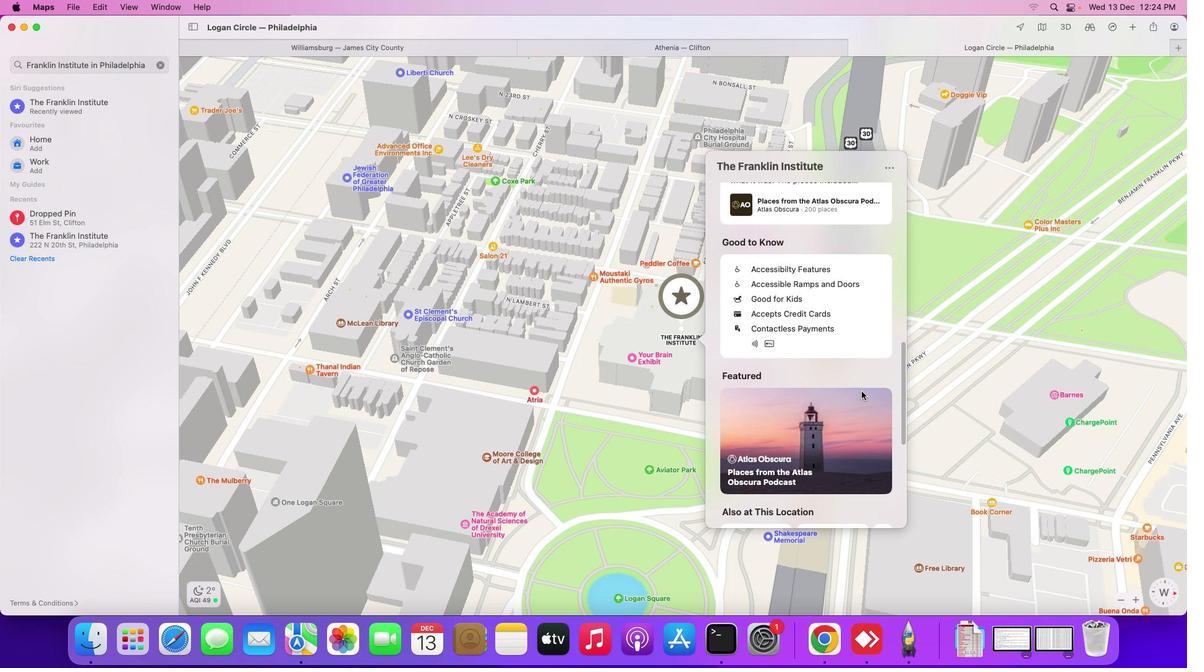 
Action: Mouse scrolled (852, 391) with delta (242, 123)
Screenshot: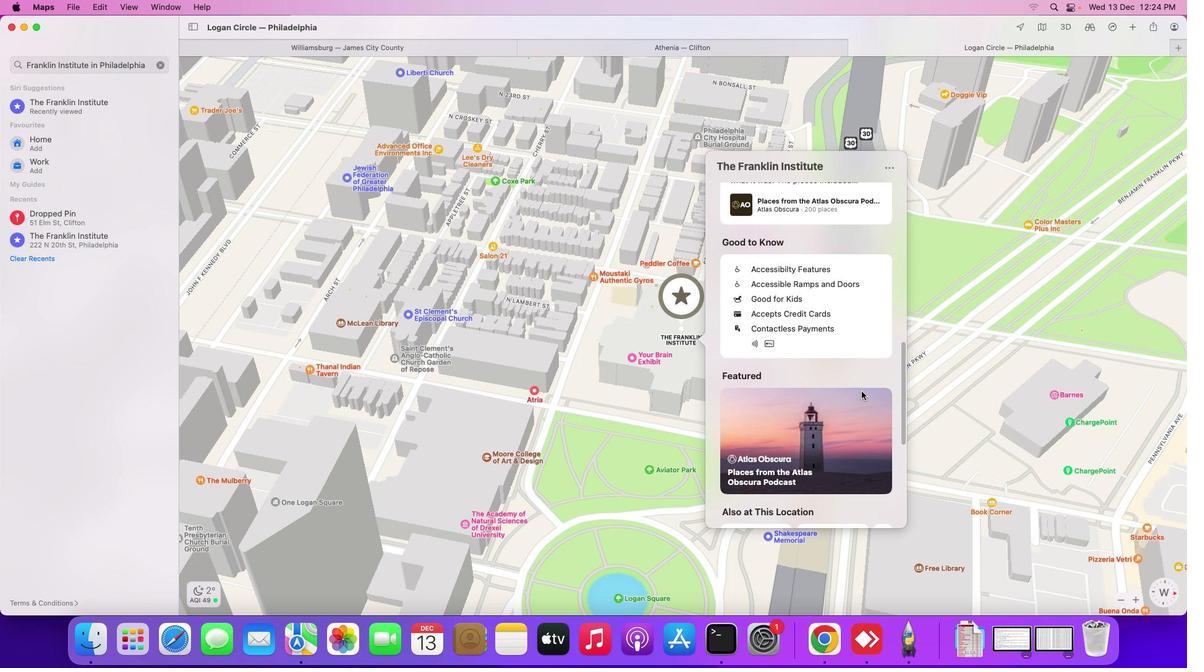 
Action: Mouse scrolled (852, 391) with delta (242, 123)
Screenshot: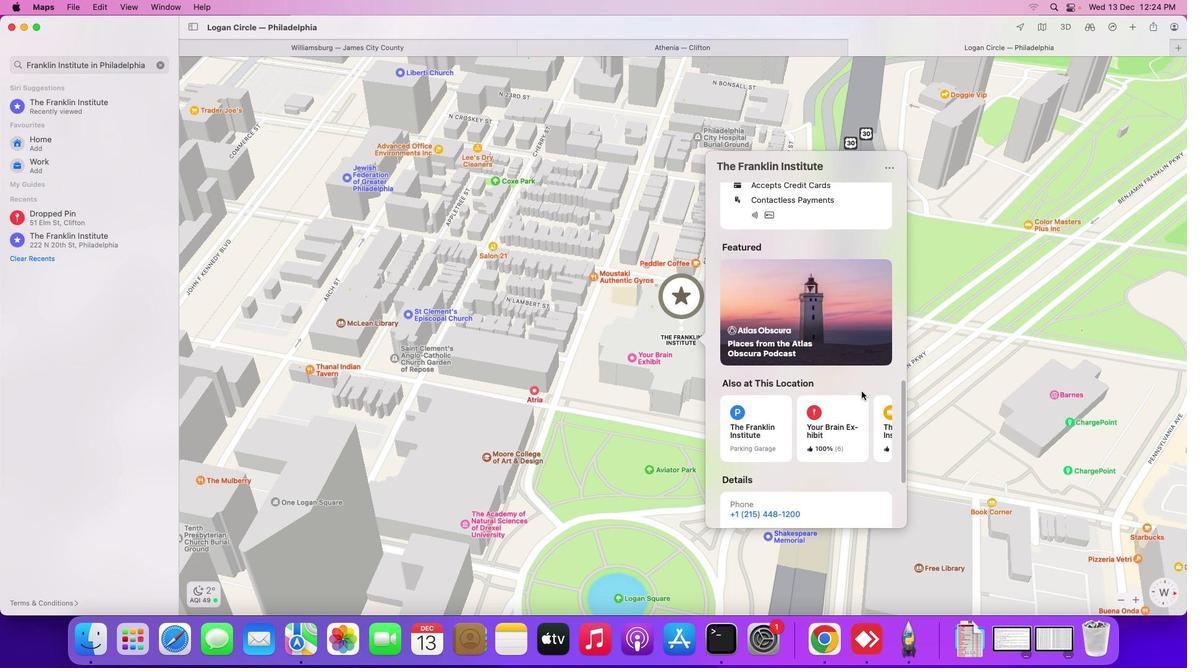 
Action: Mouse scrolled (852, 391) with delta (242, 123)
Screenshot: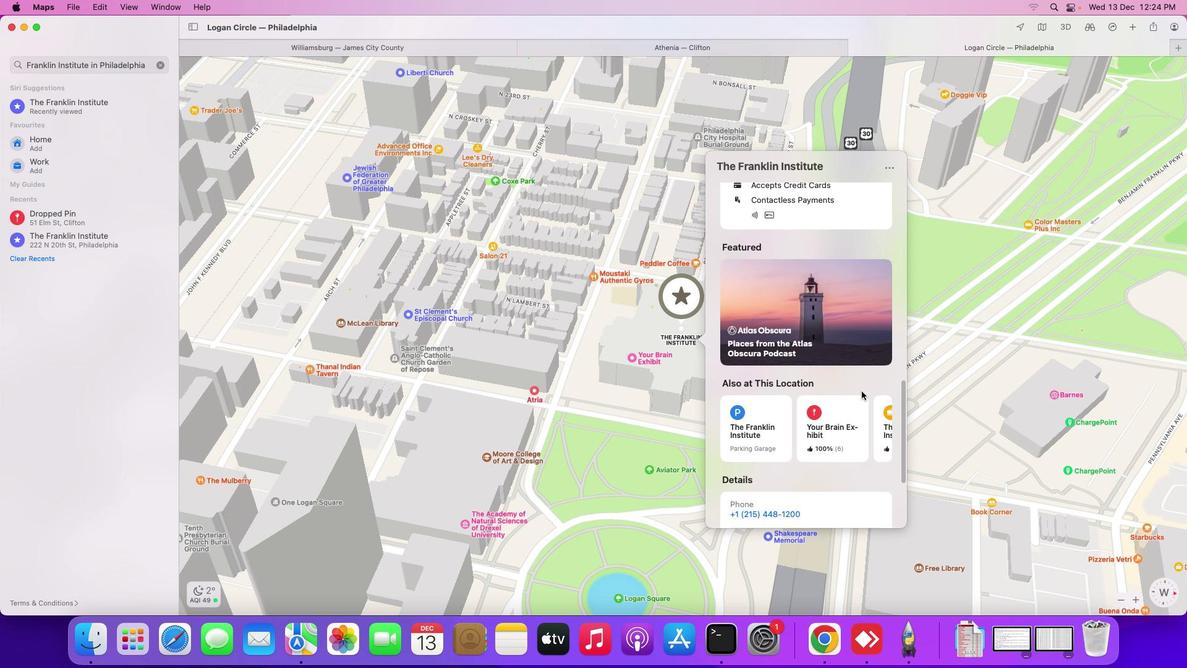 
Action: Mouse scrolled (852, 391) with delta (242, 122)
Screenshot: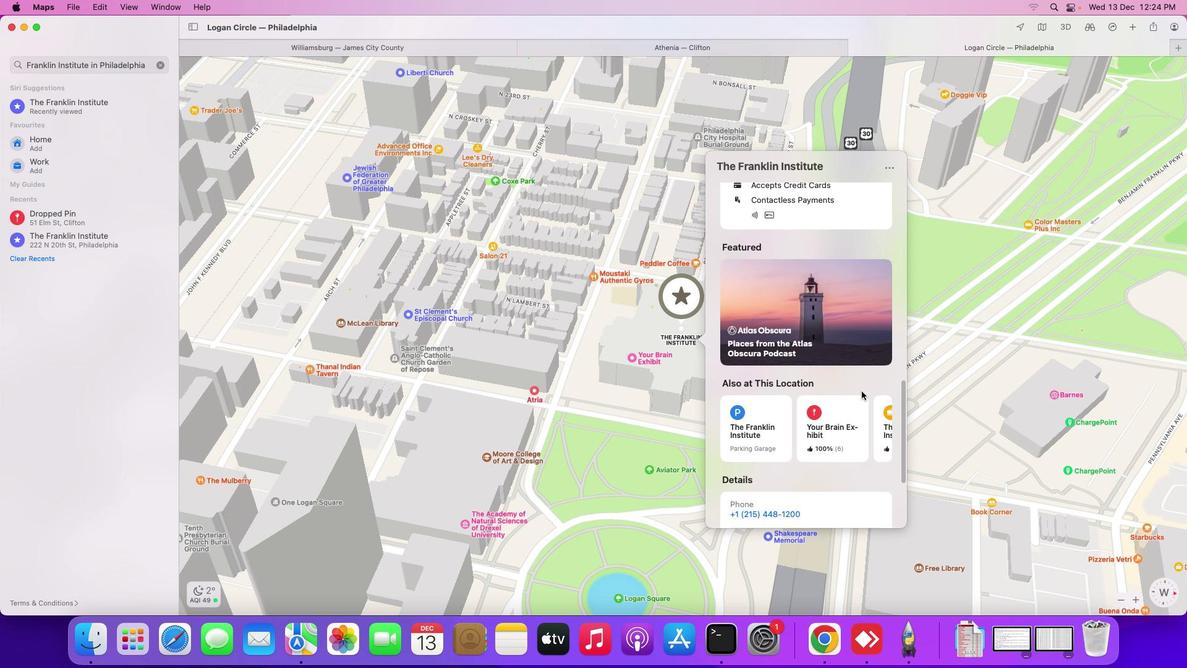 
Action: Mouse scrolled (852, 391) with delta (242, 121)
Screenshot: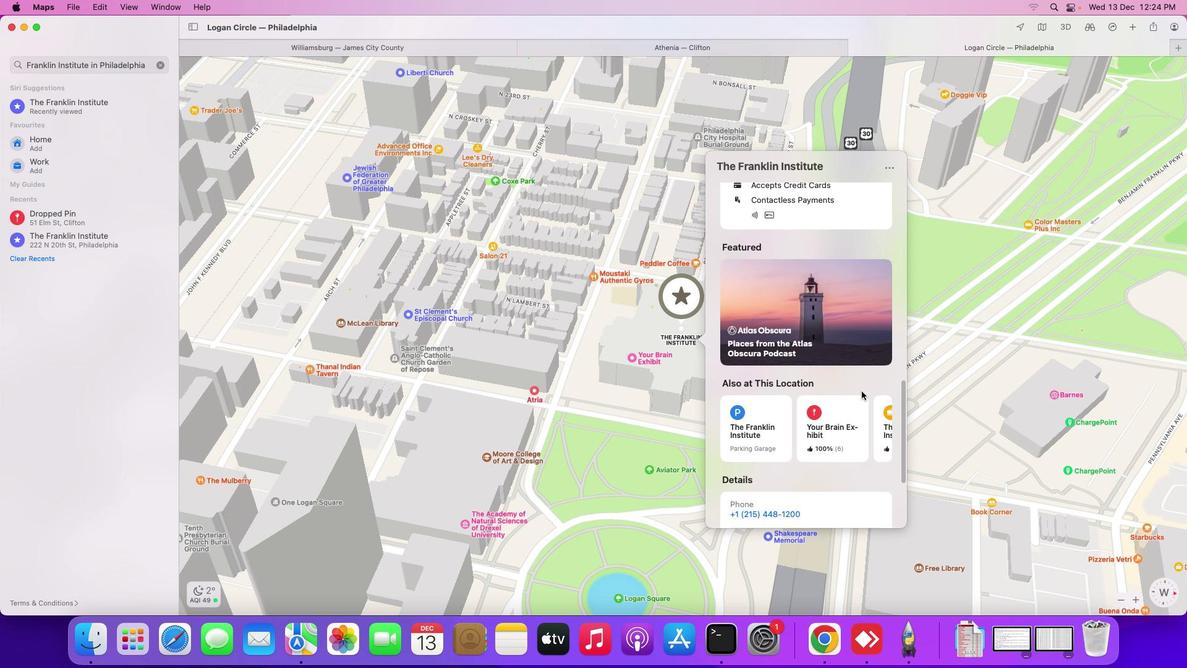
Action: Mouse scrolled (852, 391) with delta (242, 121)
Screenshot: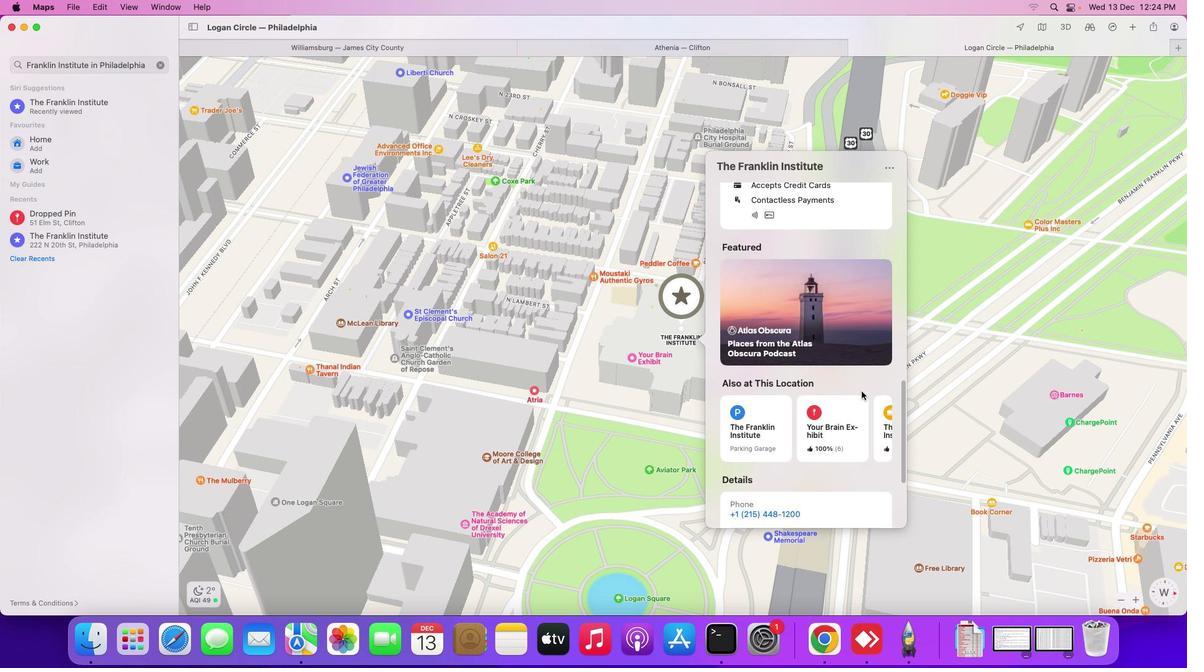 
Action: Mouse scrolled (852, 391) with delta (242, 121)
Screenshot: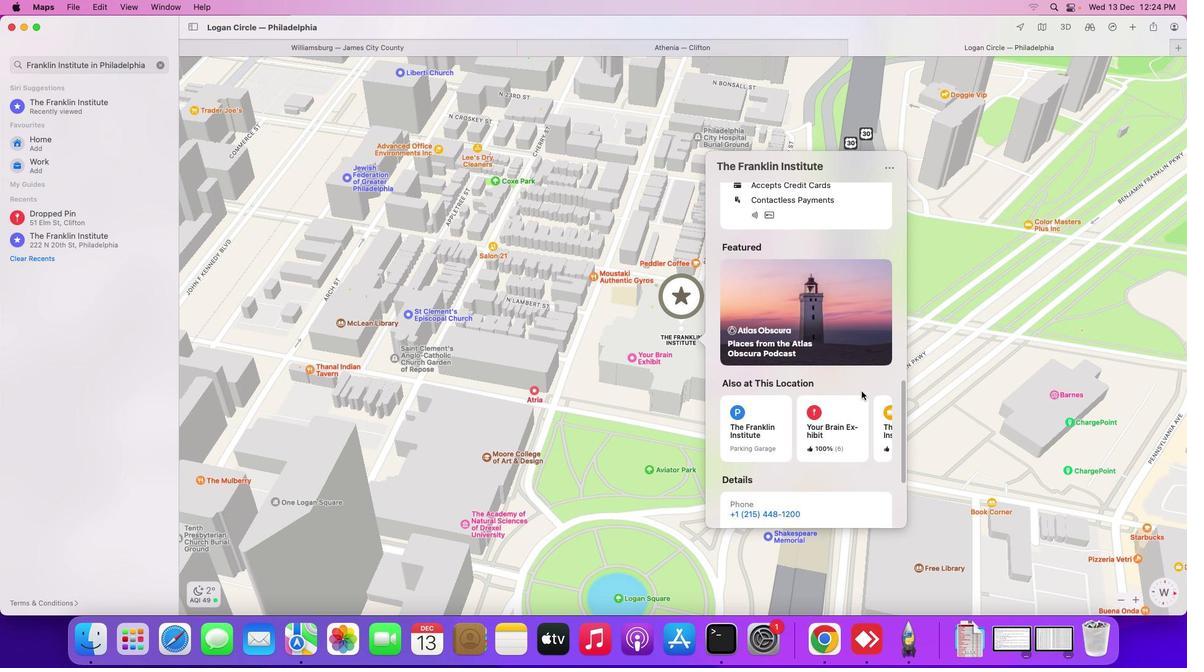 
Action: Mouse moved to (845, 417)
Screenshot: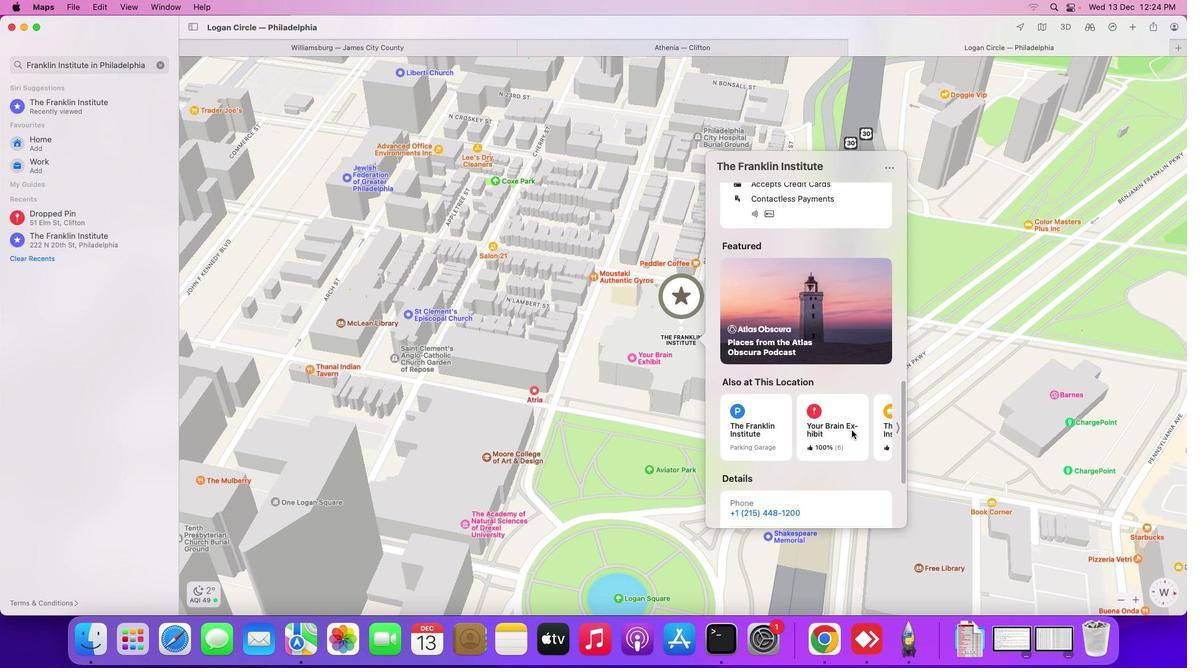 
Action: Mouse scrolled (845, 417) with delta (242, 123)
Screenshot: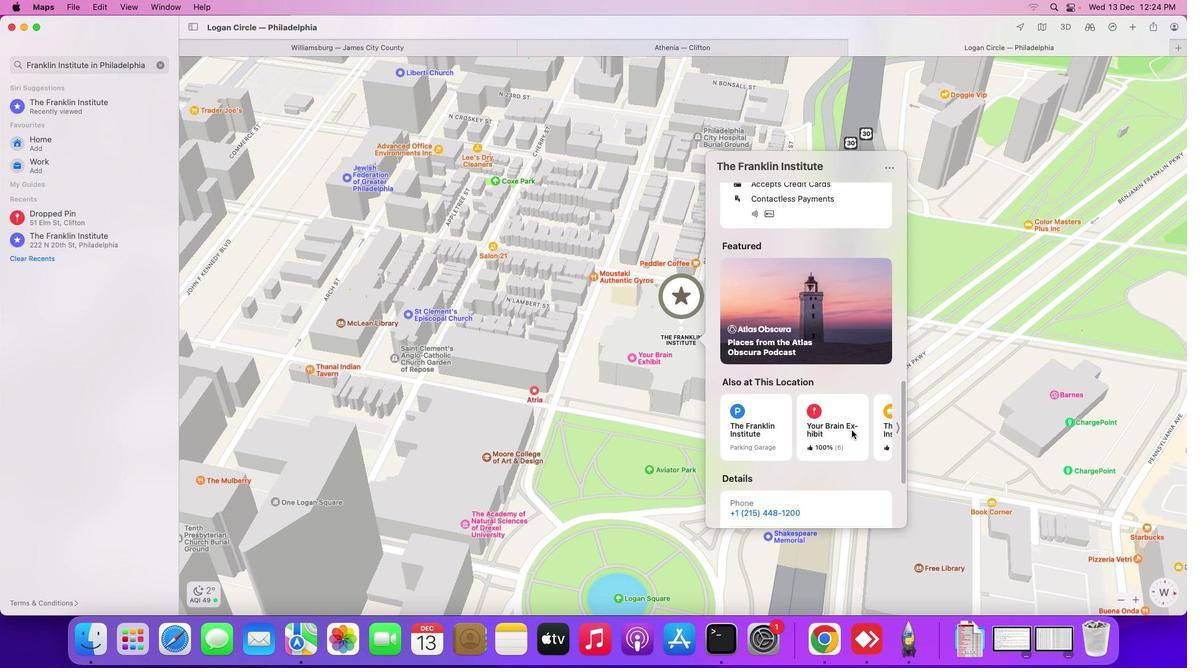
Action: Mouse scrolled (845, 417) with delta (242, 123)
Screenshot: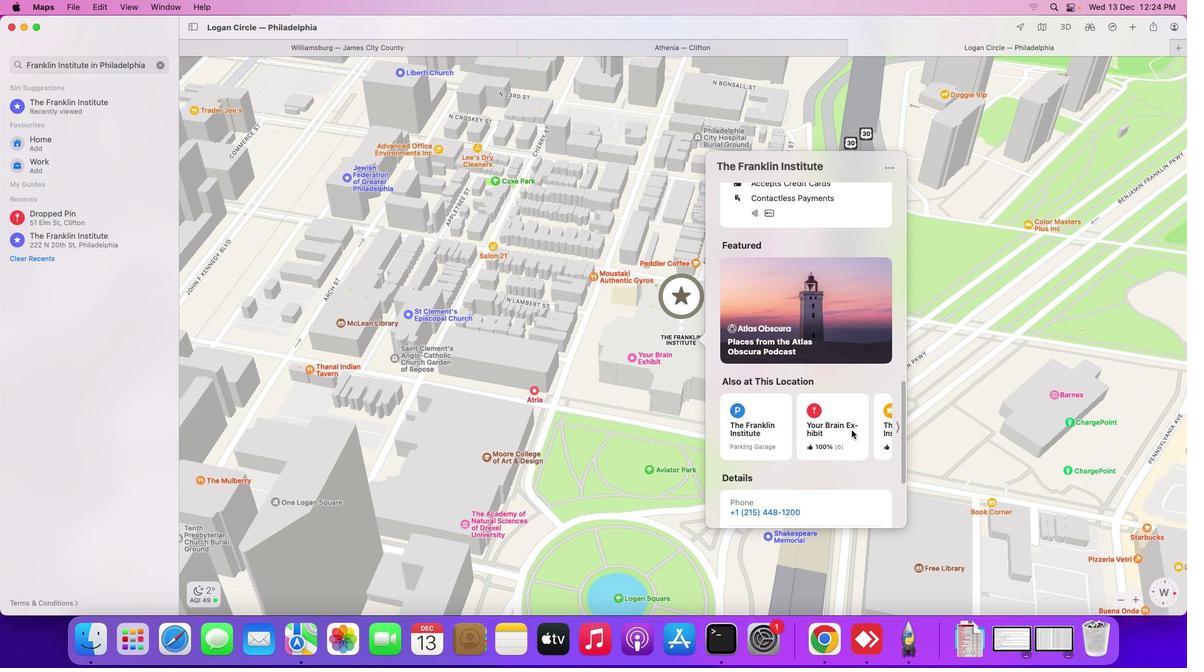 
Action: Mouse scrolled (845, 417) with delta (242, 123)
Screenshot: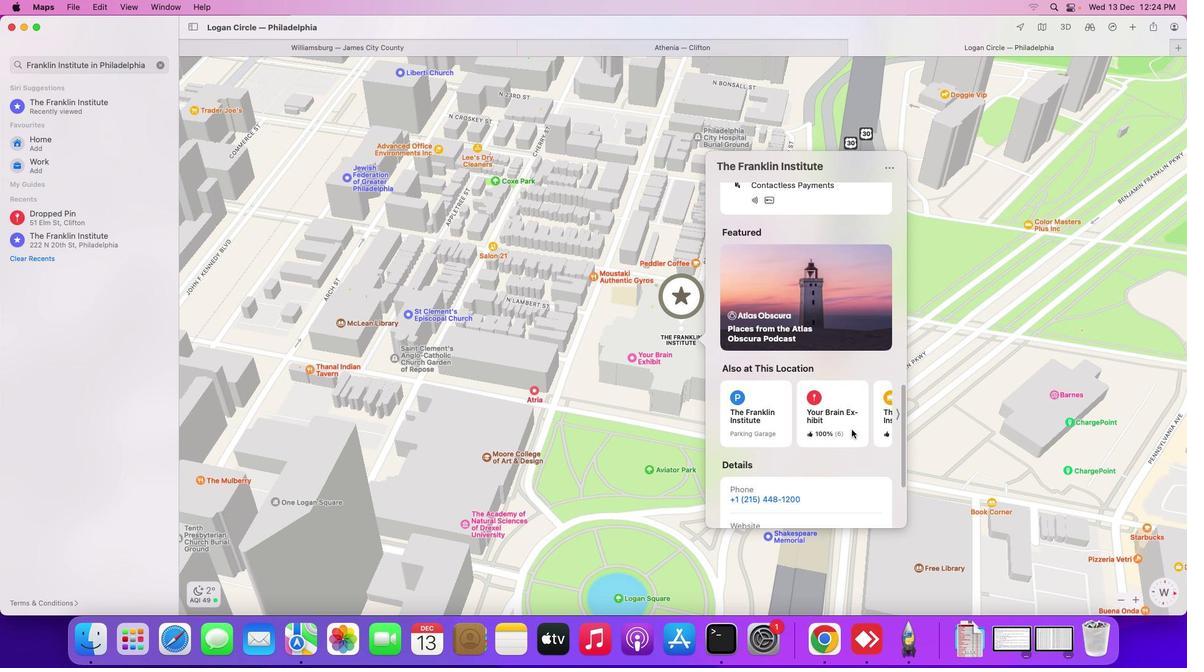 
Action: Mouse scrolled (845, 417) with delta (242, 123)
Screenshot: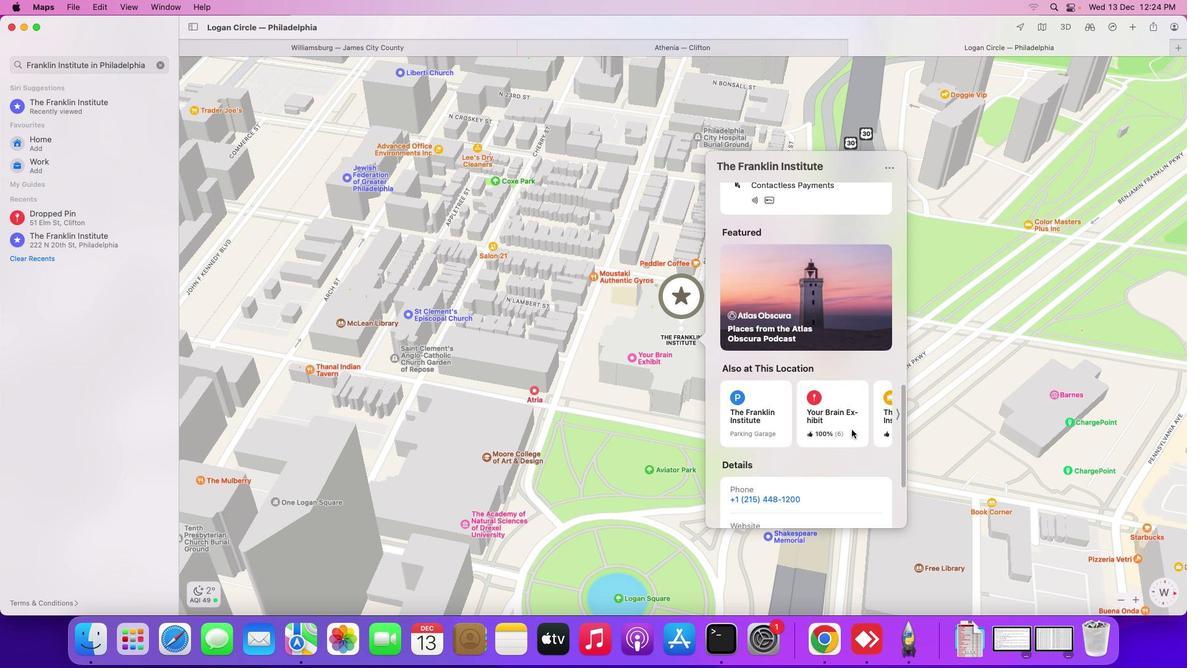
Action: Mouse scrolled (845, 417) with delta (242, 123)
Screenshot: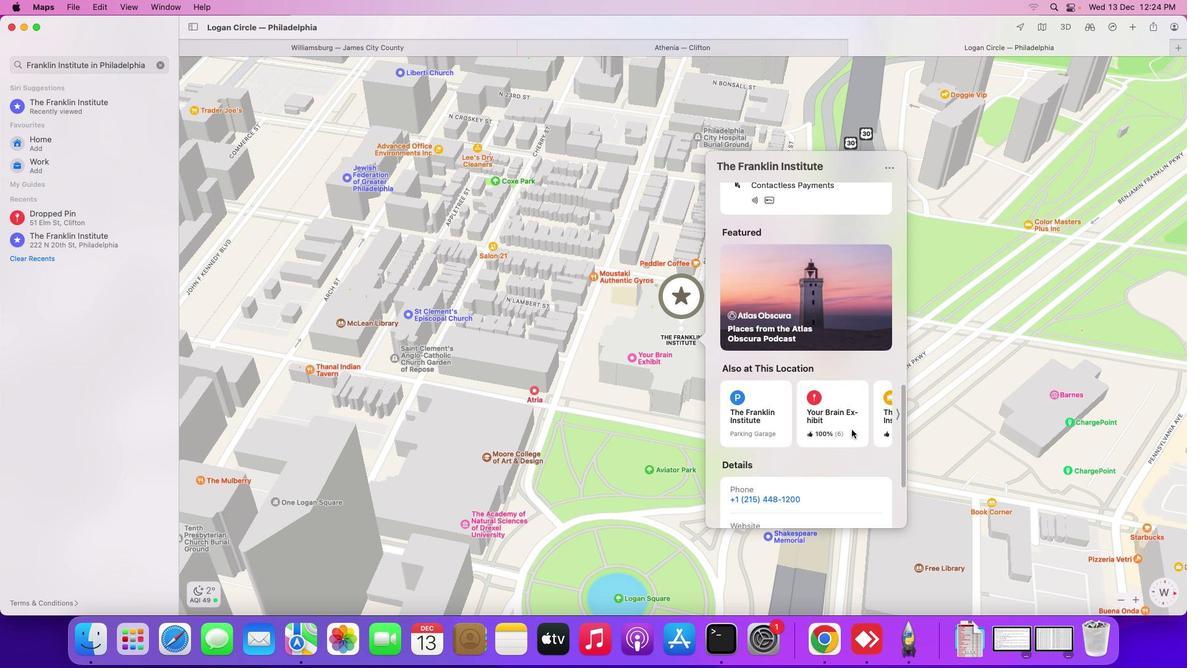 
Action: Mouse scrolled (845, 417) with delta (242, 123)
Screenshot: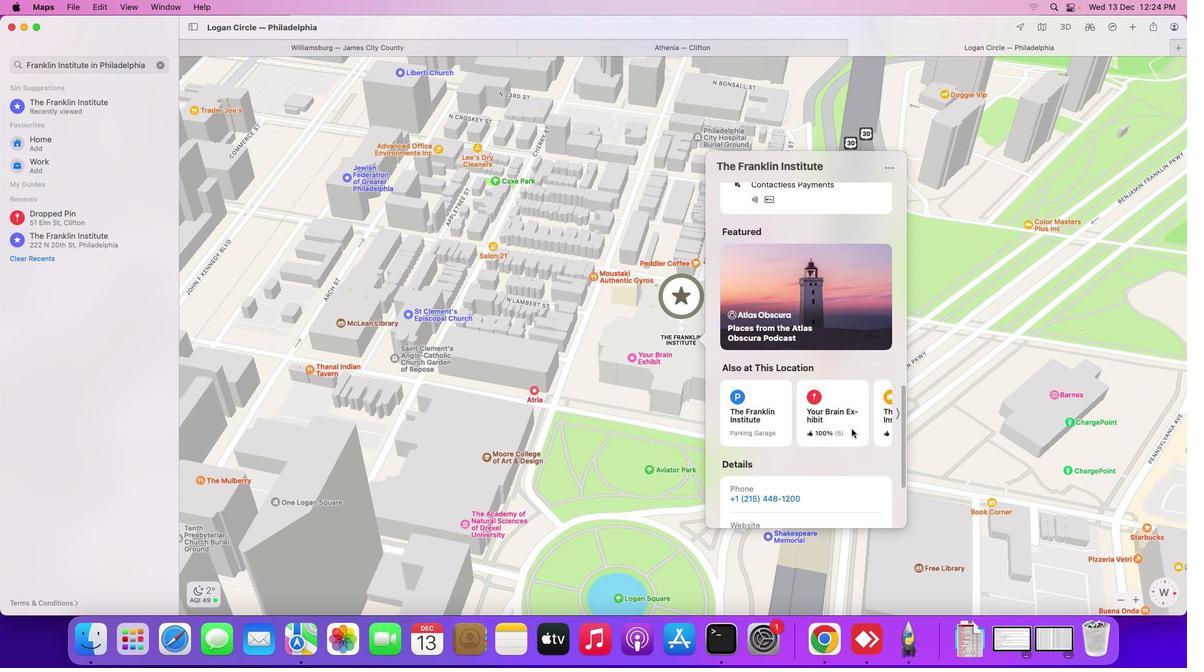 
Action: Mouse moved to (845, 416)
Screenshot: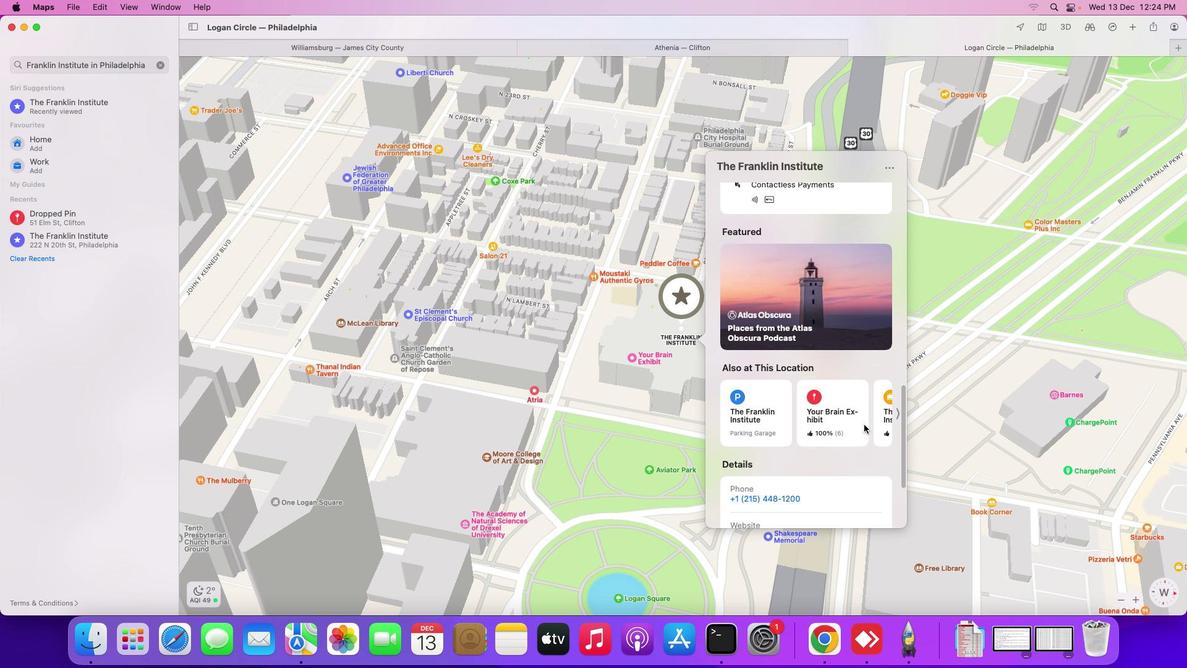 
Action: Mouse scrolled (845, 416) with delta (242, 123)
Screenshot: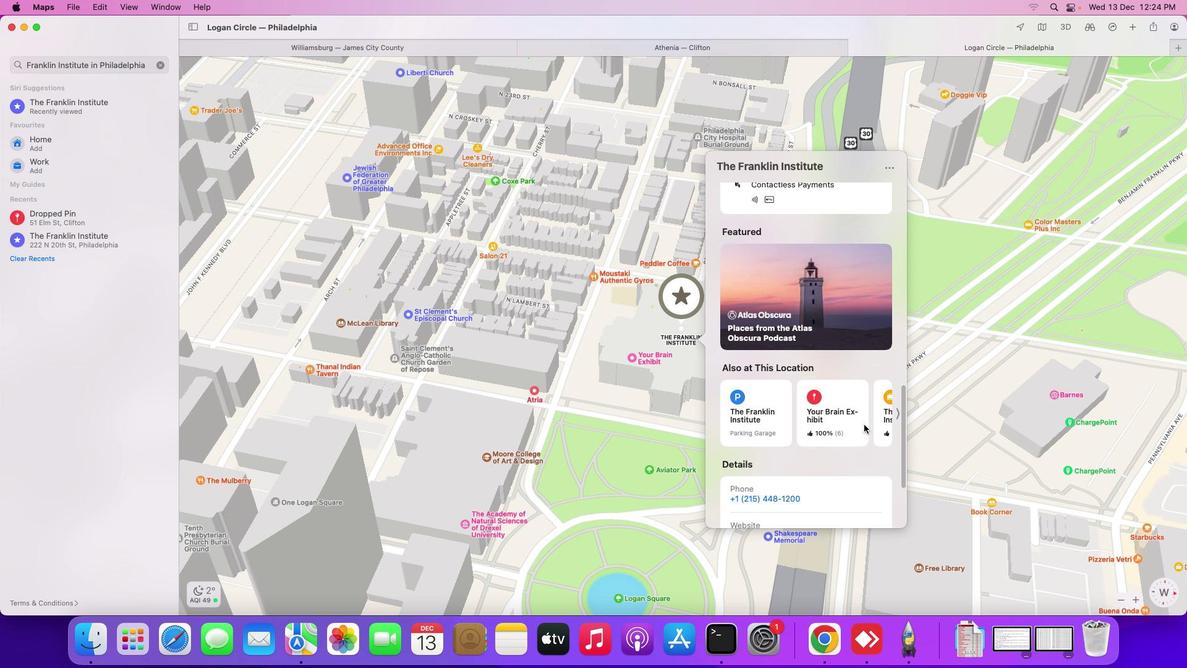 
Action: Mouse moved to (824, 412)
Screenshot: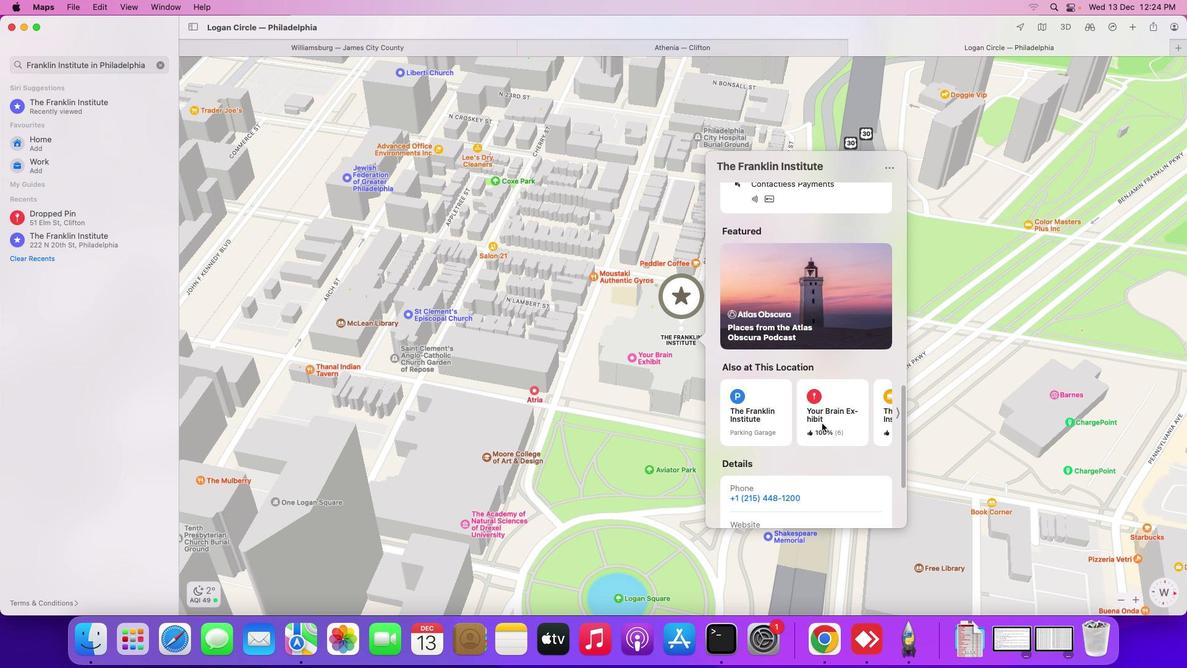 
Action: Mouse scrolled (824, 412) with delta (242, 123)
Screenshot: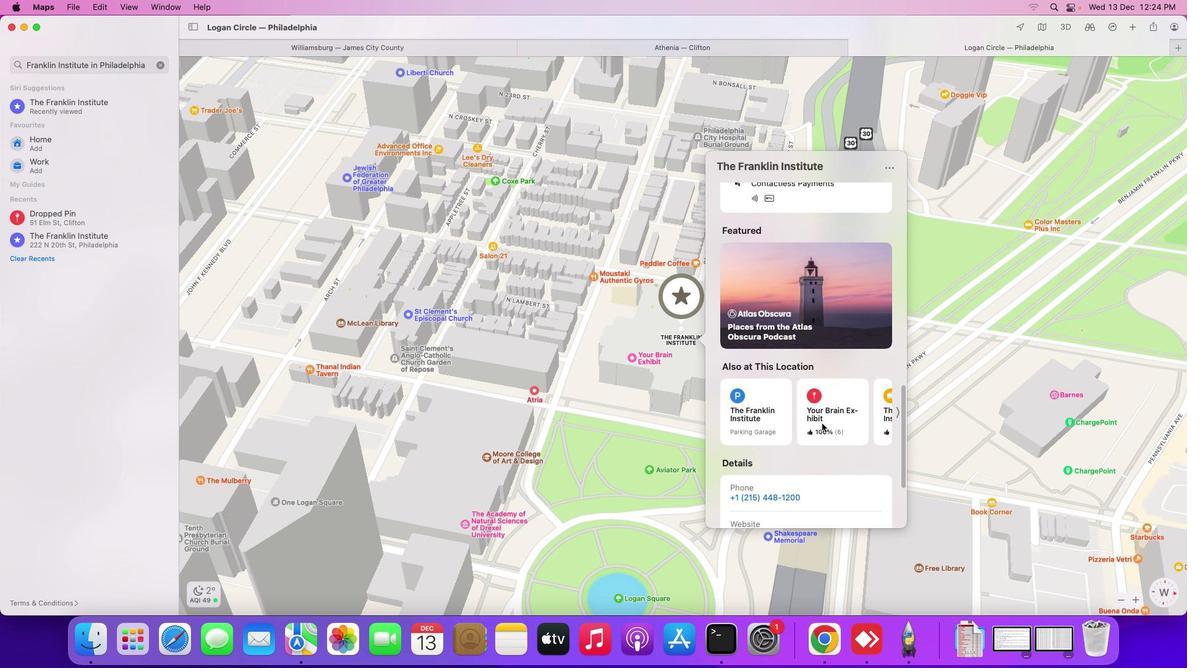 
Action: Mouse scrolled (824, 412) with delta (242, 123)
Screenshot: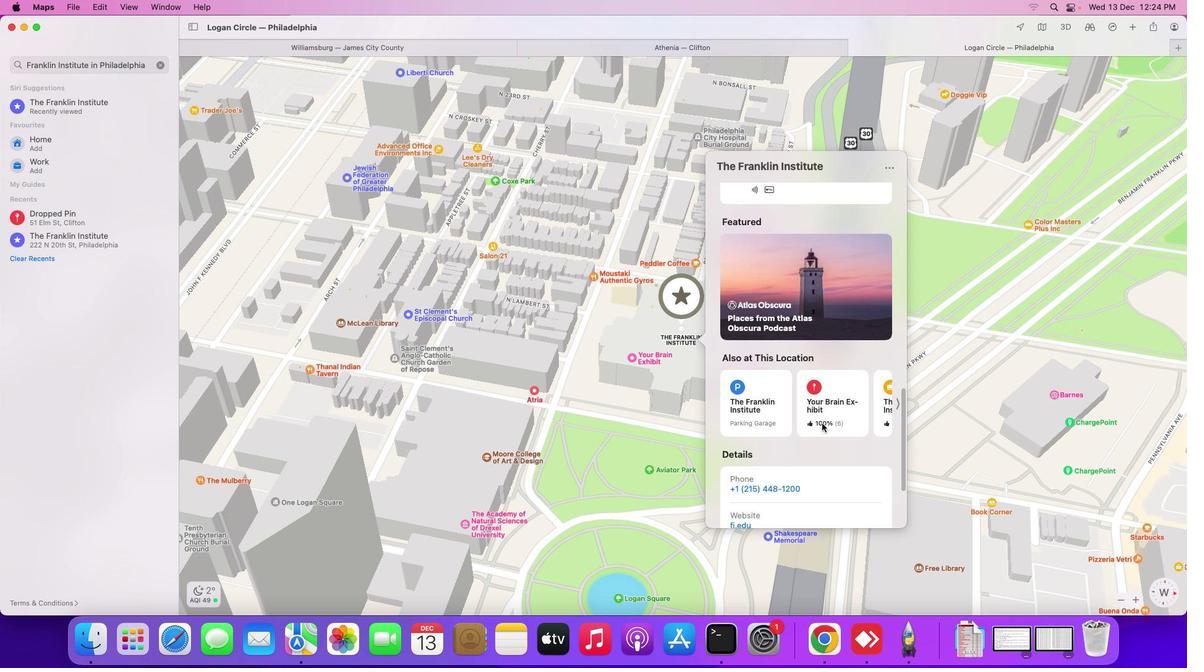 
Action: Mouse scrolled (824, 412) with delta (242, 123)
Screenshot: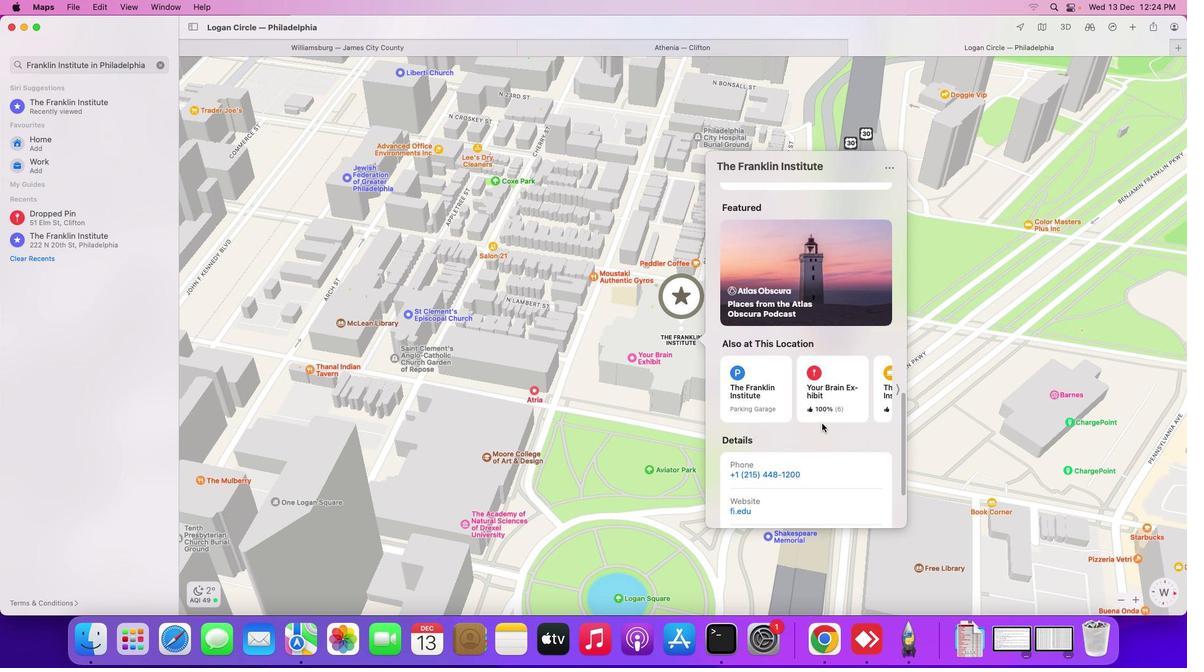 
Action: Mouse scrolled (824, 412) with delta (242, 123)
Screenshot: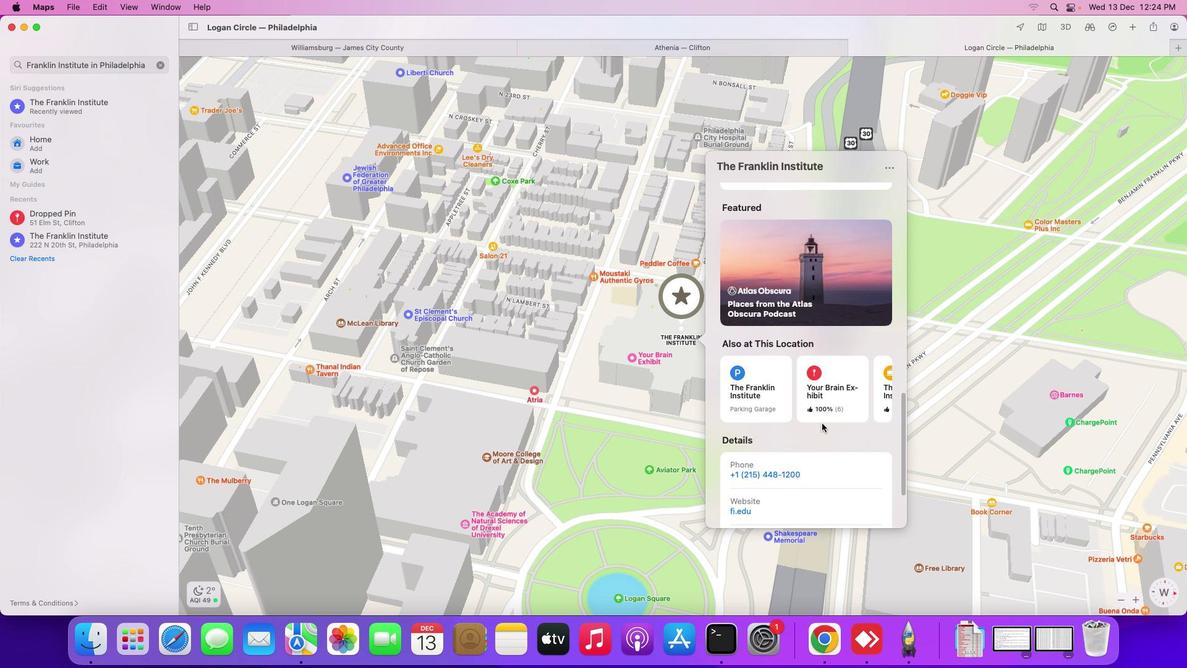 
Action: Mouse scrolled (824, 412) with delta (242, 123)
Screenshot: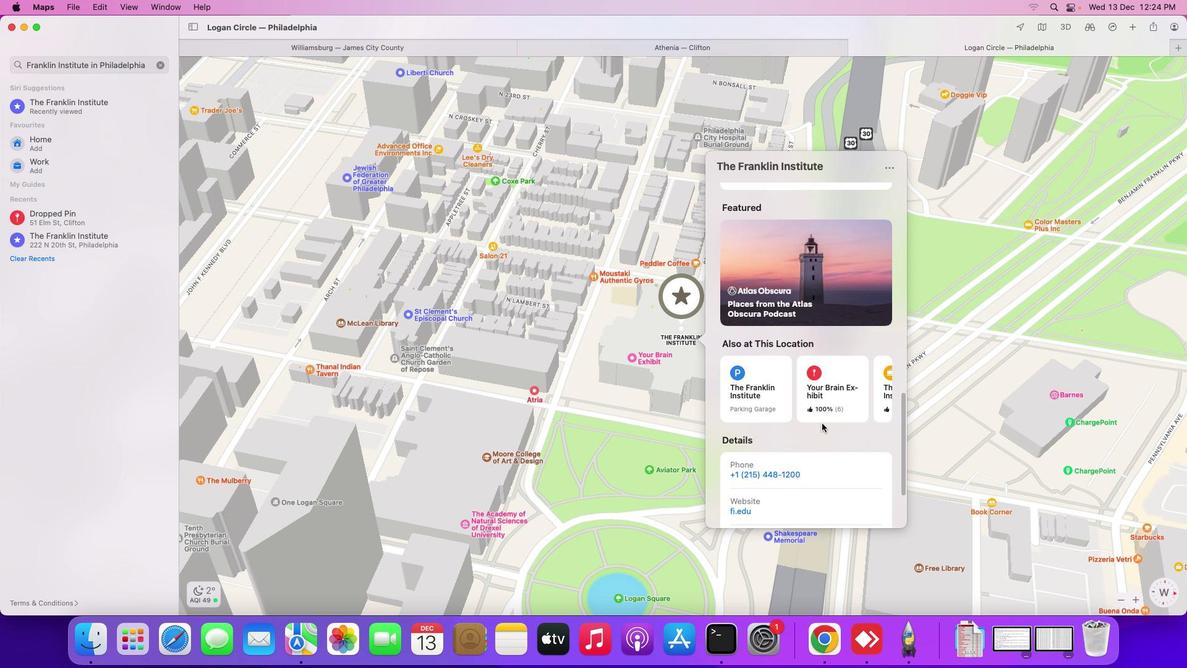 
Action: Mouse scrolled (824, 412) with delta (242, 122)
Screenshot: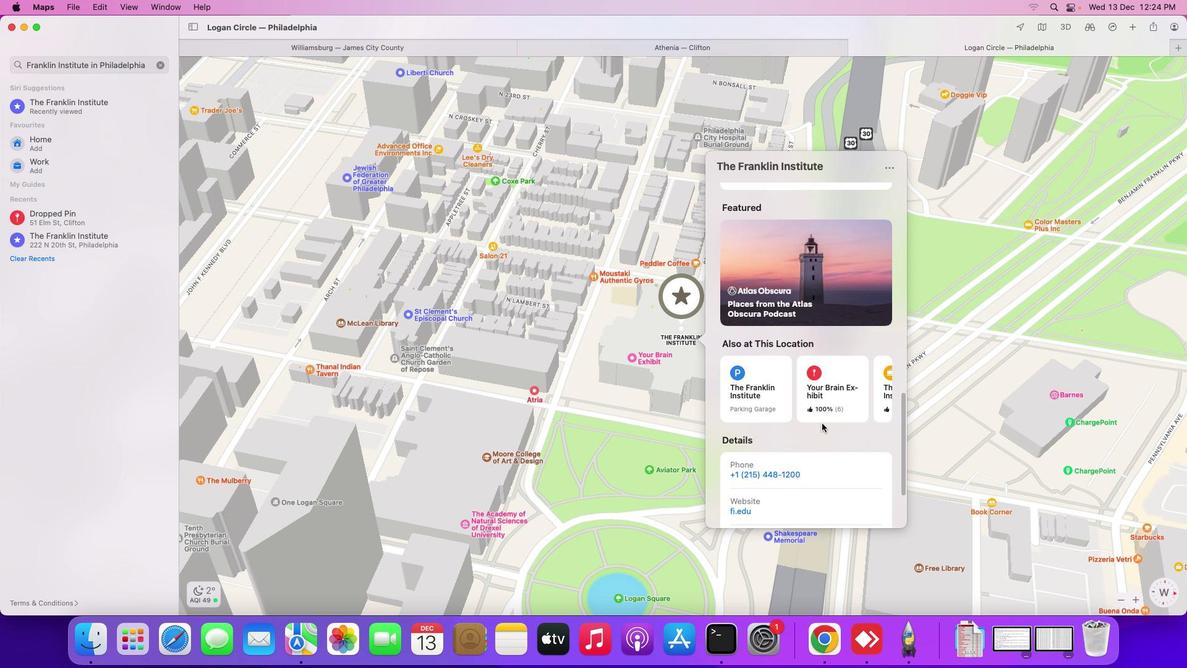 
Action: Mouse moved to (830, 412)
Screenshot: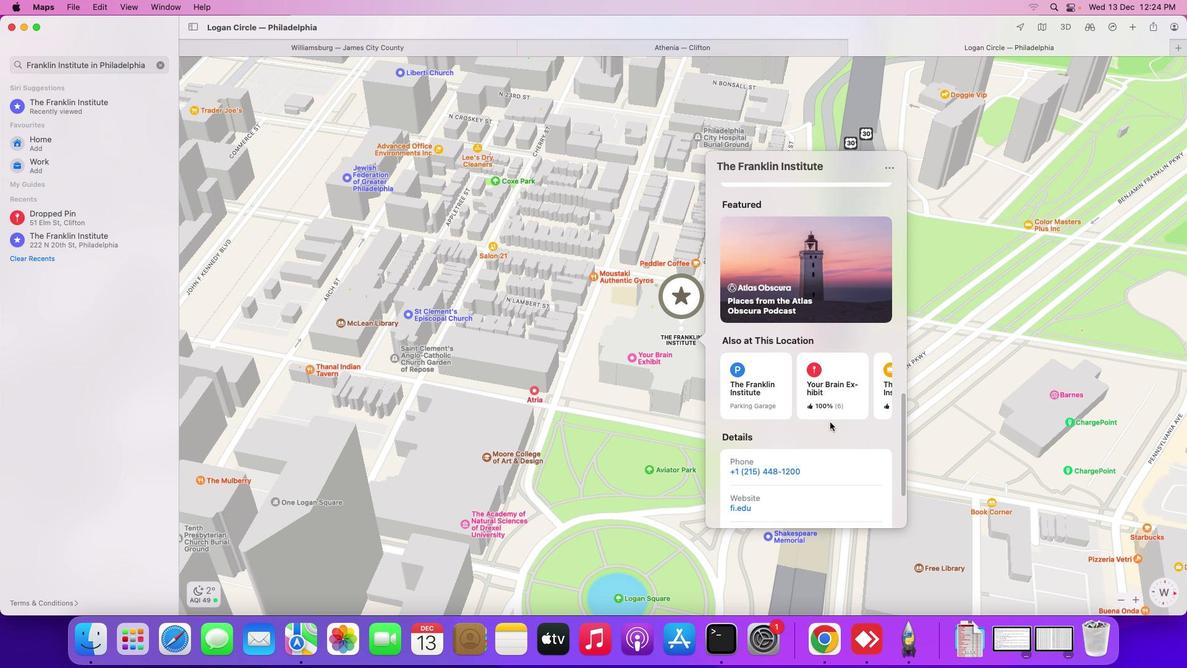 
Action: Mouse scrolled (830, 412) with delta (242, 123)
Screenshot: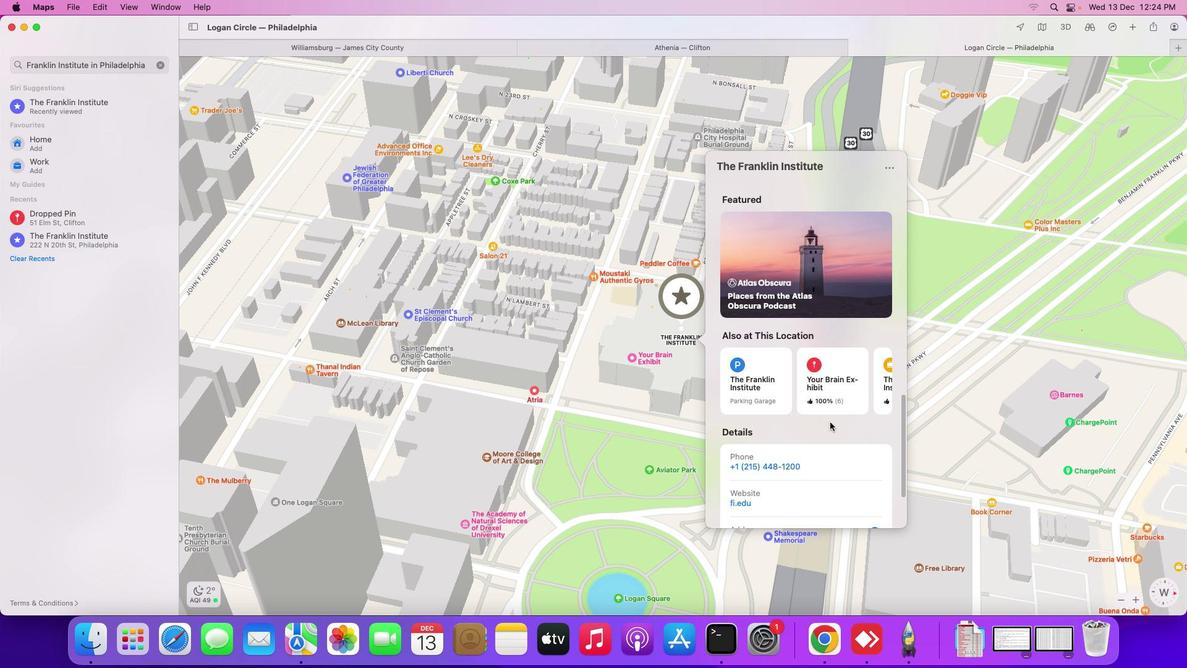 
Action: Mouse scrolled (830, 412) with delta (242, 123)
Screenshot: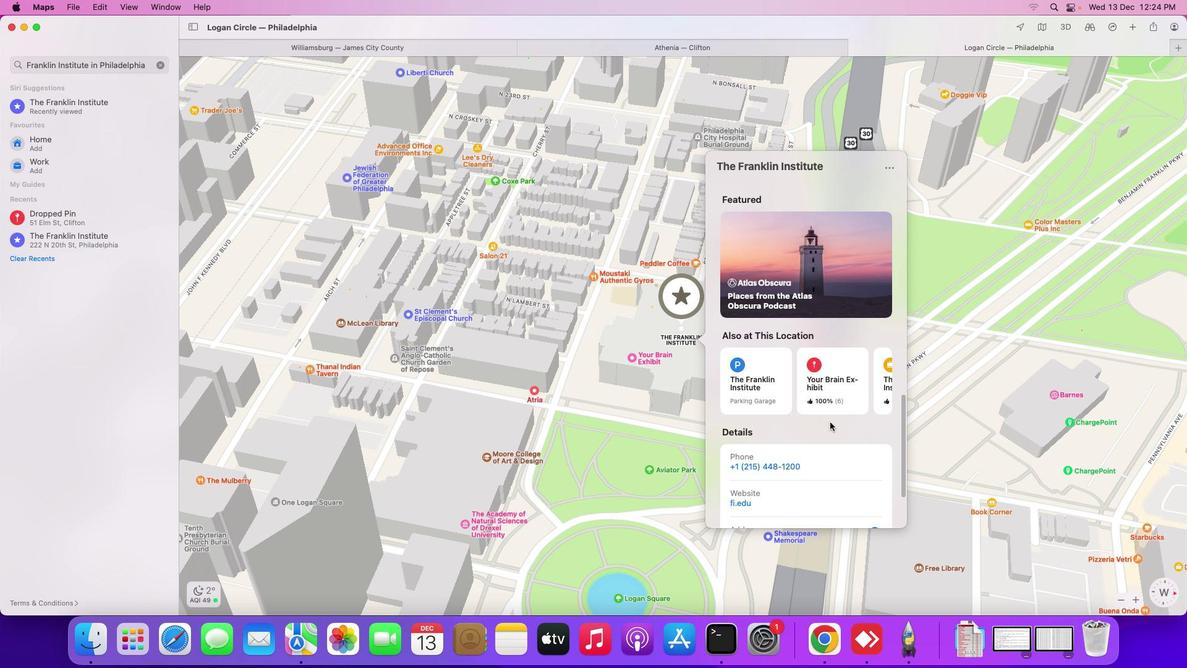 
Action: Mouse scrolled (830, 412) with delta (242, 123)
Screenshot: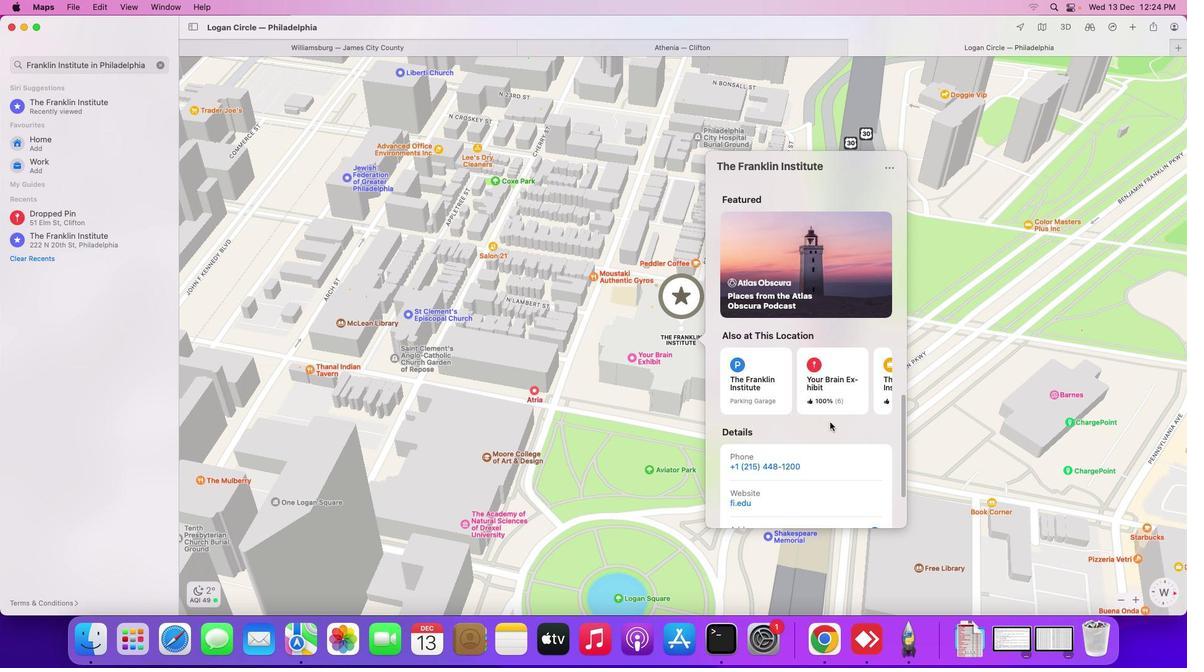 
Action: Mouse scrolled (830, 412) with delta (242, 123)
Screenshot: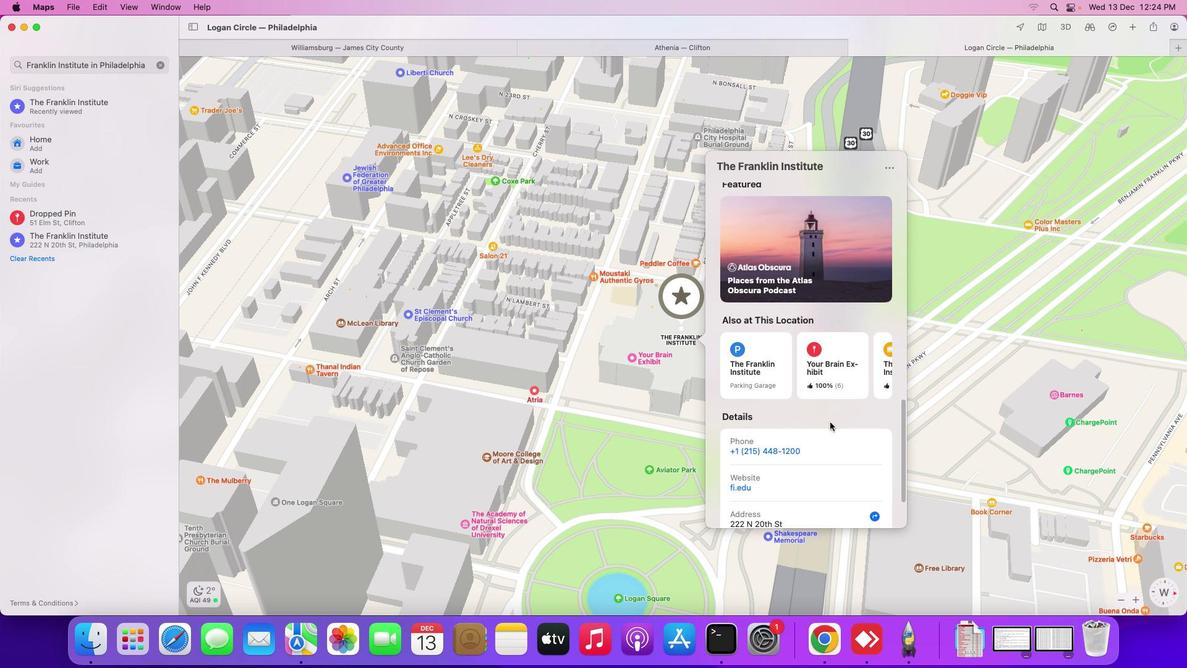 
Action: Mouse scrolled (830, 412) with delta (242, 123)
Screenshot: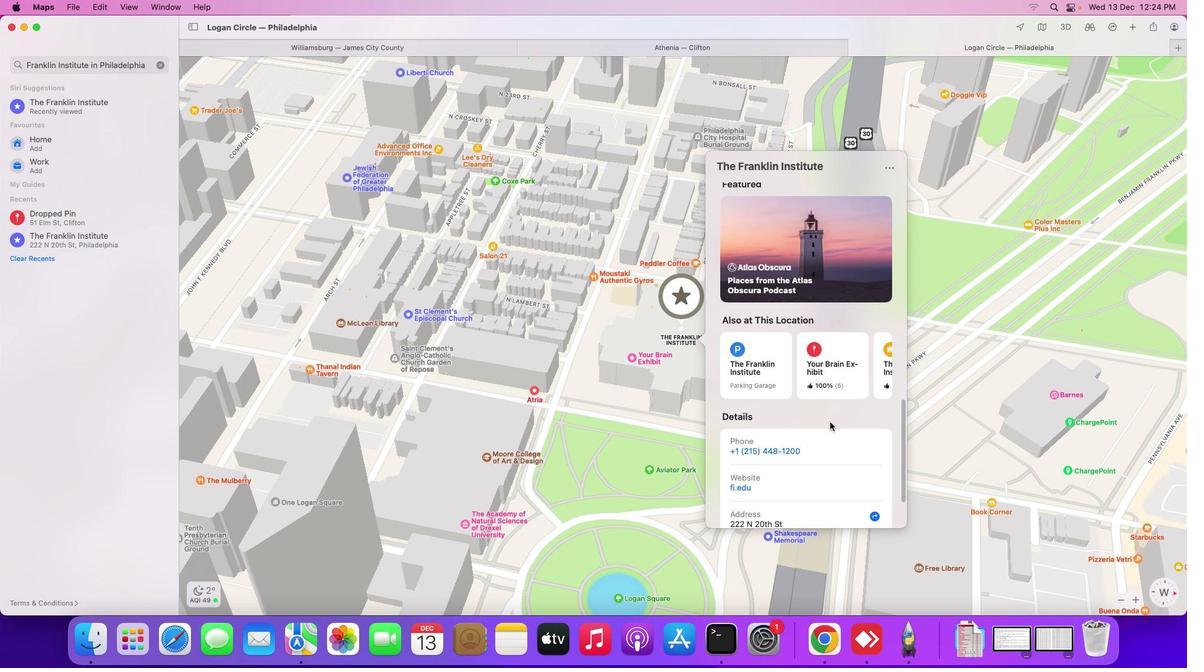 
Action: Mouse scrolled (830, 412) with delta (242, 123)
Screenshot: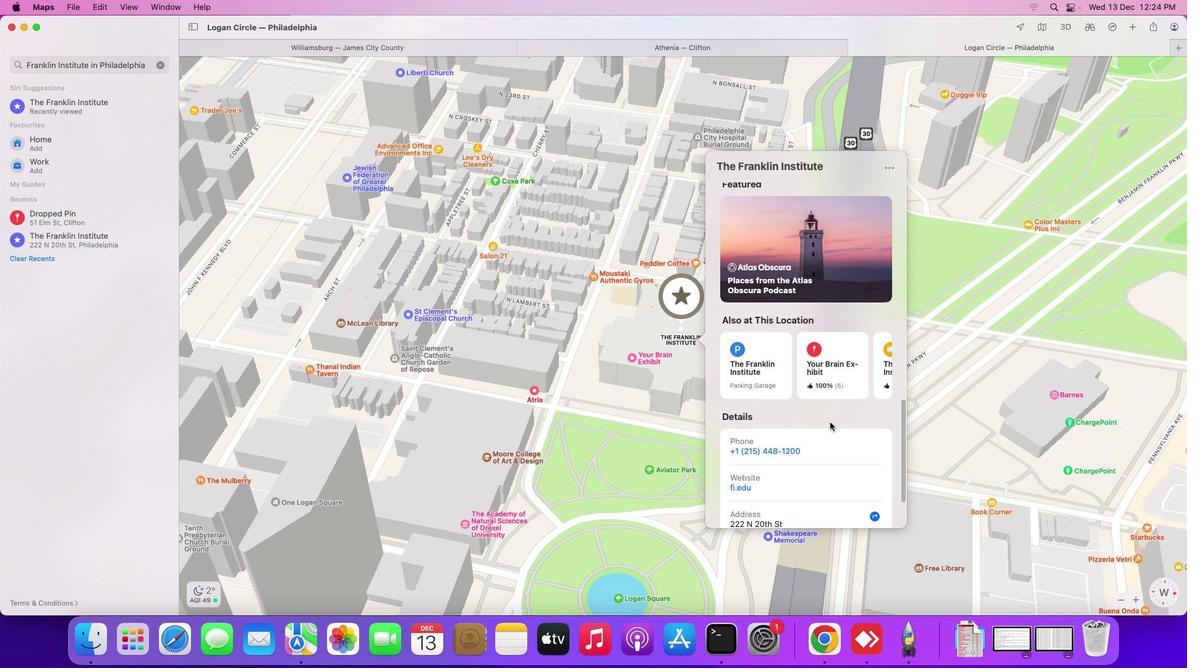 
Action: Mouse scrolled (830, 412) with delta (242, 123)
Screenshot: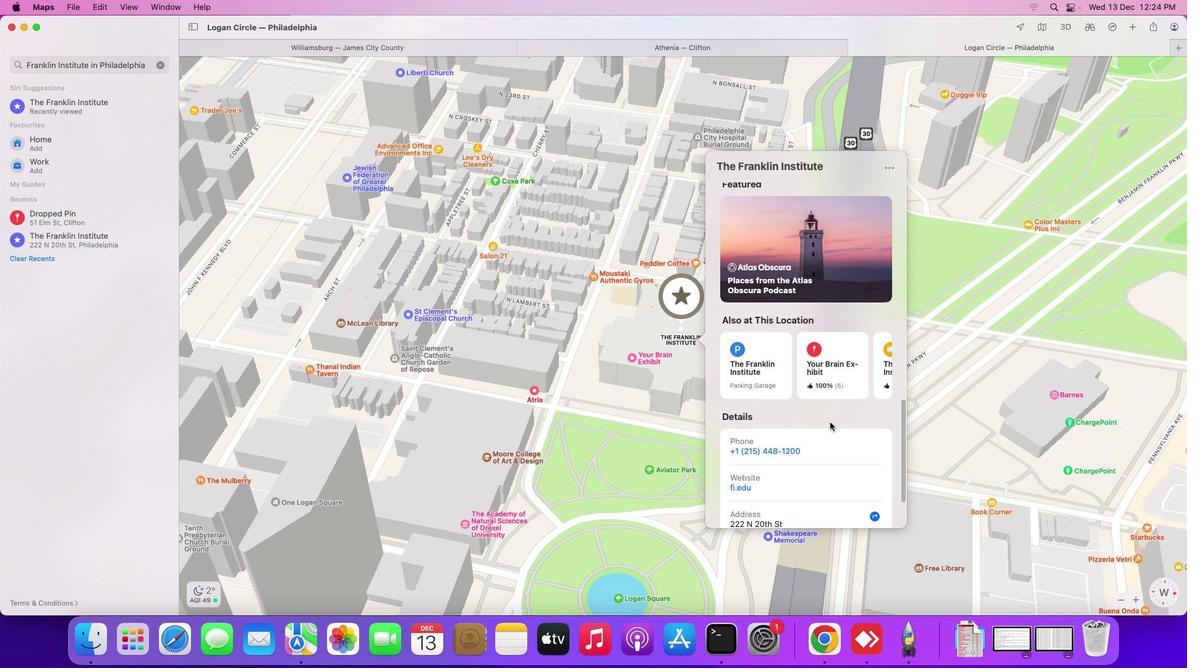 
Action: Mouse scrolled (830, 412) with delta (242, 123)
Screenshot: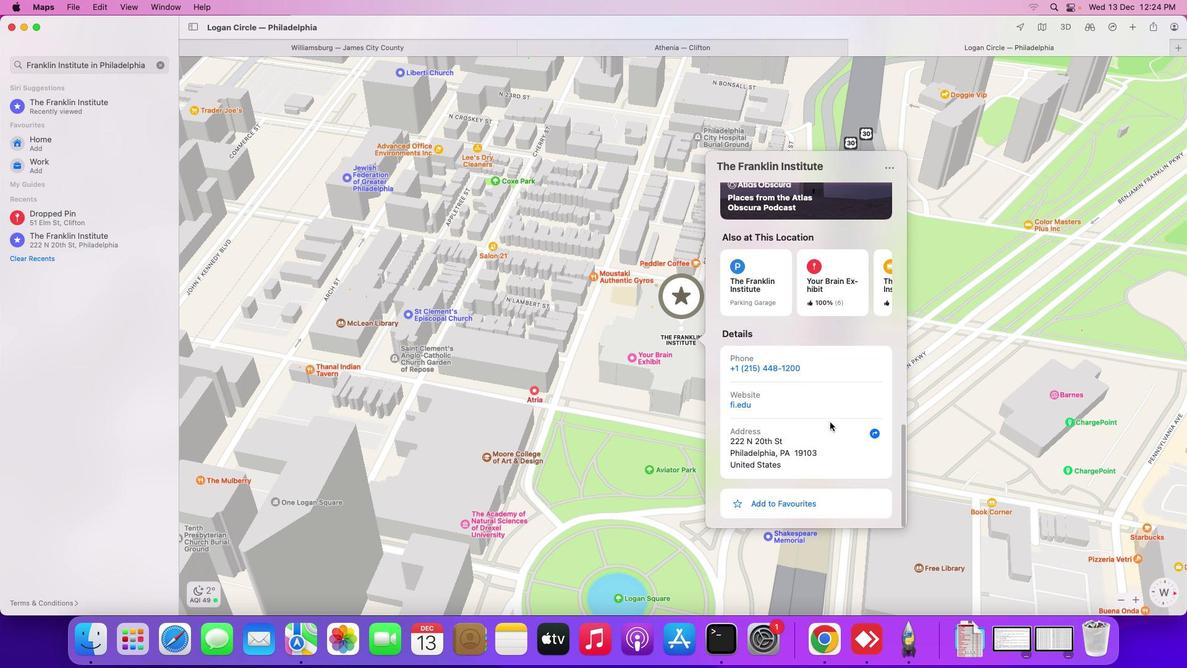
Action: Mouse scrolled (830, 412) with delta (242, 123)
Screenshot: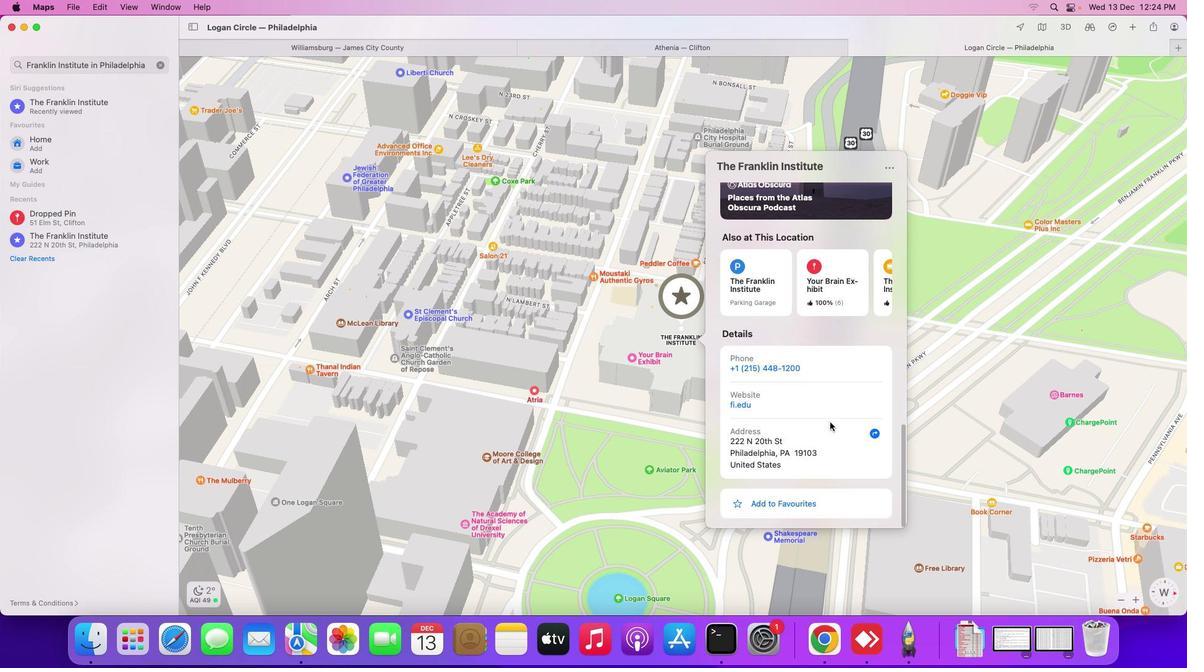 
Action: Mouse scrolled (830, 412) with delta (242, 123)
Screenshot: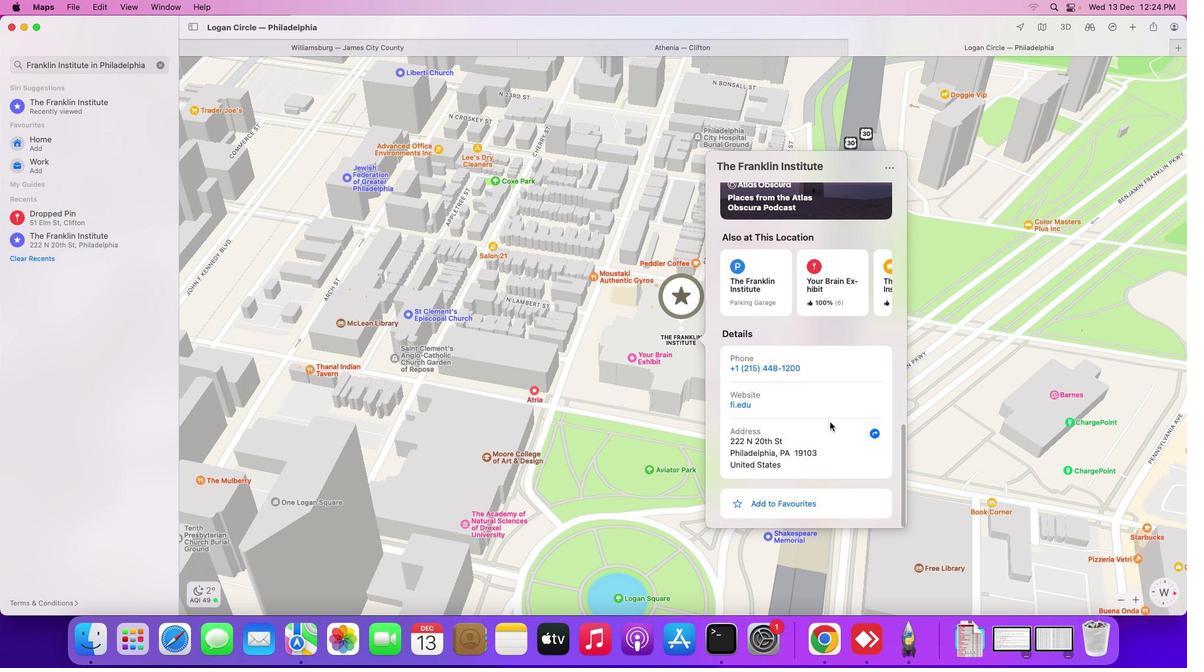 
Action: Mouse scrolled (830, 412) with delta (242, 122)
Screenshot: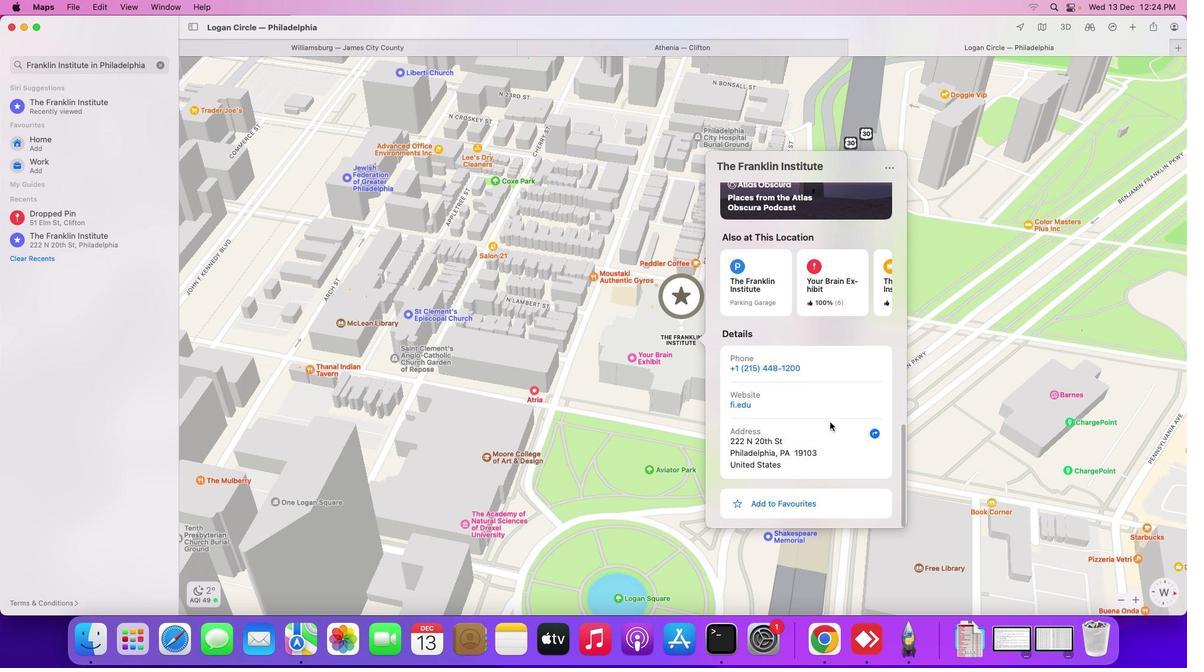 
Action: Mouse scrolled (830, 412) with delta (242, 121)
Screenshot: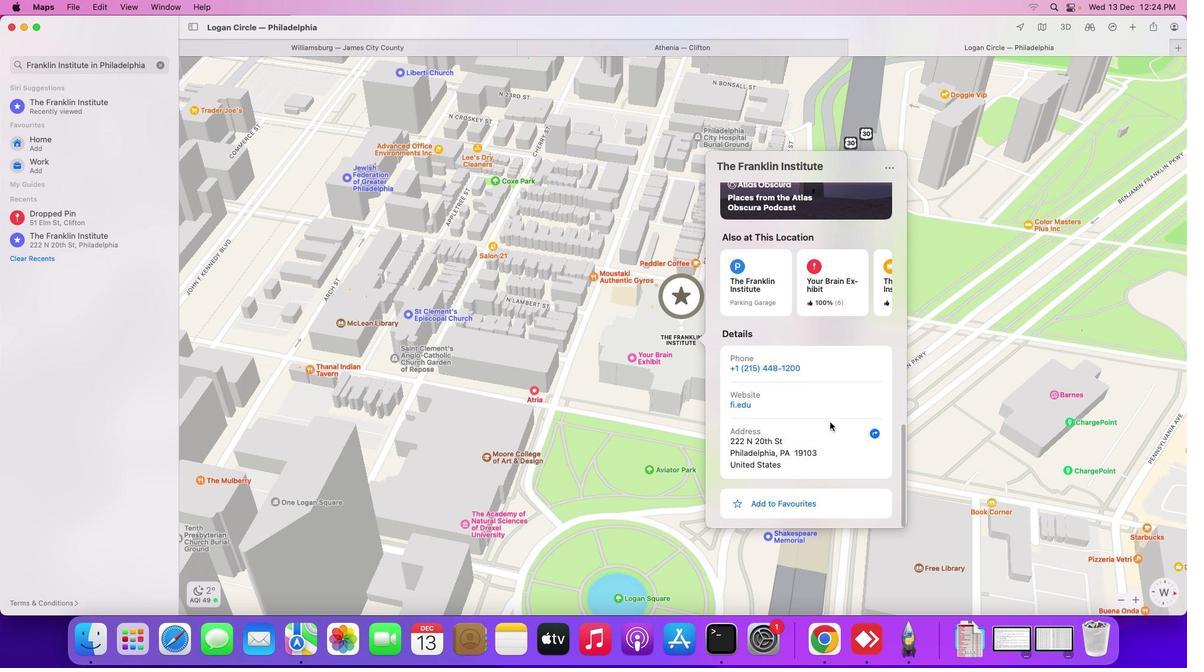 
Action: Mouse scrolled (830, 412) with delta (242, 121)
Screenshot: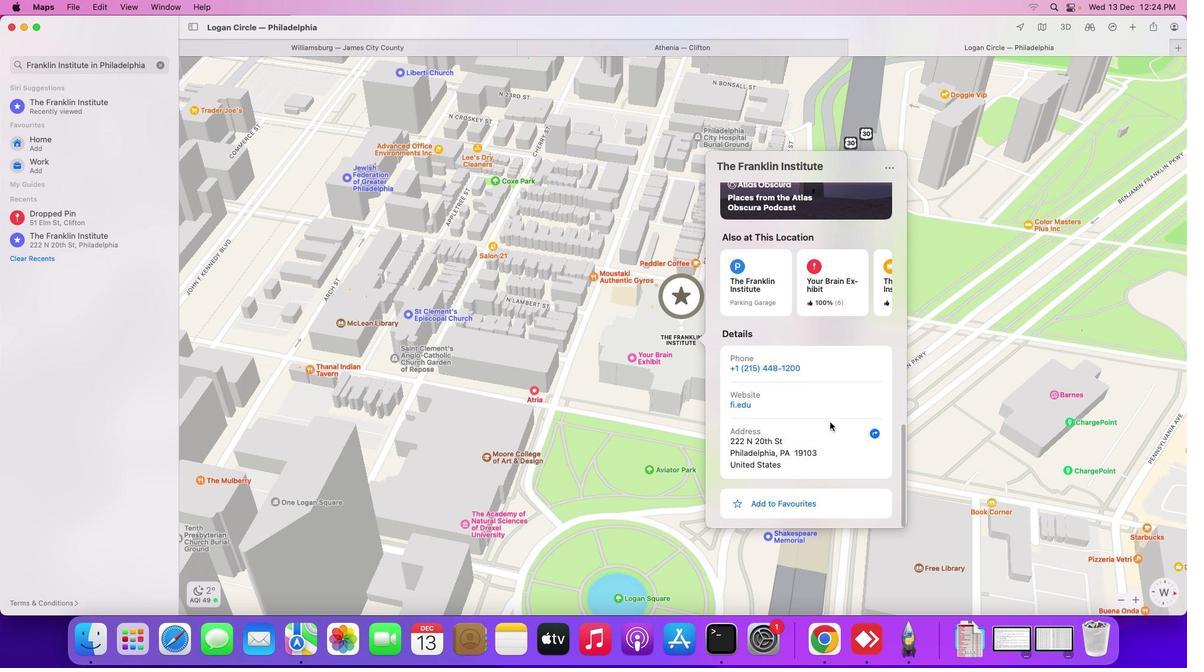 
Action: Mouse scrolled (830, 412) with delta (242, 121)
Screenshot: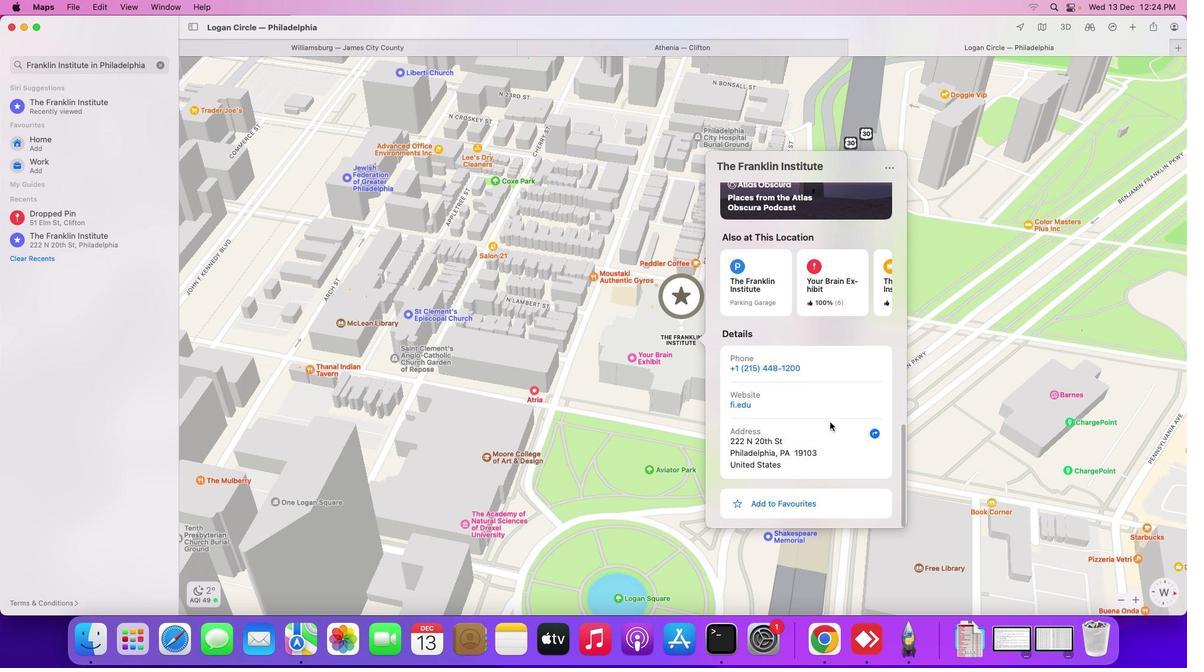 
Action: Mouse scrolled (830, 412) with delta (242, 121)
Screenshot: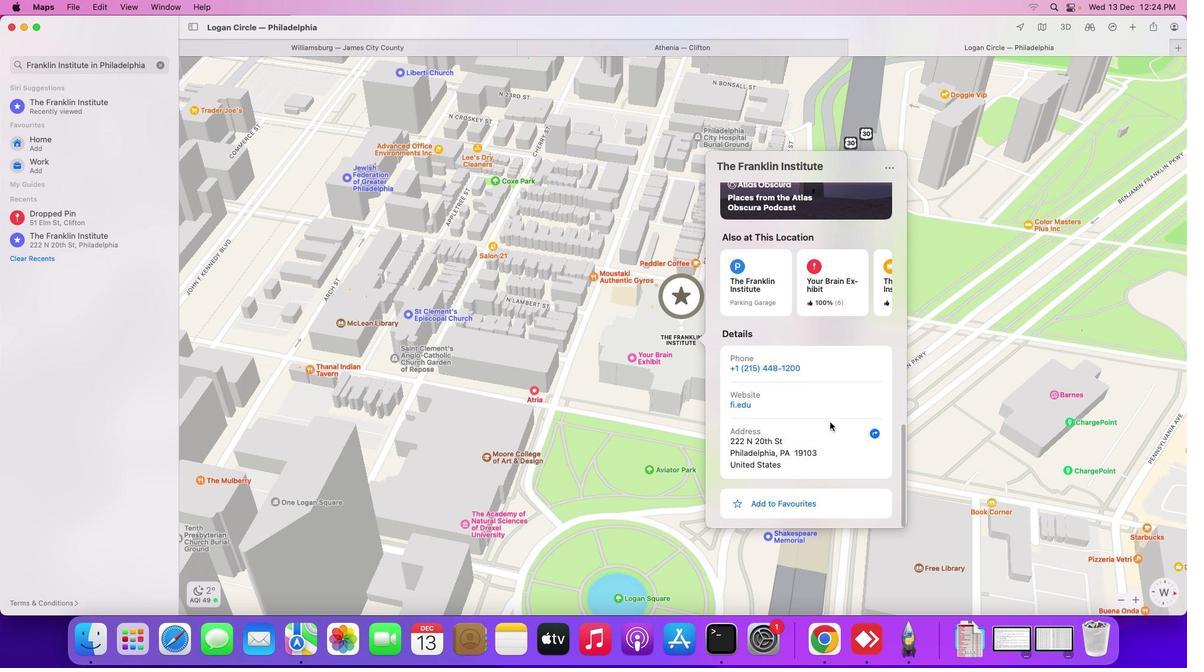 
Action: Mouse moved to (824, 392)
Screenshot: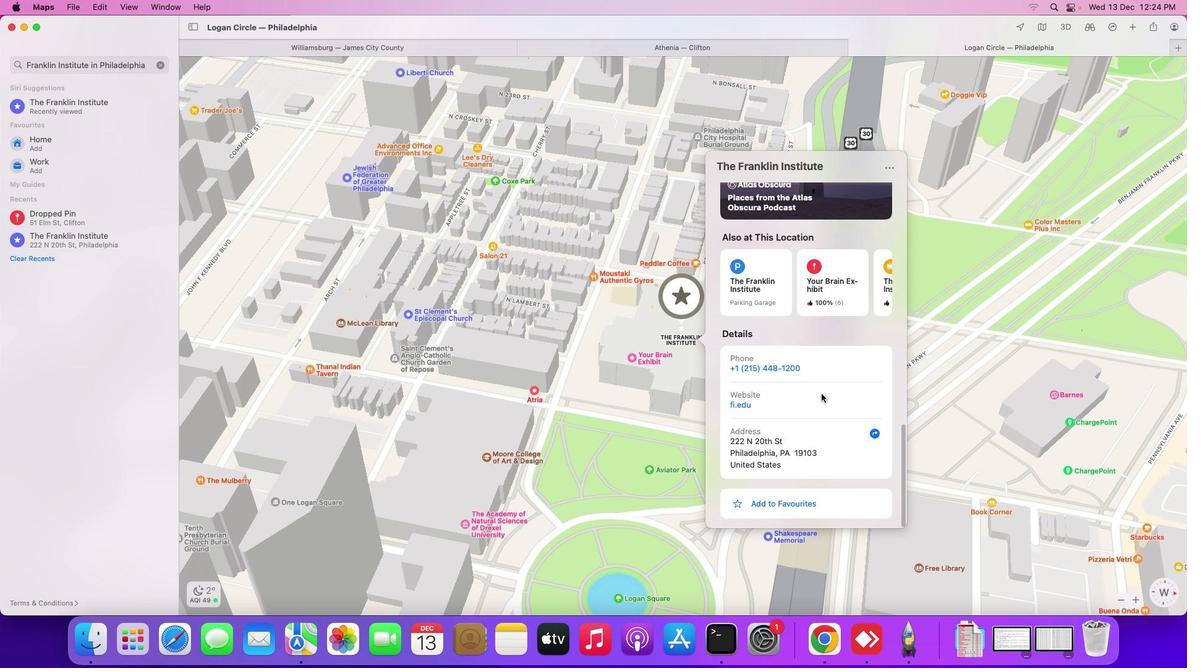 
Action: Mouse scrolled (824, 392) with delta (242, 123)
Screenshot: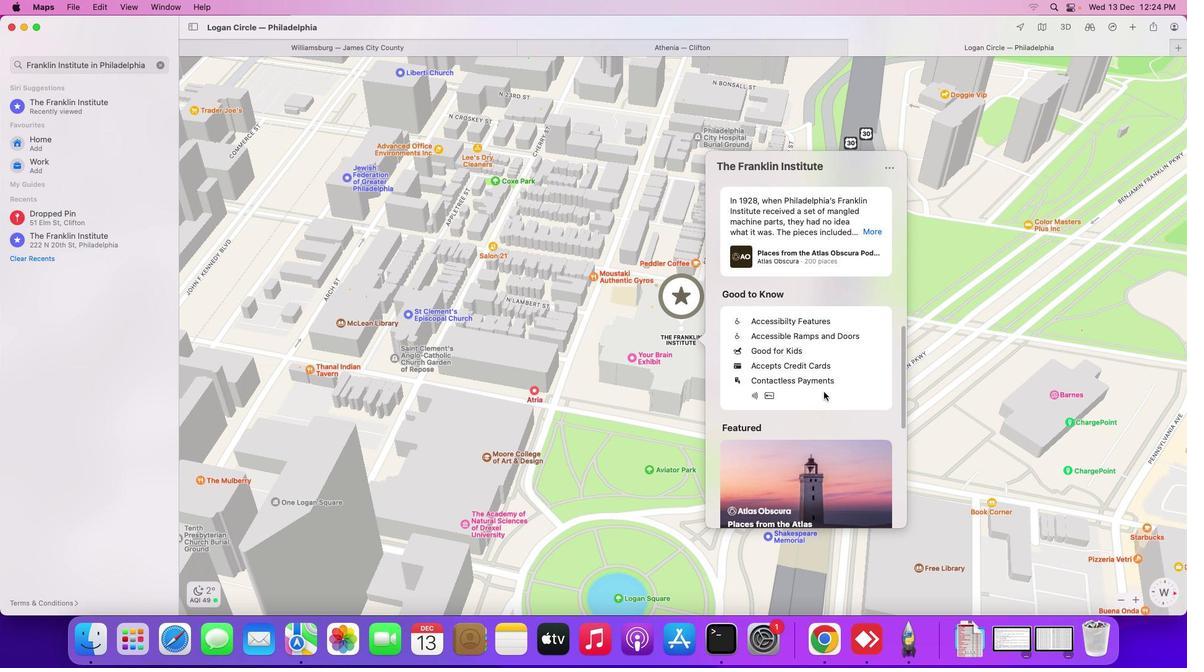 
Action: Mouse scrolled (824, 392) with delta (242, 123)
Screenshot: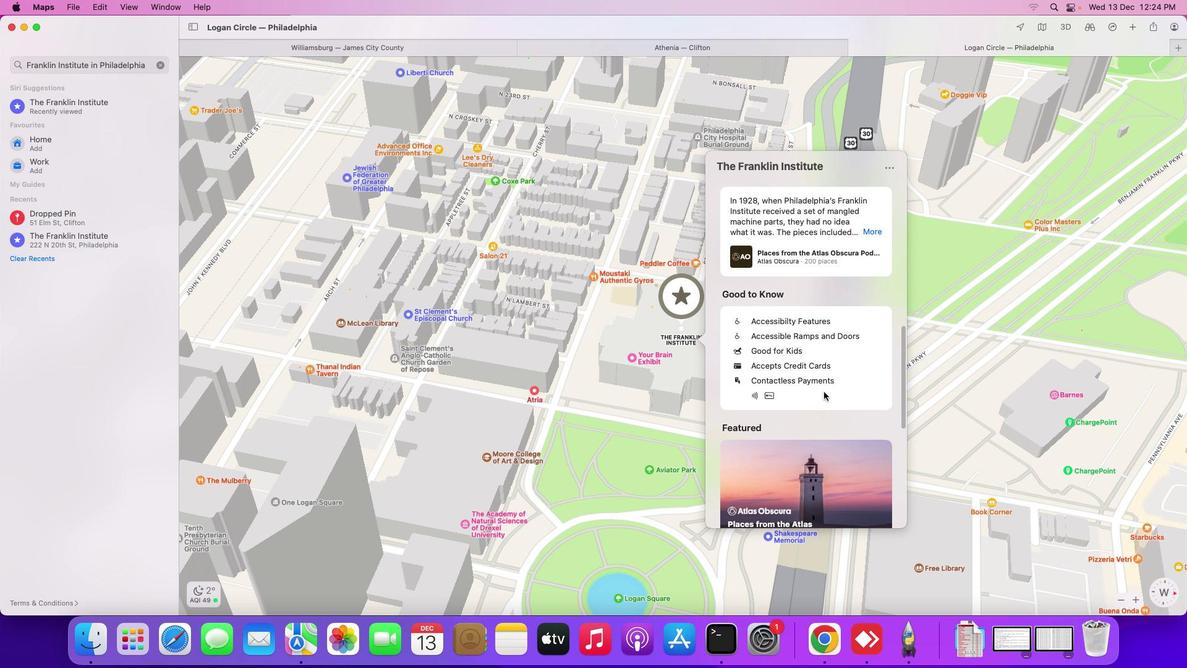 
Action: Mouse scrolled (824, 392) with delta (242, 125)
Screenshot: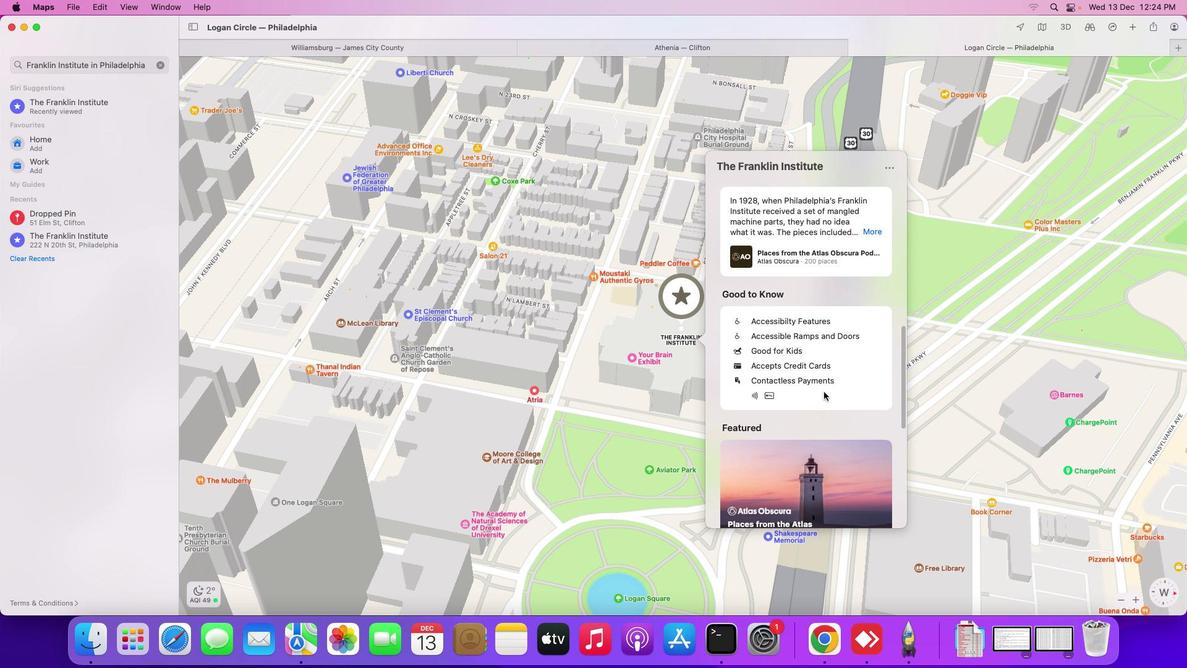 
Action: Mouse scrolled (824, 392) with delta (242, 126)
Screenshot: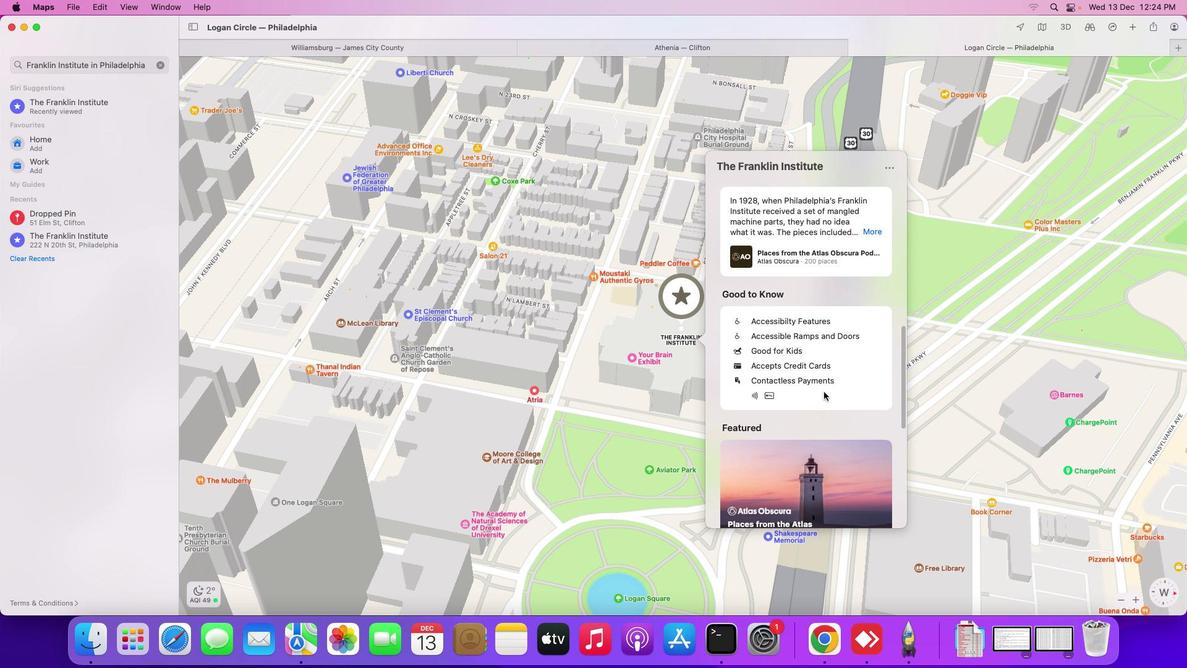 
Action: Mouse scrolled (824, 392) with delta (242, 127)
Screenshot: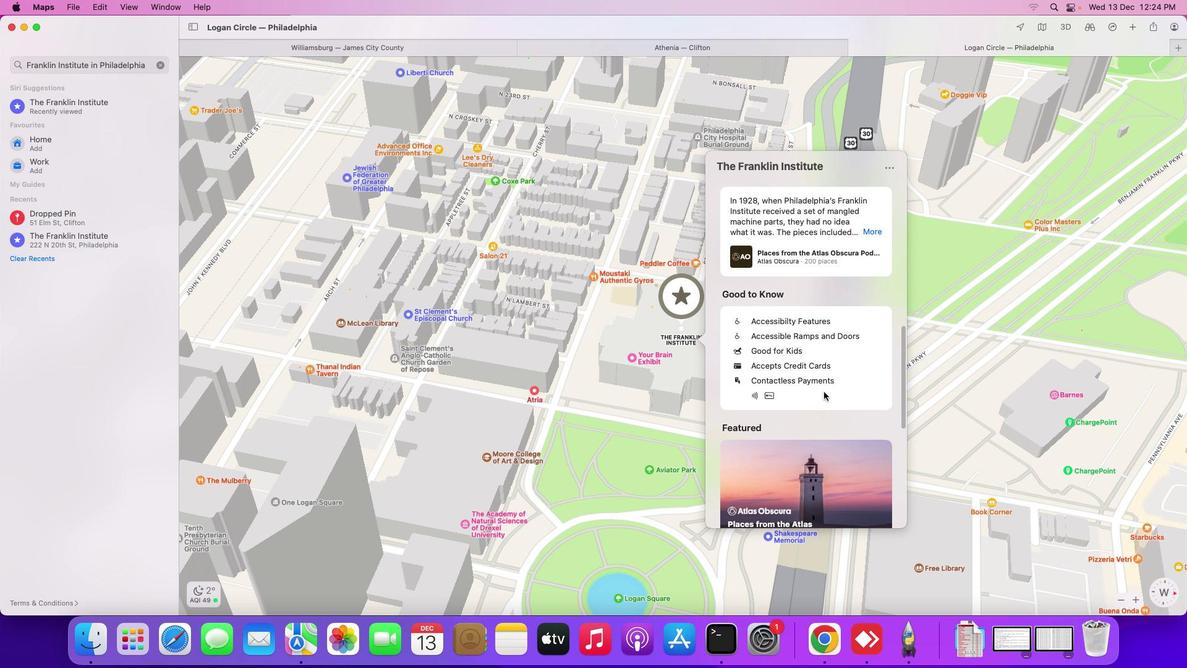 
Action: Mouse moved to (824, 392)
Screenshot: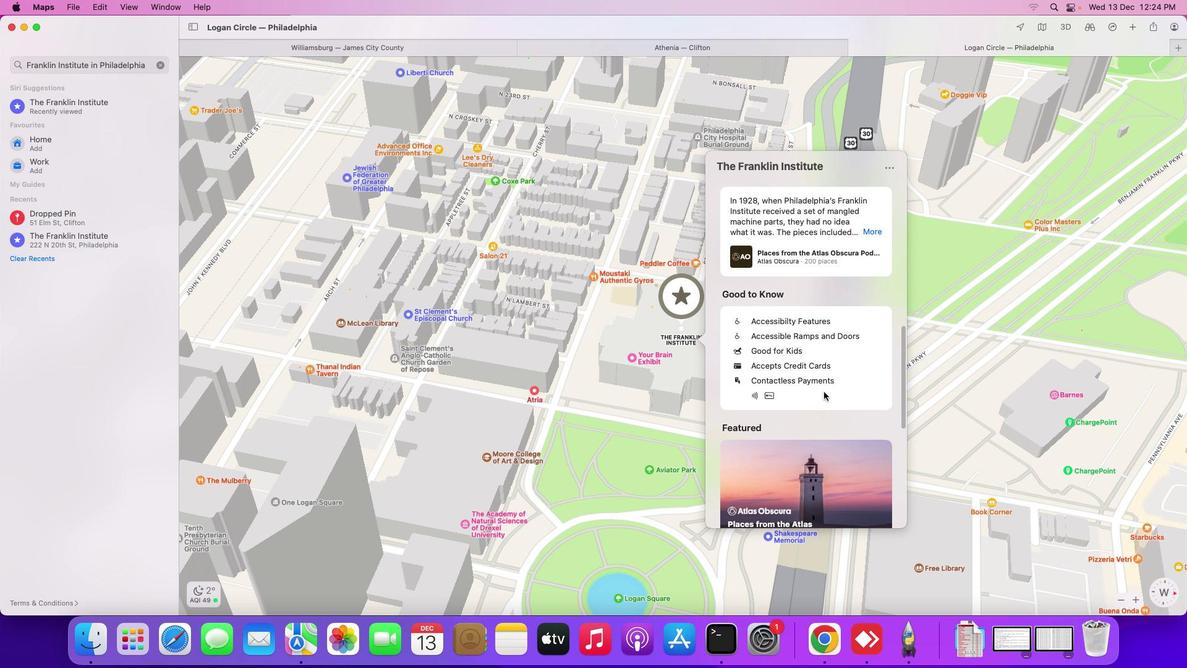 
Action: Mouse scrolled (824, 392) with delta (242, 127)
Screenshot: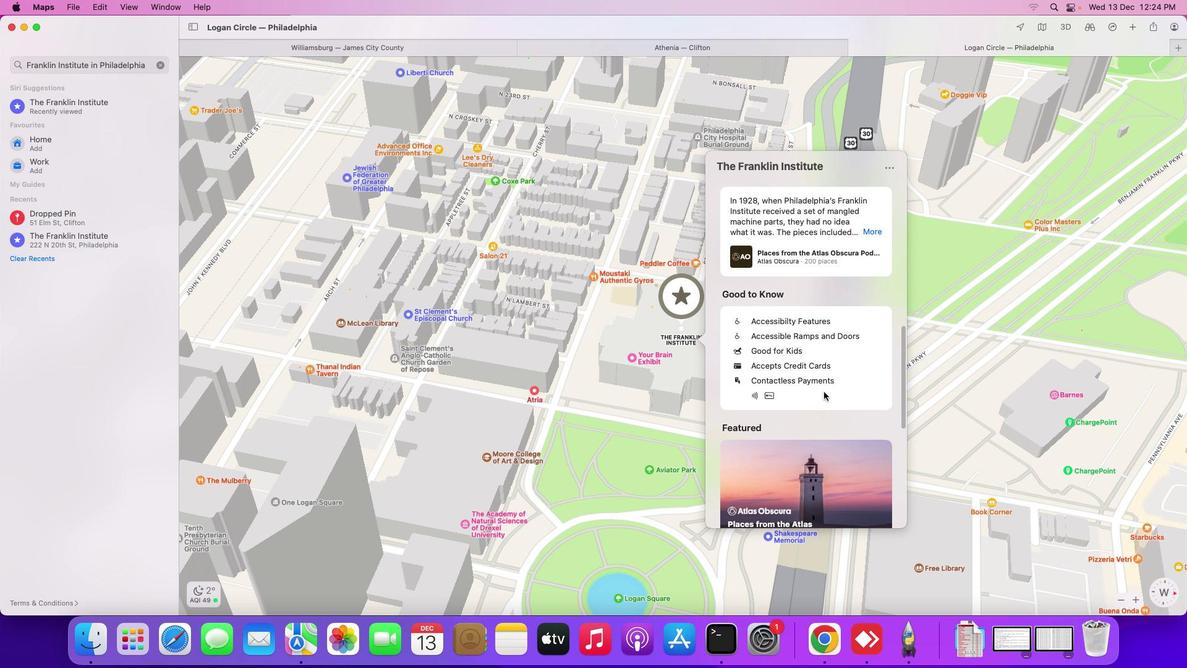 
Action: Mouse moved to (824, 391)
Screenshot: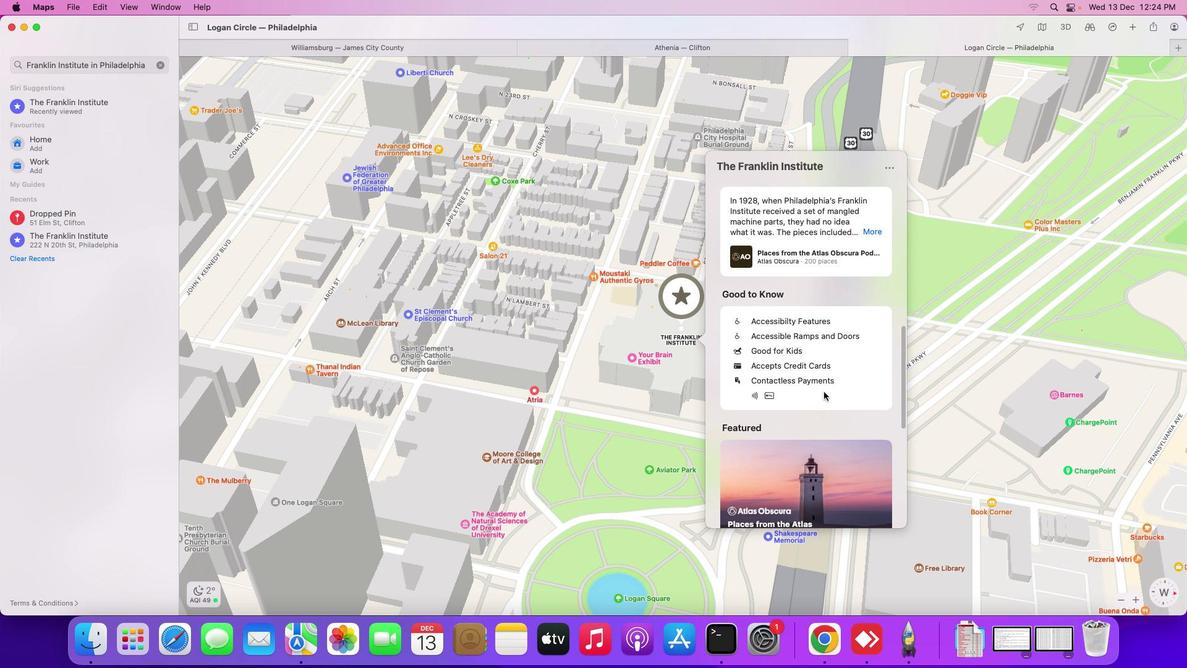 
Action: Mouse scrolled (824, 391) with delta (242, 127)
Screenshot: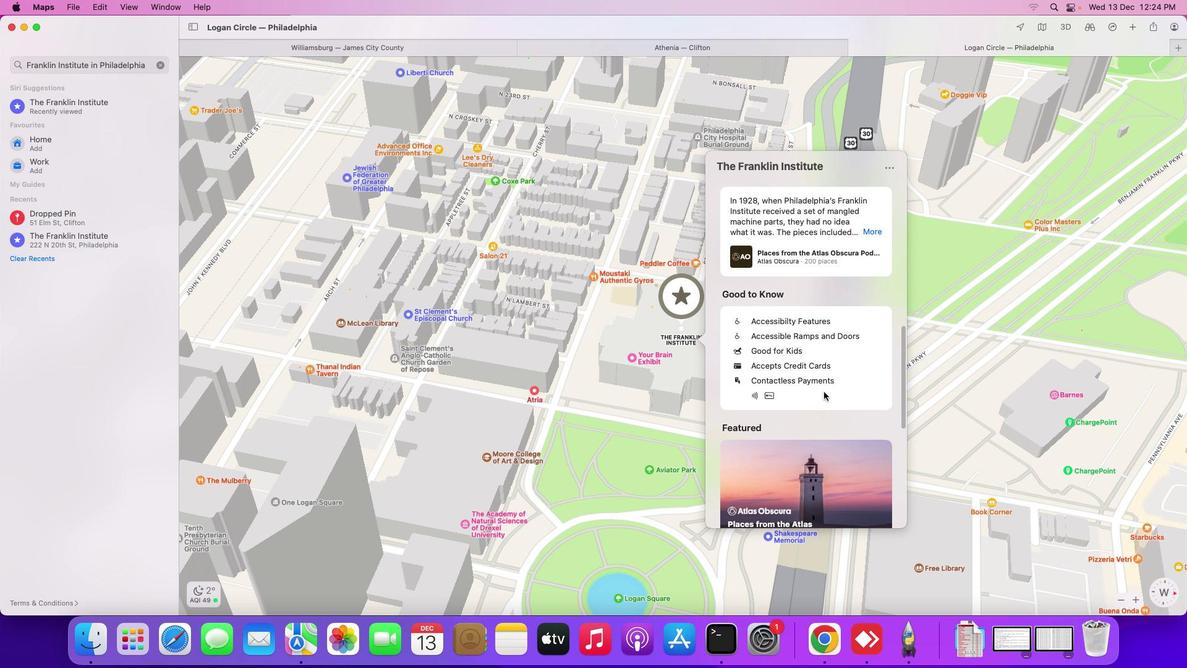 
Action: Mouse moved to (824, 391)
Screenshot: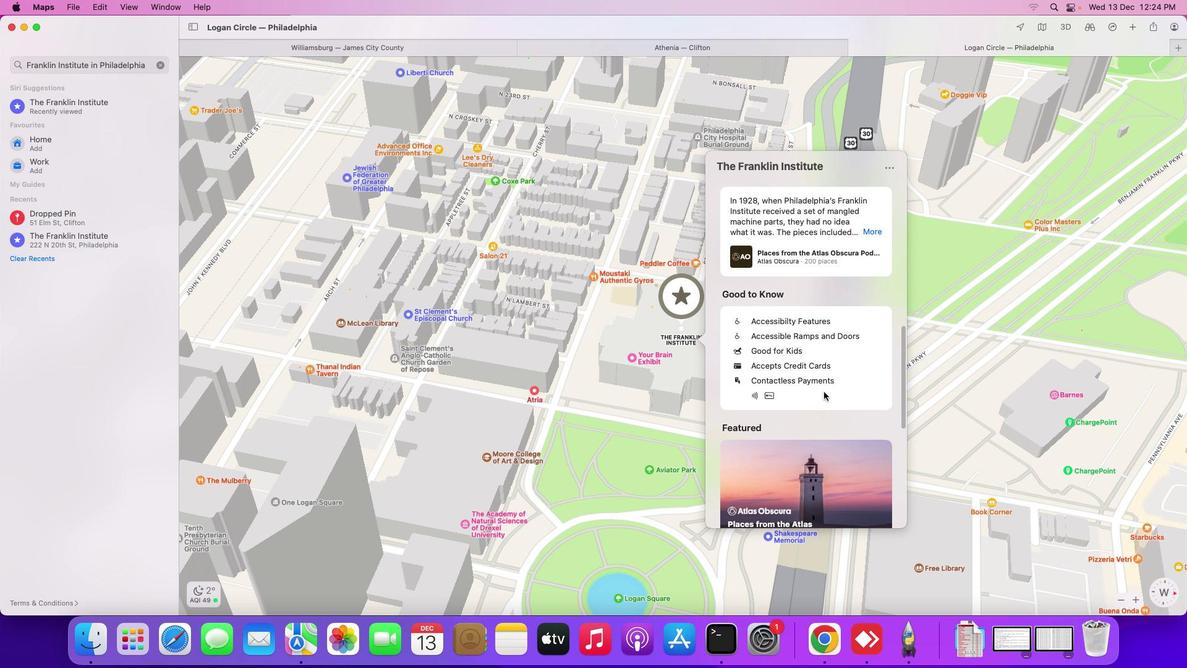 
Action: Mouse scrolled (824, 391) with delta (242, 127)
Screenshot: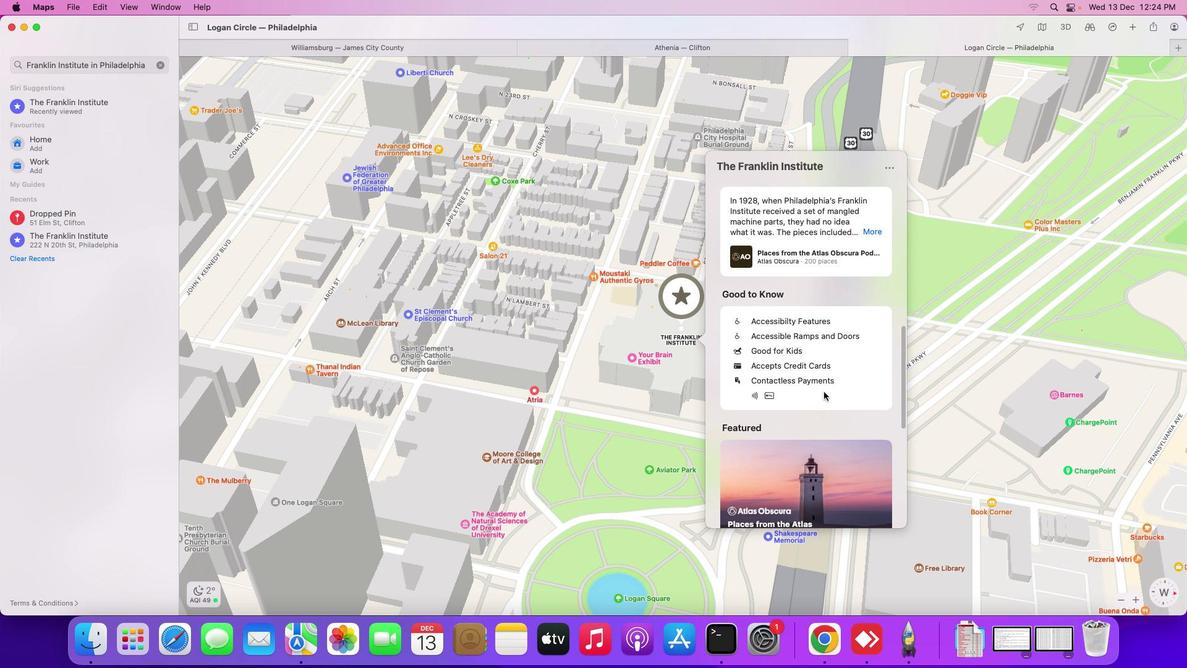 
Action: Mouse moved to (825, 391)
Screenshot: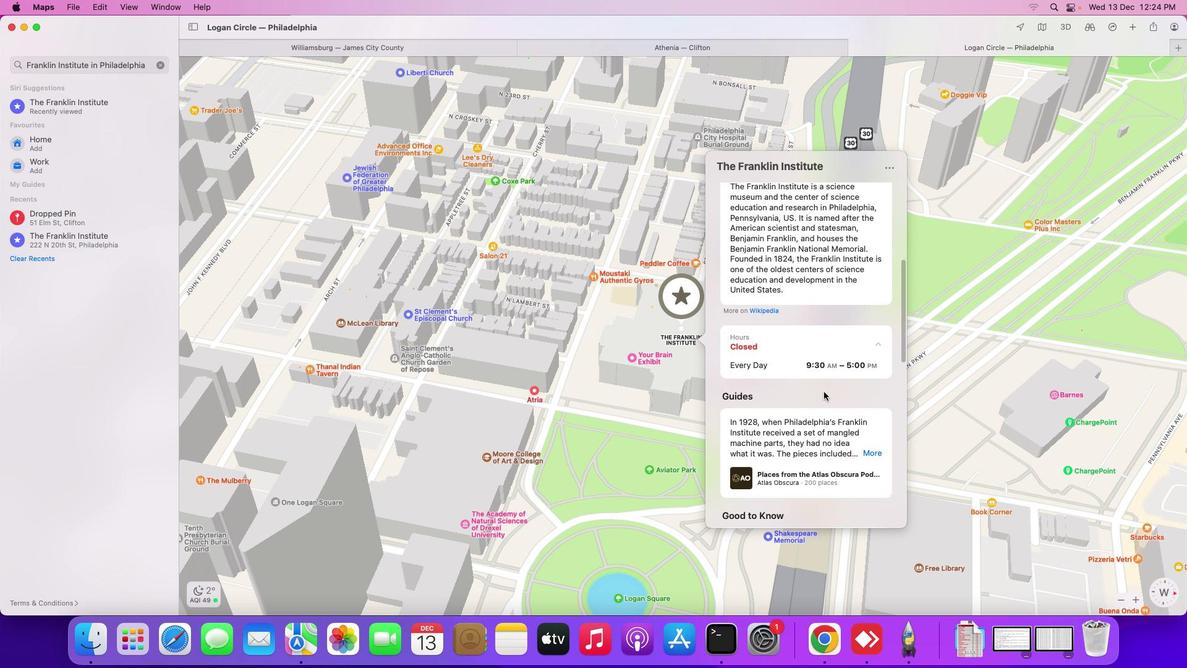 
Action: Mouse scrolled (825, 391) with delta (242, 123)
Screenshot: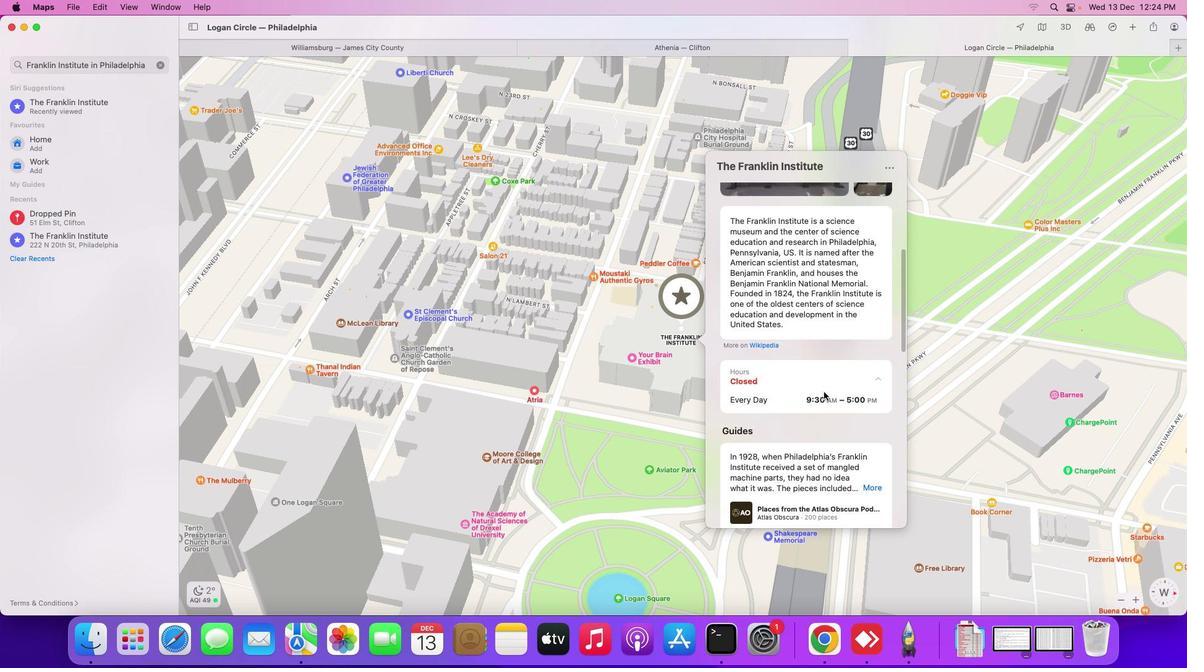 
Action: Mouse scrolled (825, 391) with delta (242, 123)
Screenshot: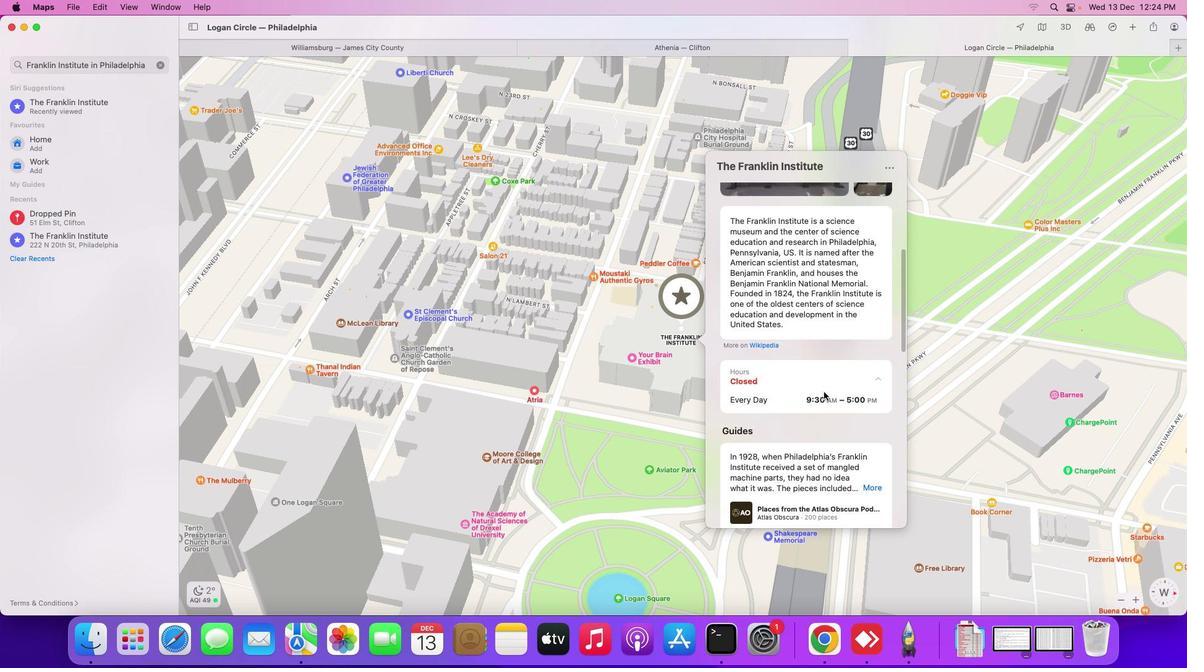 
Action: Mouse scrolled (825, 391) with delta (242, 125)
Screenshot: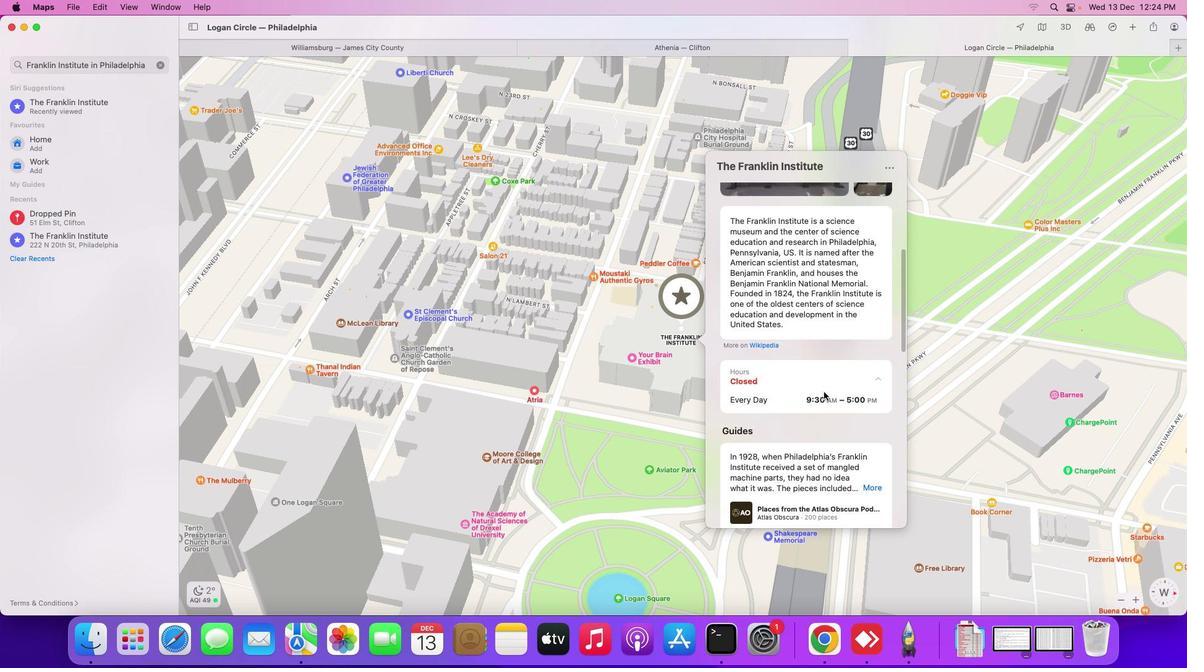 
Action: Mouse scrolled (825, 391) with delta (242, 125)
Screenshot: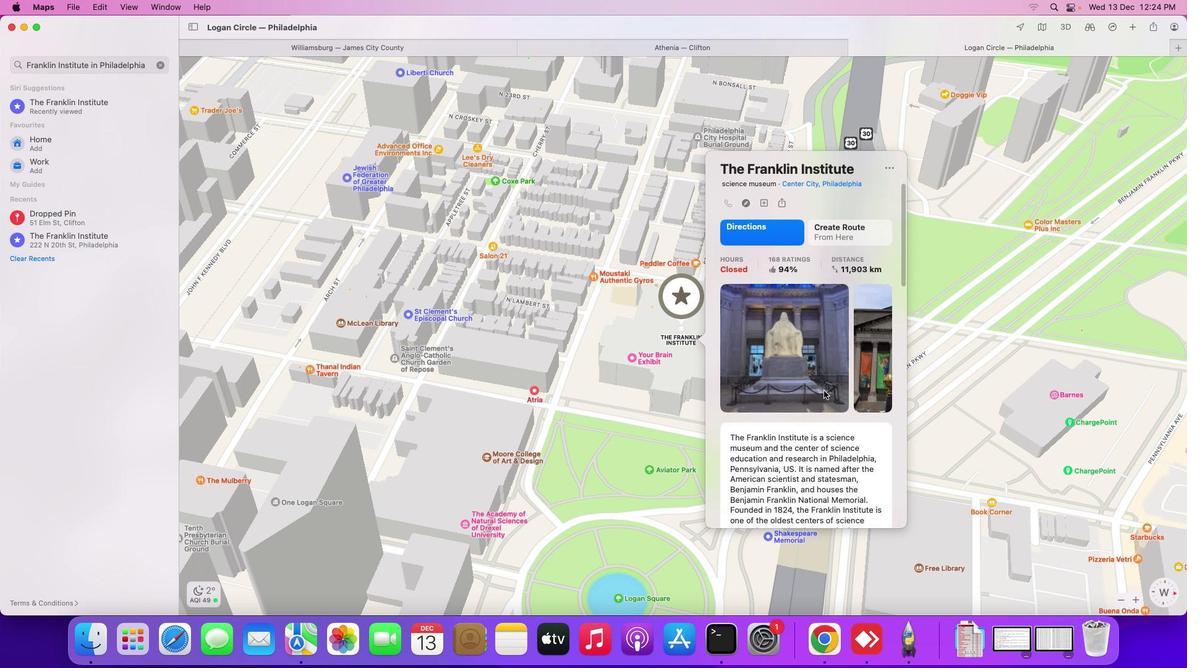 
Action: Mouse scrolled (825, 391) with delta (242, 126)
Screenshot: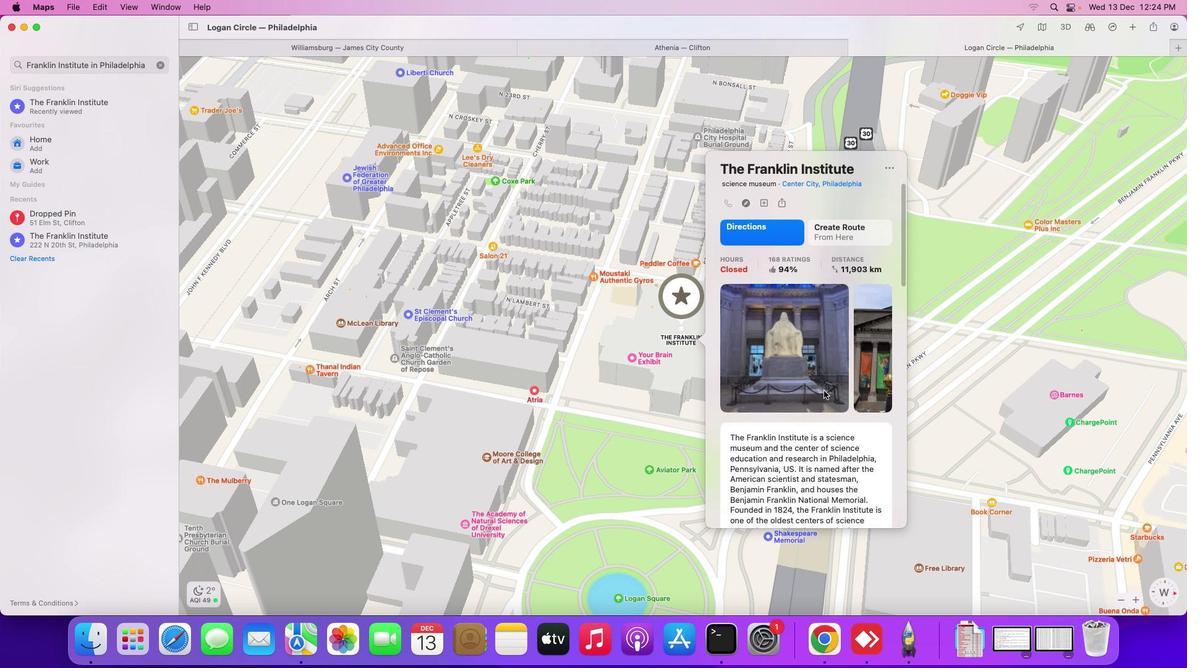 
Action: Mouse scrolled (825, 391) with delta (242, 126)
Screenshot: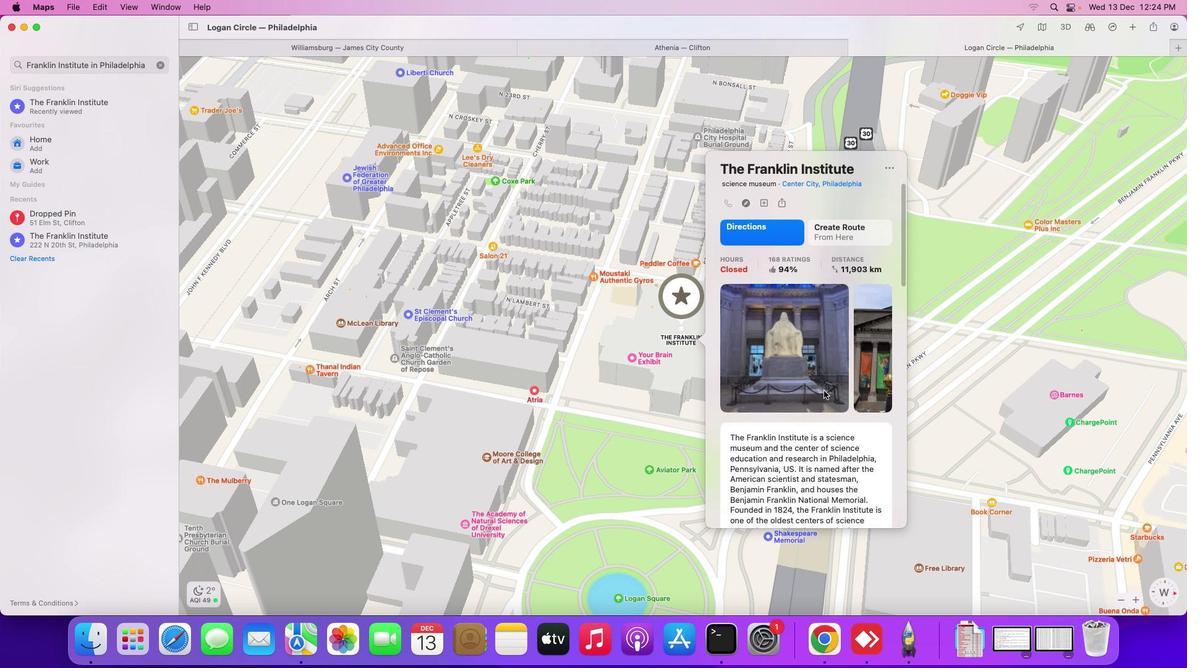 
Action: Mouse scrolled (825, 391) with delta (242, 126)
Screenshot: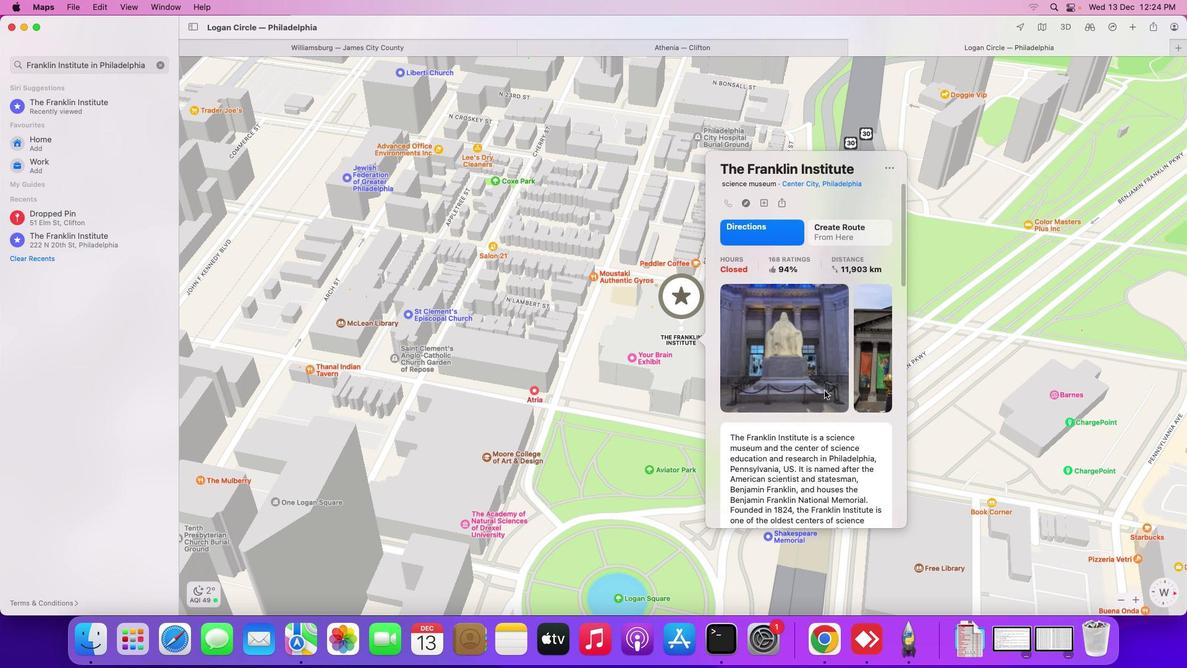 
Action: Mouse moved to (825, 391)
Screenshot: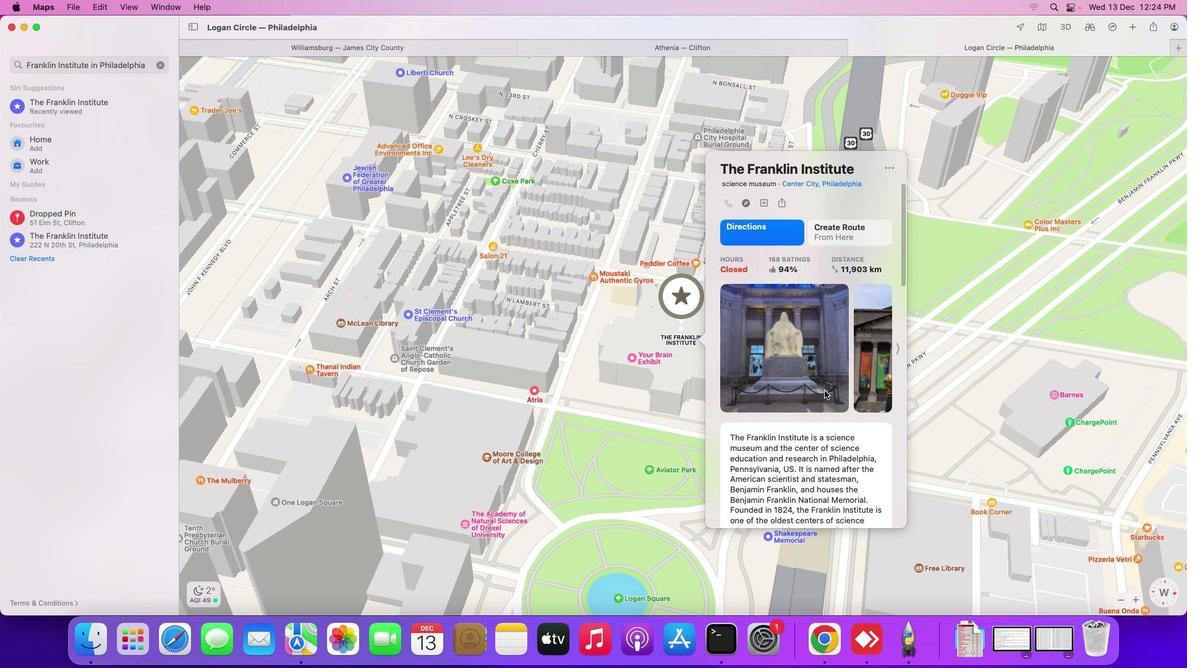 
Action: Mouse scrolled (825, 391) with delta (242, 123)
Screenshot: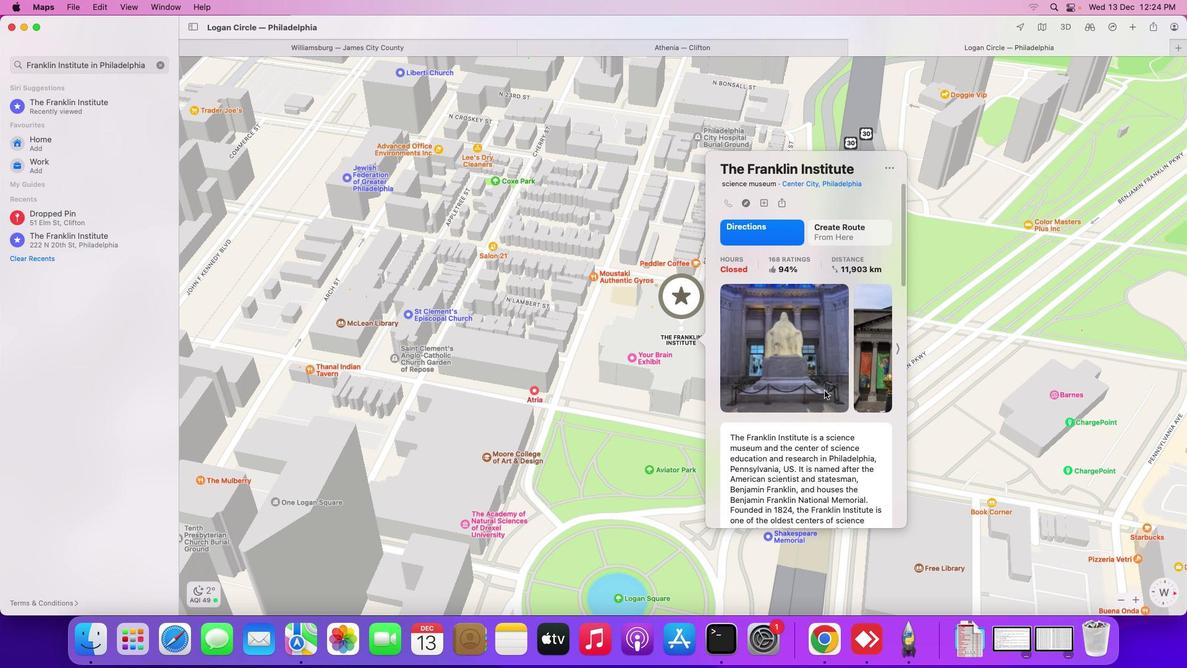 
Action: Mouse scrolled (825, 391) with delta (242, 123)
Screenshot: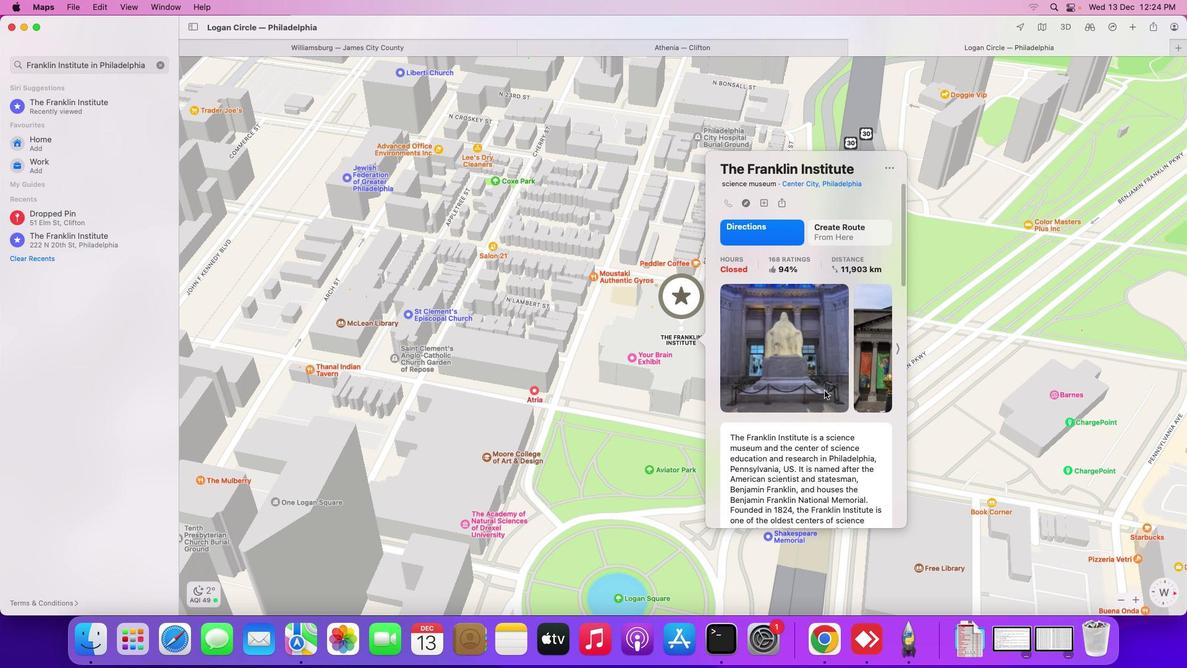 
Action: Mouse scrolled (825, 391) with delta (242, 125)
Screenshot: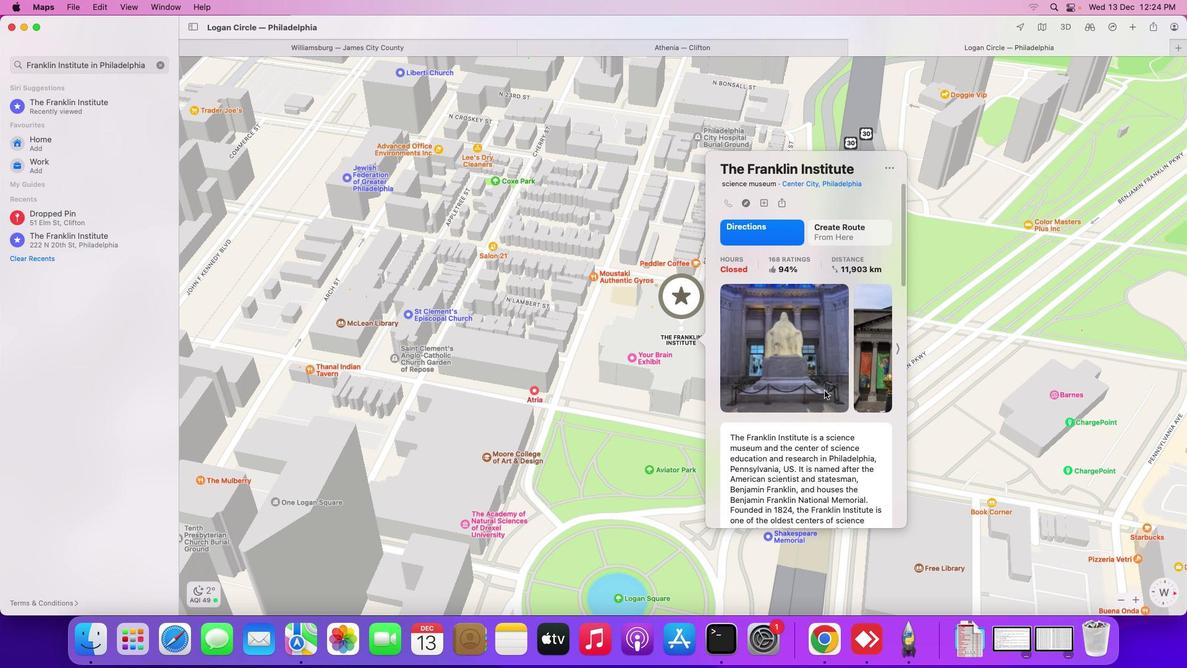 
Action: Mouse scrolled (825, 391) with delta (242, 126)
Screenshot: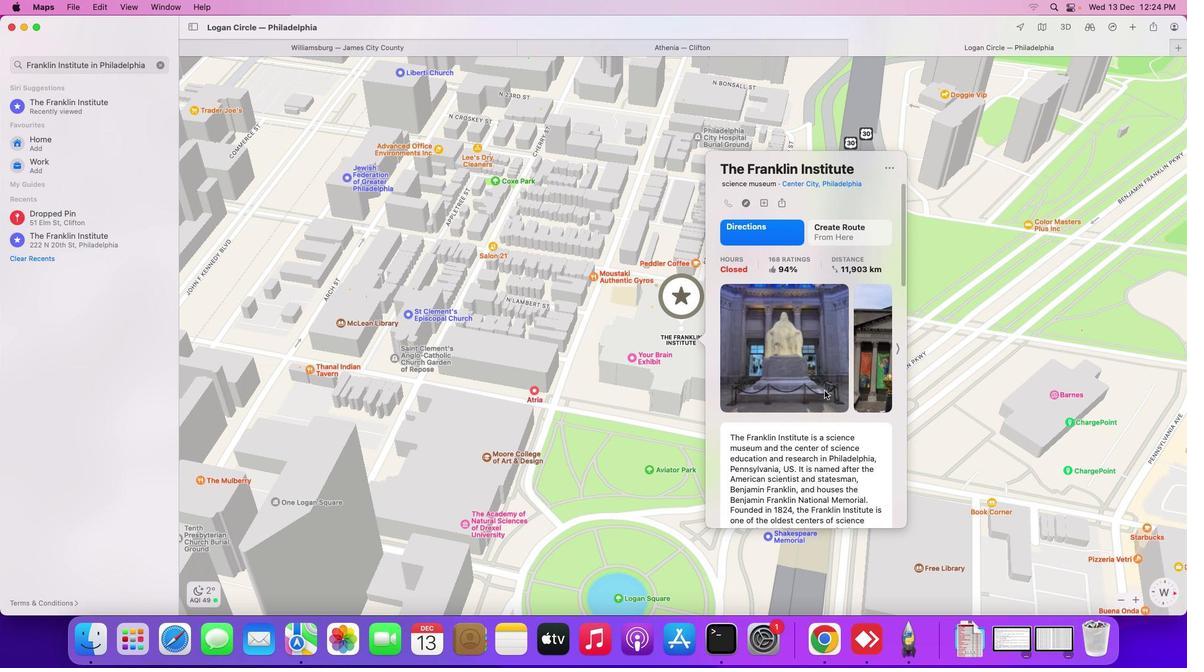 
Action: Mouse scrolled (825, 391) with delta (242, 126)
Screenshot: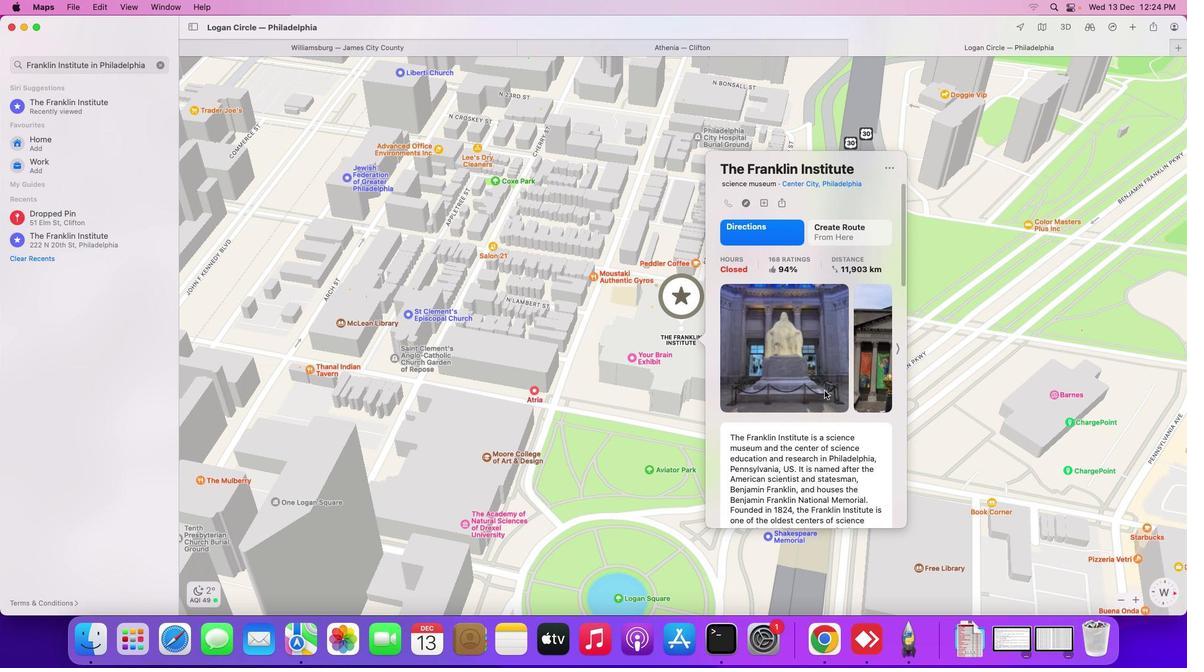 
Action: Mouse moved to (825, 391)
Screenshot: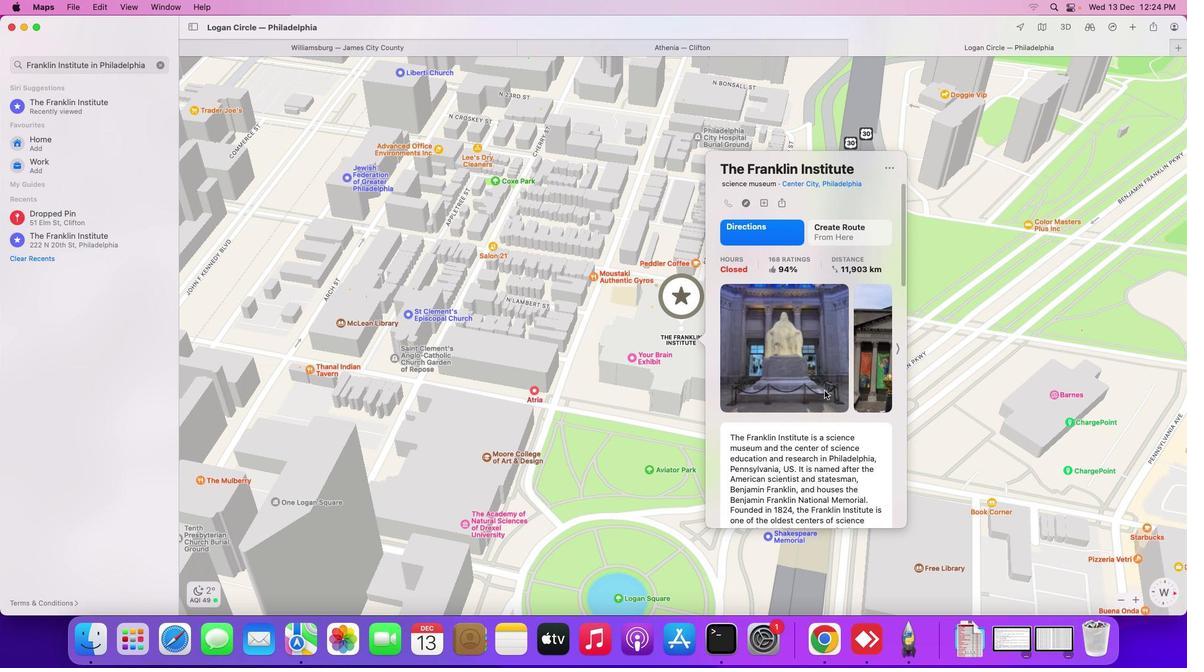 
Action: Mouse scrolled (825, 391) with delta (242, 127)
Screenshot: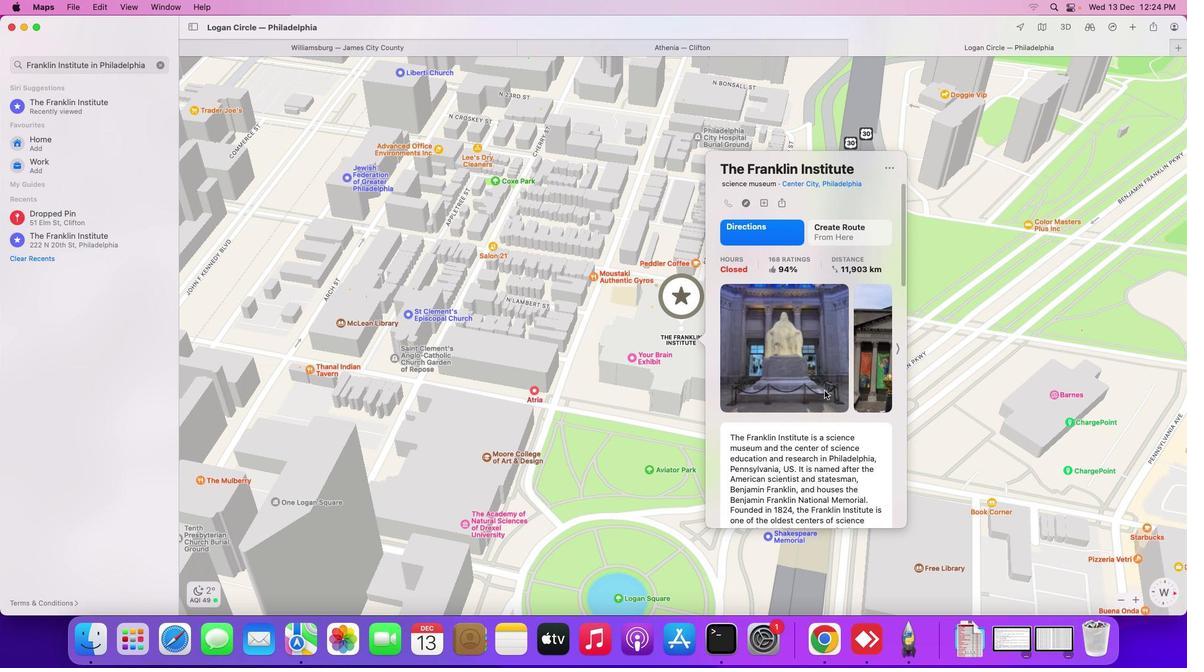 
Action: Mouse moved to (825, 390)
Screenshot: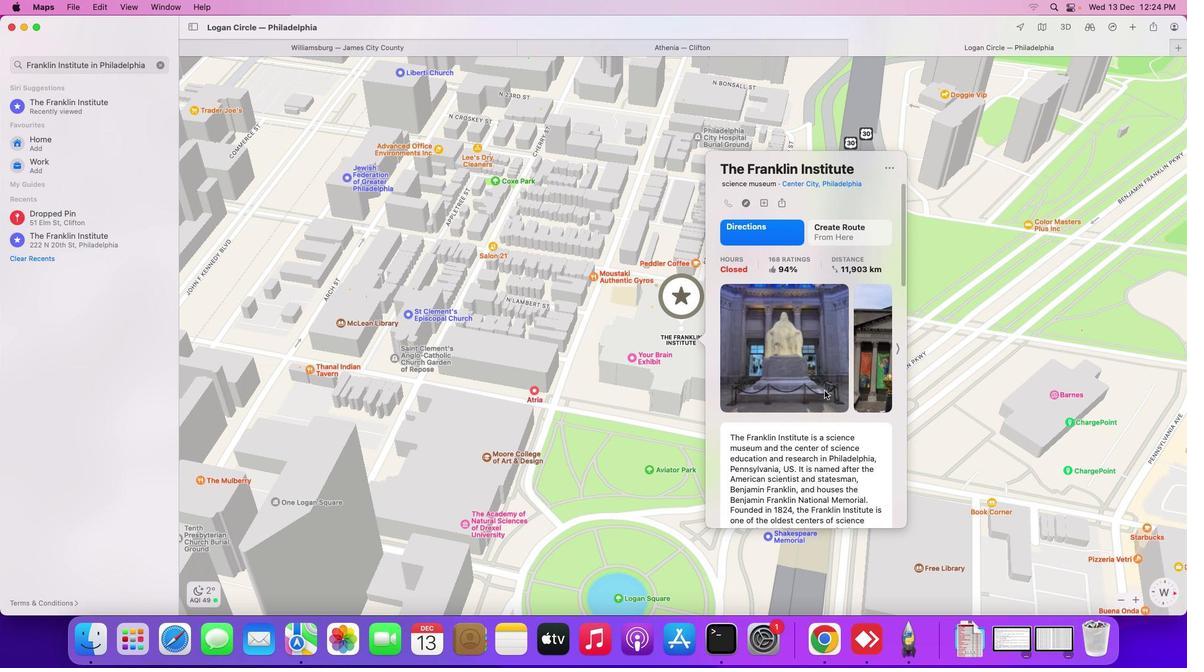 
Action: Mouse scrolled (825, 390) with delta (242, 127)
Screenshot: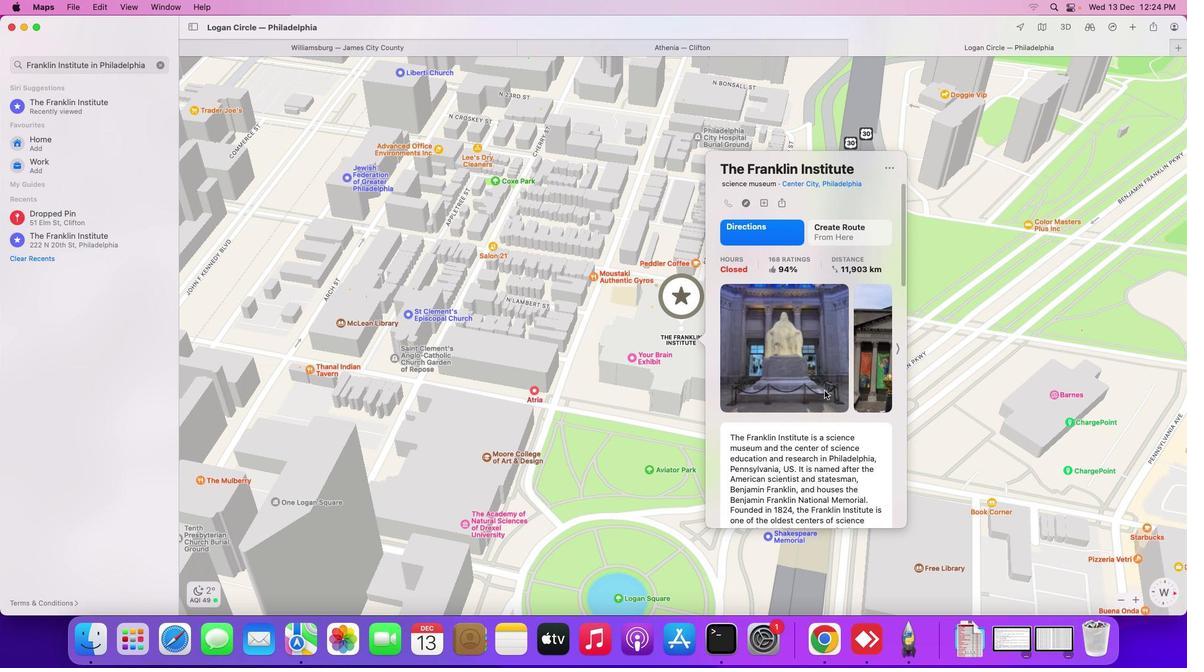 
Action: Mouse scrolled (825, 390) with delta (242, 127)
Screenshot: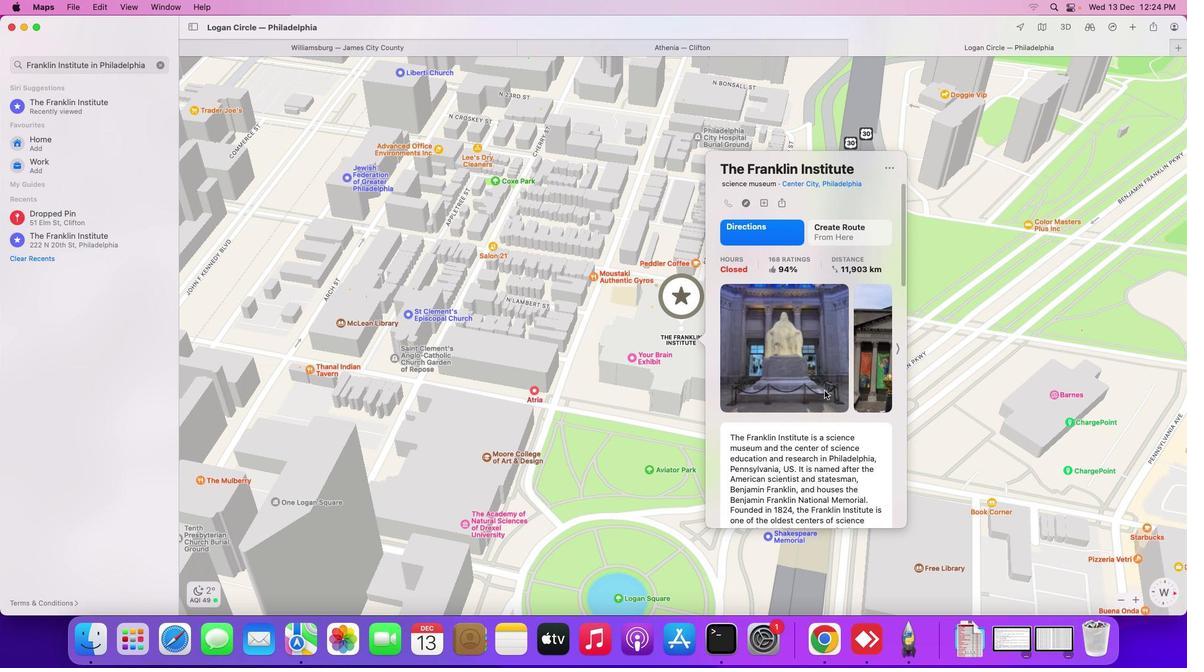 
Action: Mouse moved to (824, 387)
Screenshot: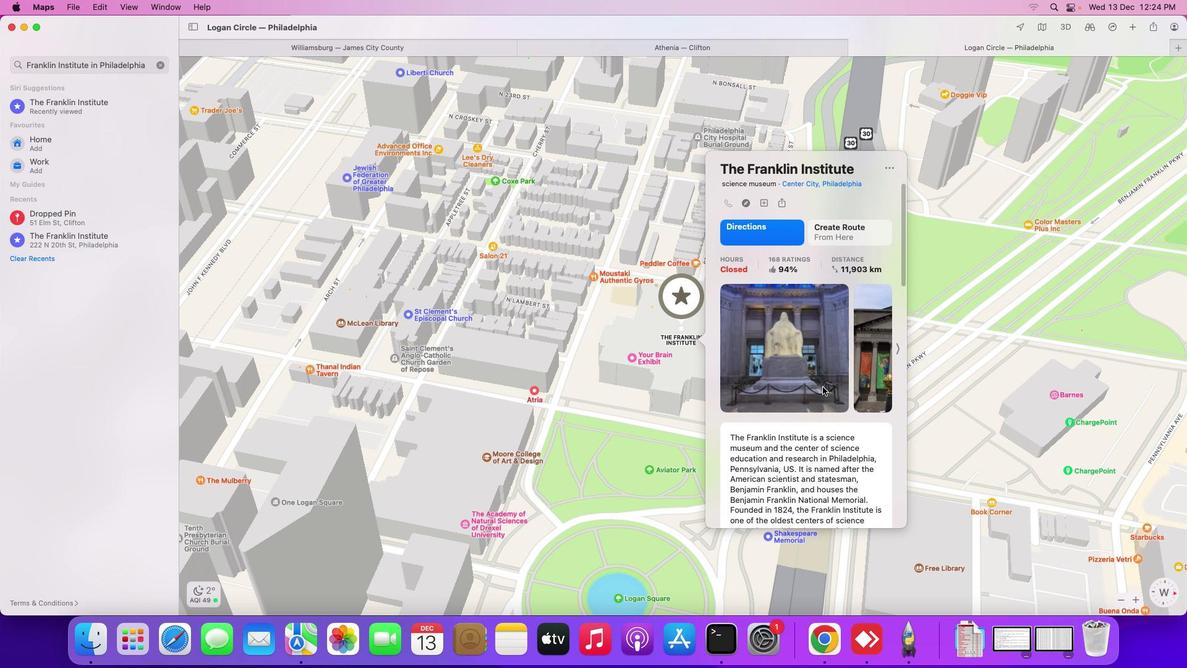 
